 Task: Play online wordle game with 5 letters.
Action: Mouse moved to (734, 470)
Screenshot: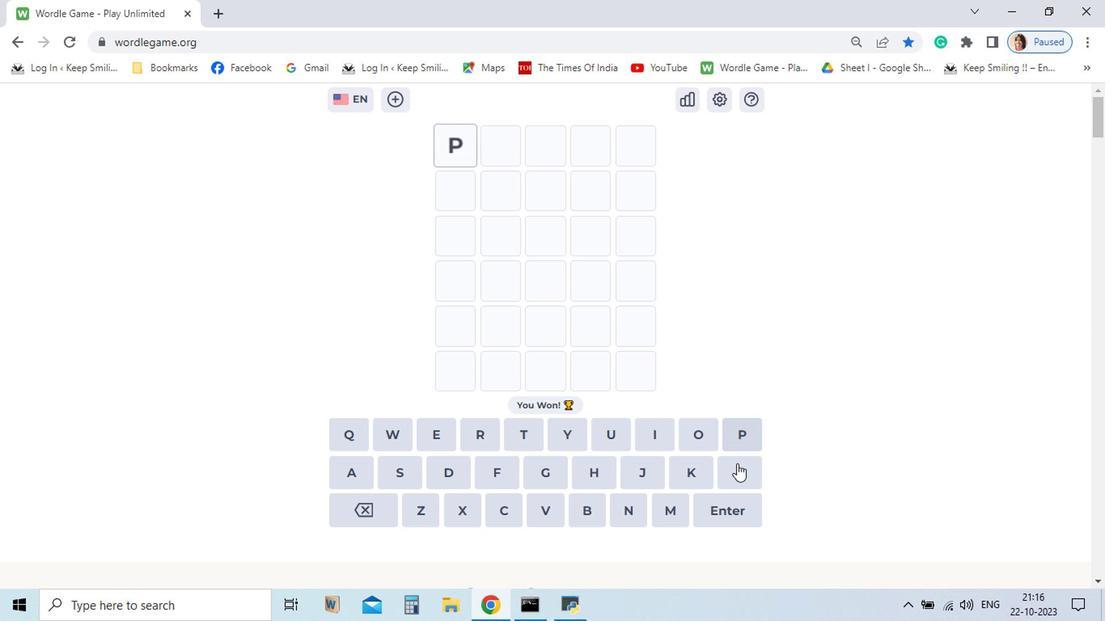 
Action: Mouse pressed left at (734, 470)
Screenshot: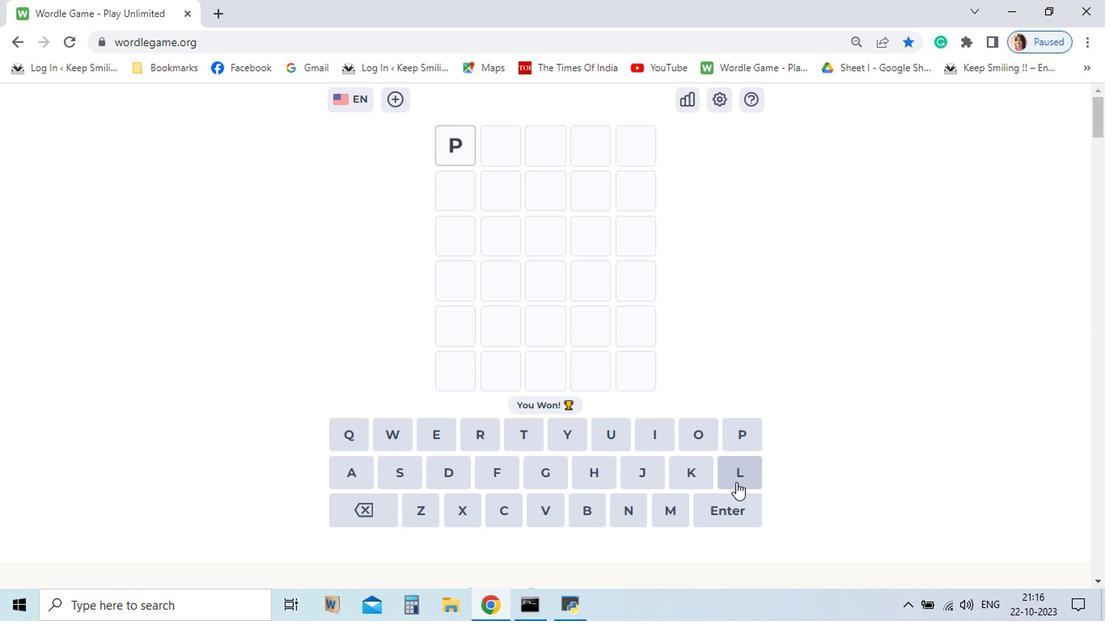 
Action: Mouse moved to (731, 495)
Screenshot: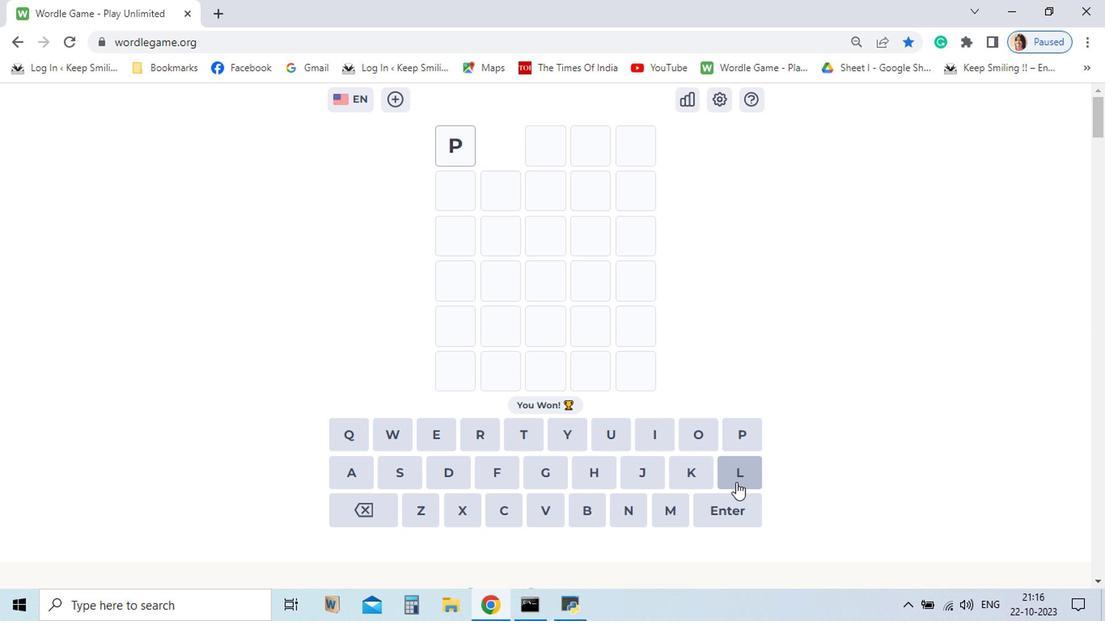 
Action: Mouse pressed left at (731, 495)
Screenshot: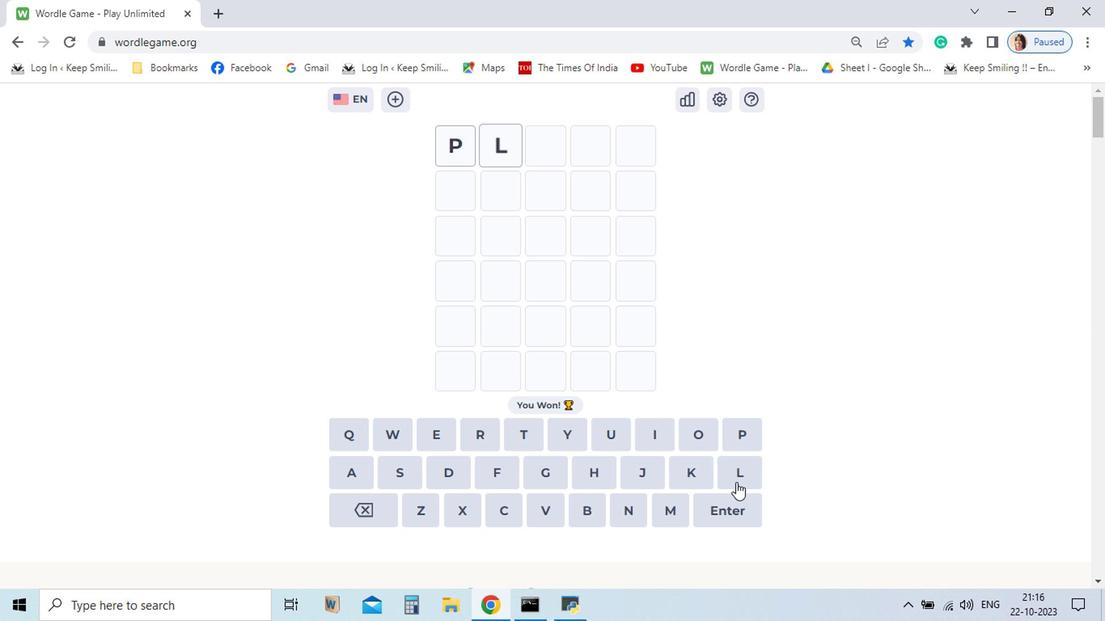 
Action: Mouse moved to (415, 496)
Screenshot: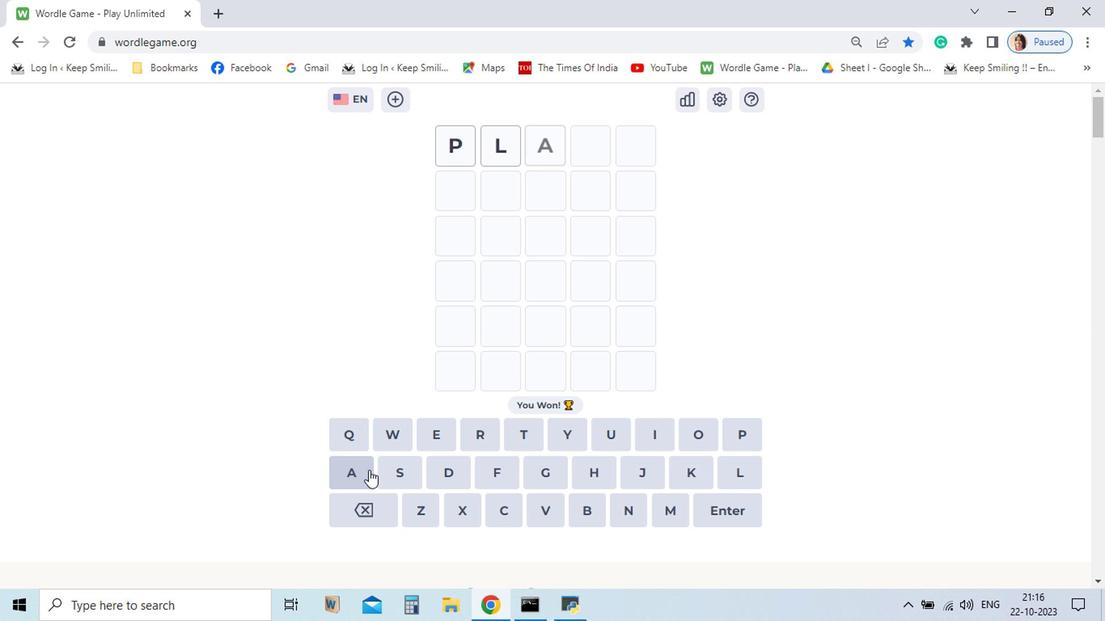 
Action: Mouse pressed left at (415, 496)
Screenshot: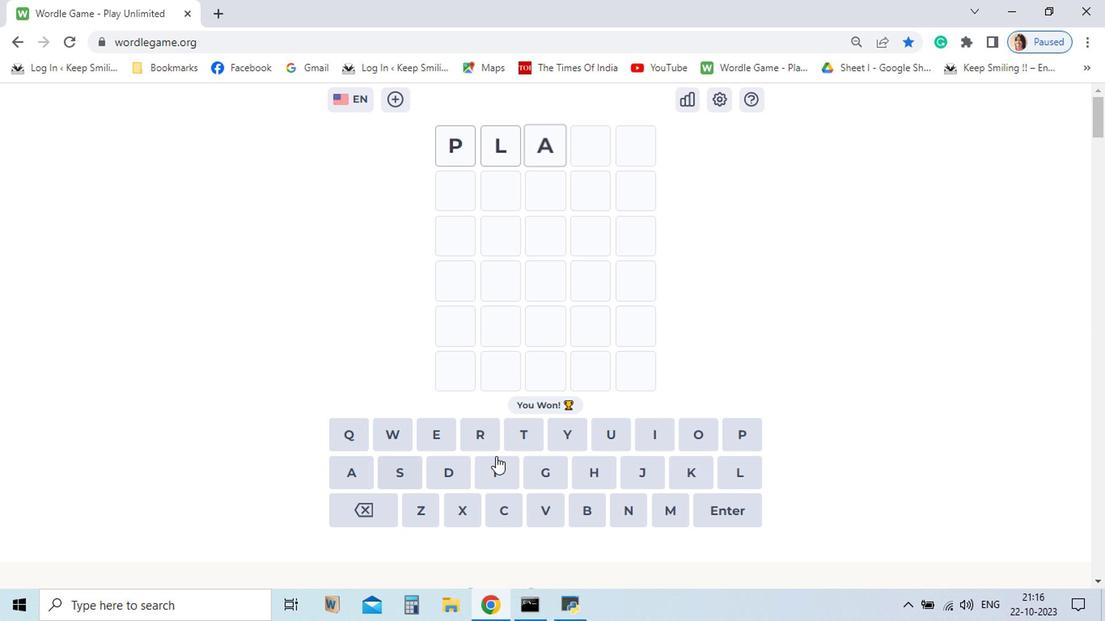 
Action: Mouse moved to (592, 472)
Screenshot: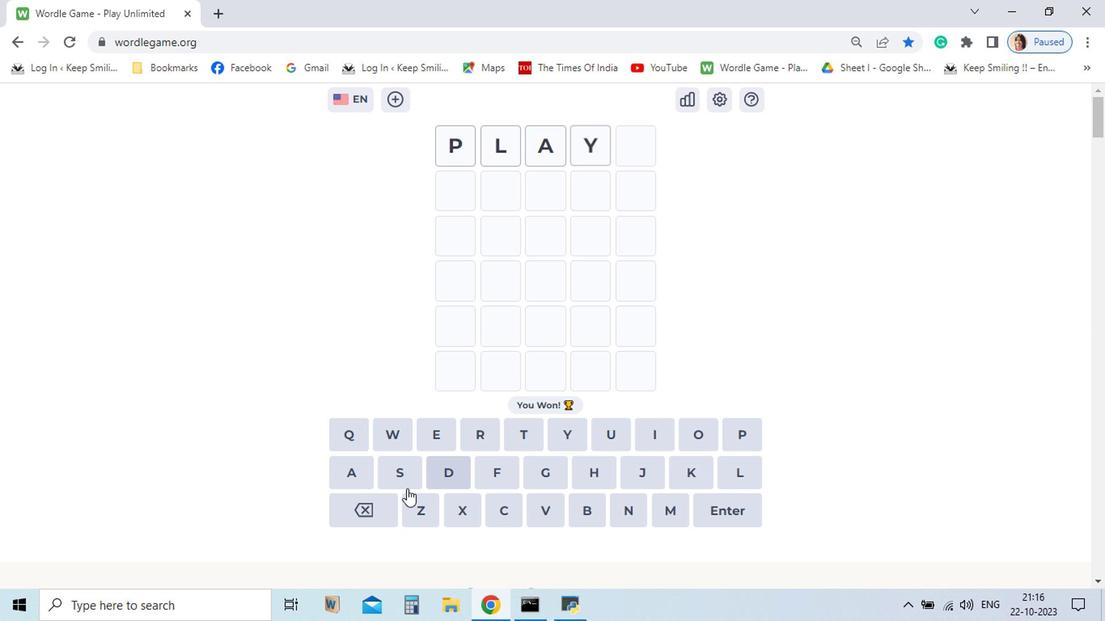 
Action: Mouse pressed left at (592, 472)
Screenshot: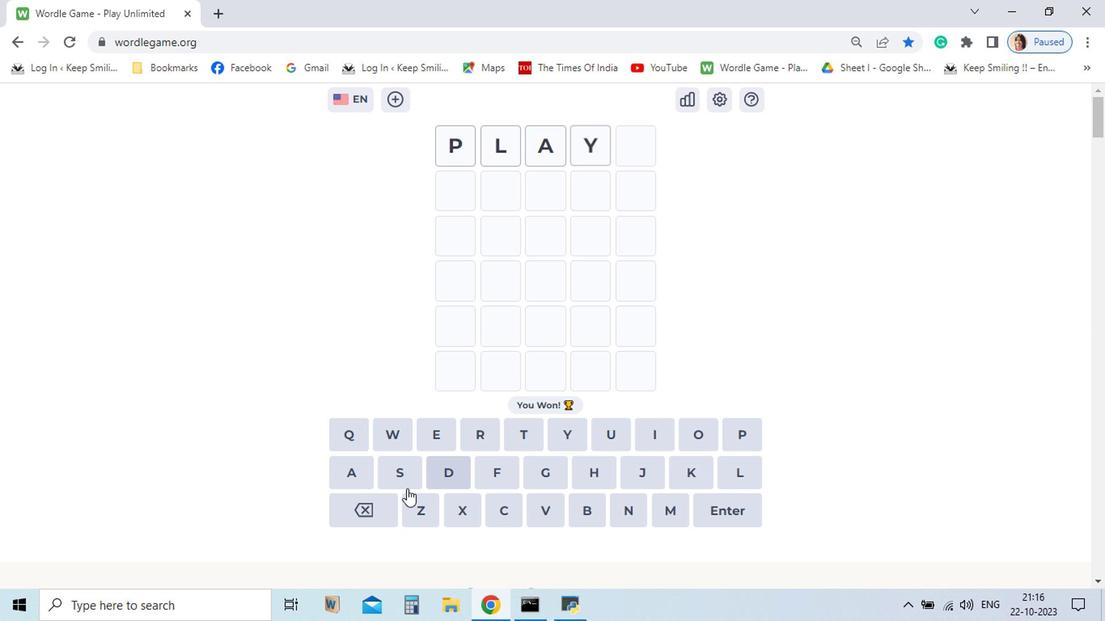 
Action: Mouse moved to (457, 488)
Screenshot: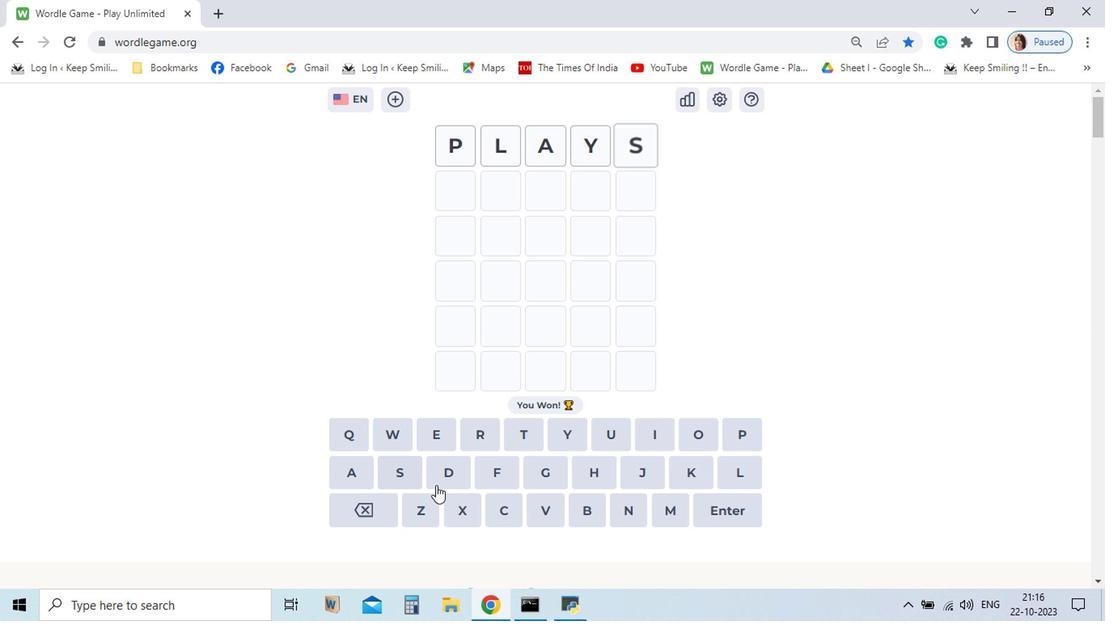 
Action: Mouse pressed left at (457, 488)
Screenshot: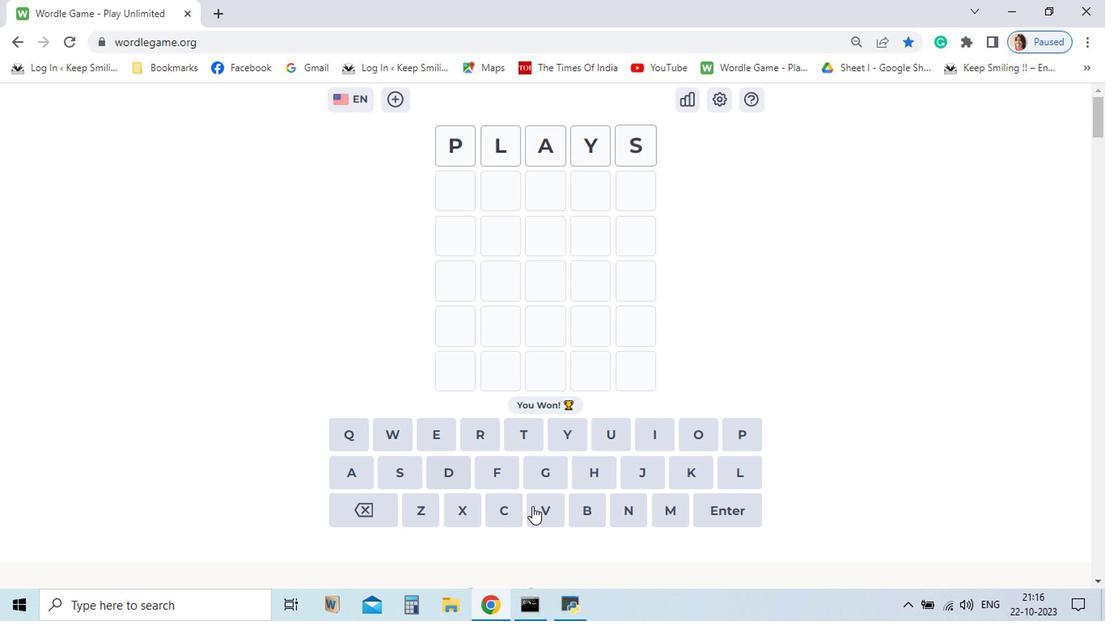 
Action: Mouse moved to (711, 507)
Screenshot: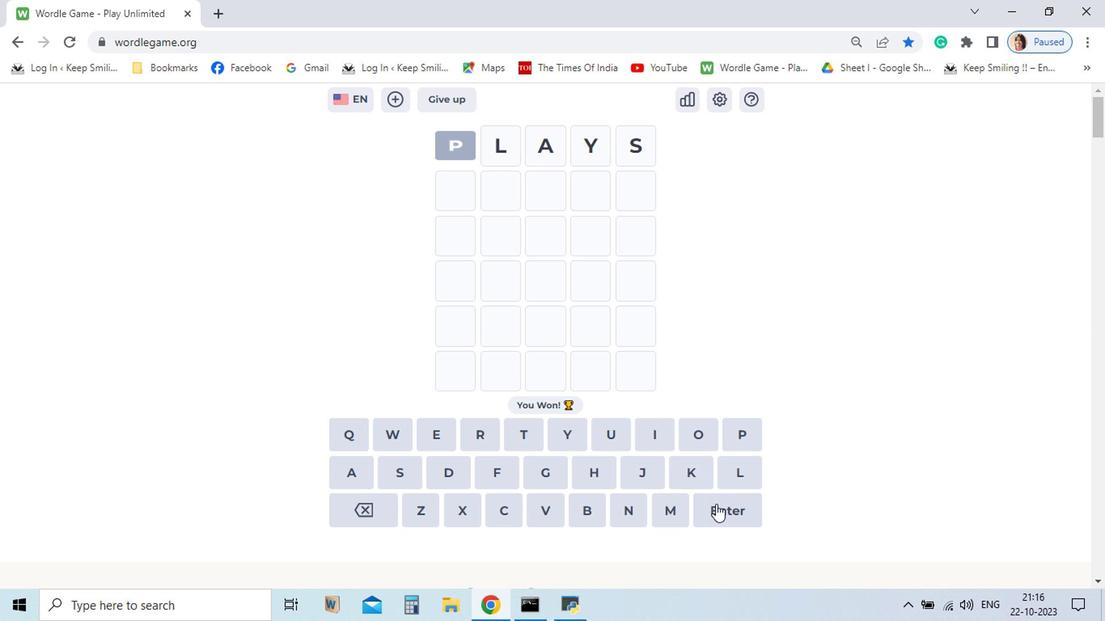 
Action: Mouse pressed left at (711, 507)
Screenshot: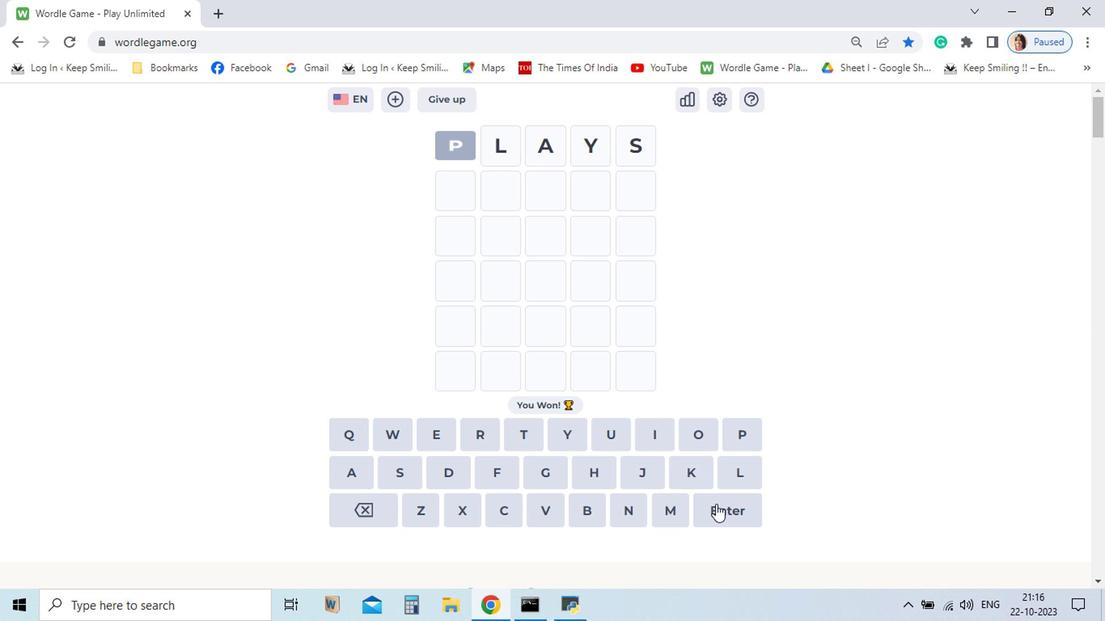 
Action: Mouse moved to (449, 469)
Screenshot: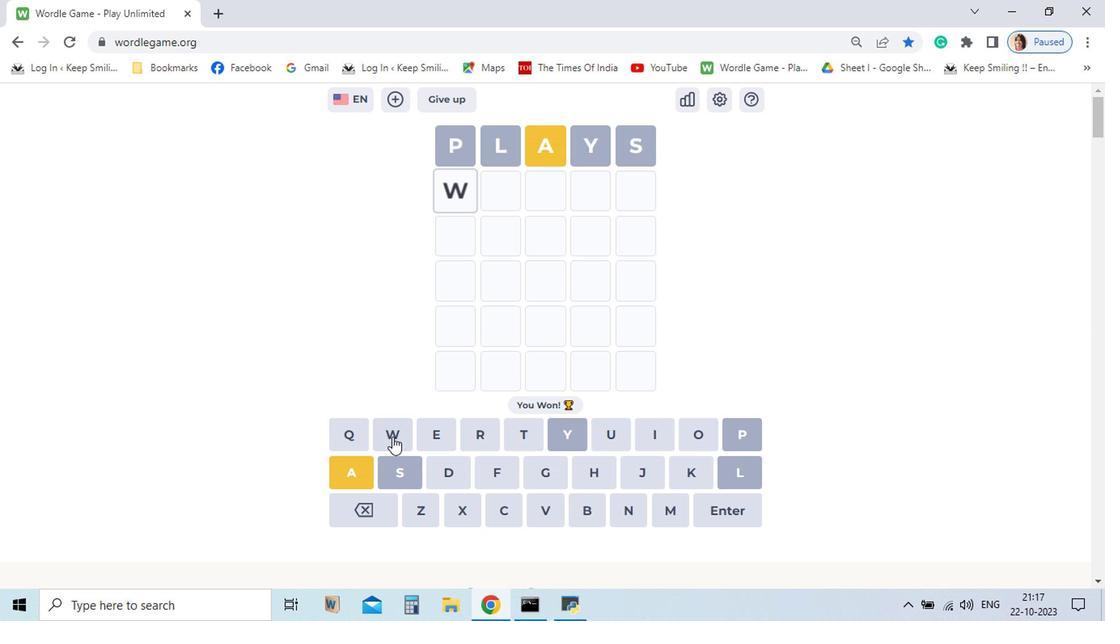 
Action: Mouse pressed left at (449, 469)
Screenshot: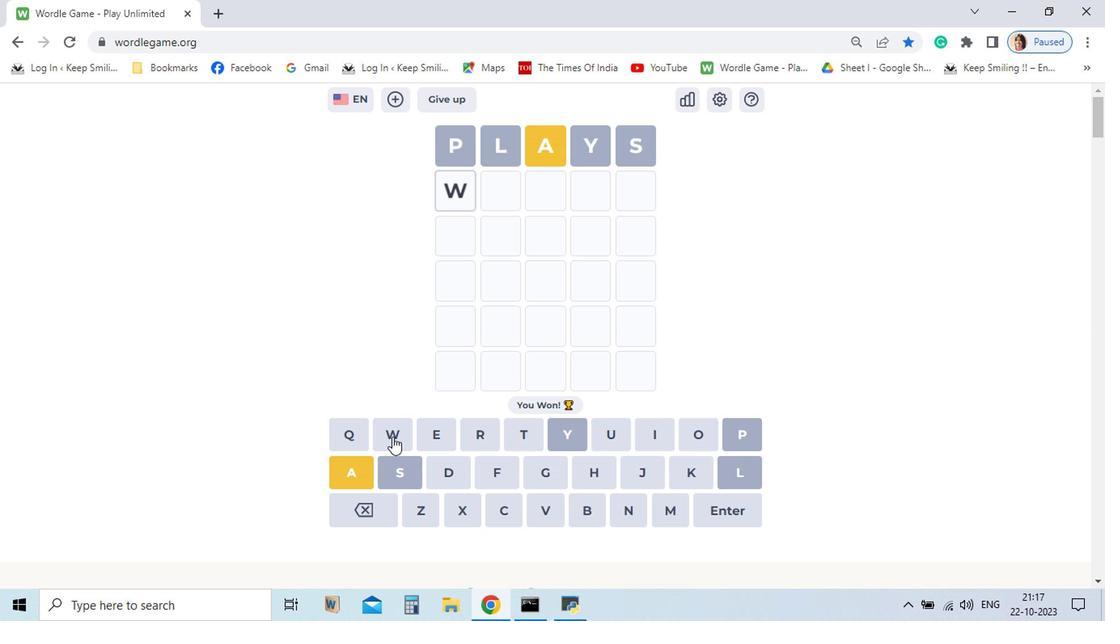 
Action: Mouse moved to (614, 494)
Screenshot: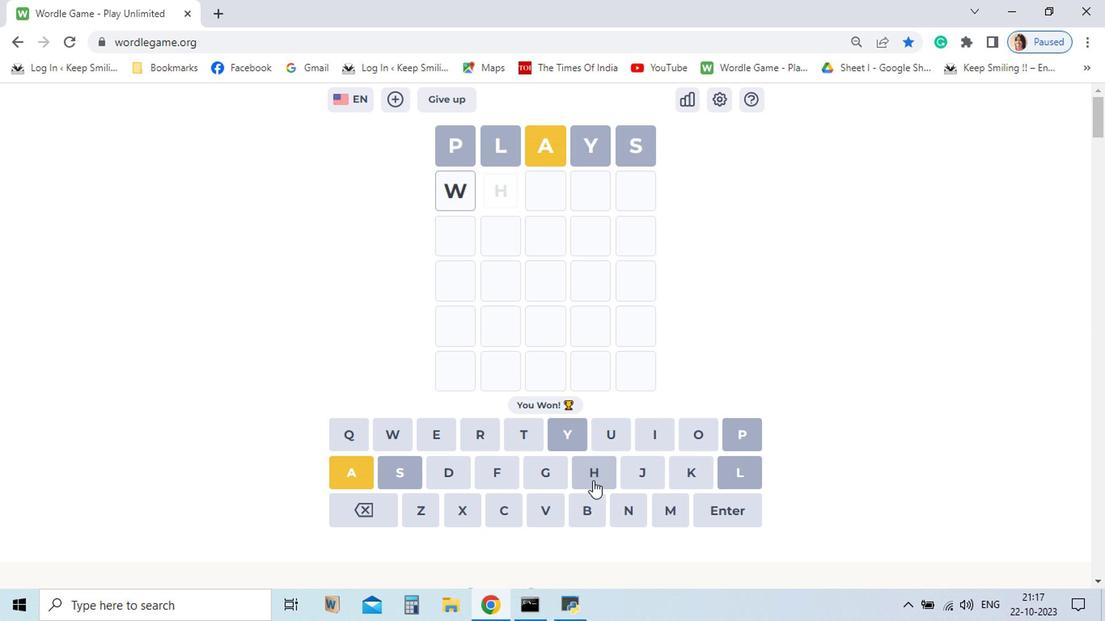 
Action: Mouse pressed left at (614, 494)
Screenshot: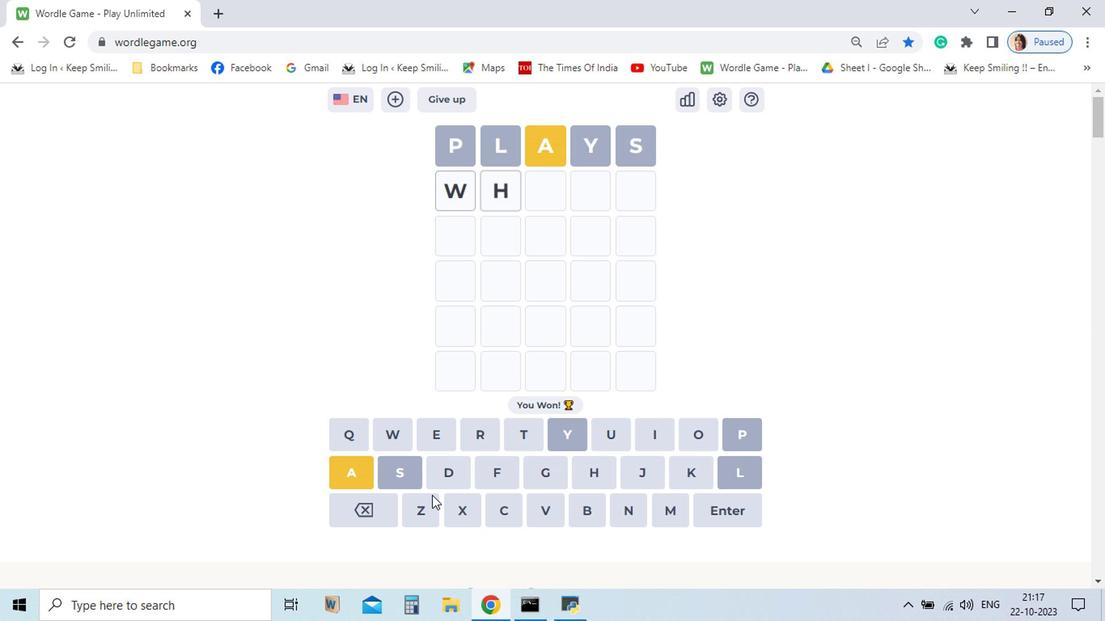 
Action: Mouse moved to (427, 492)
Screenshot: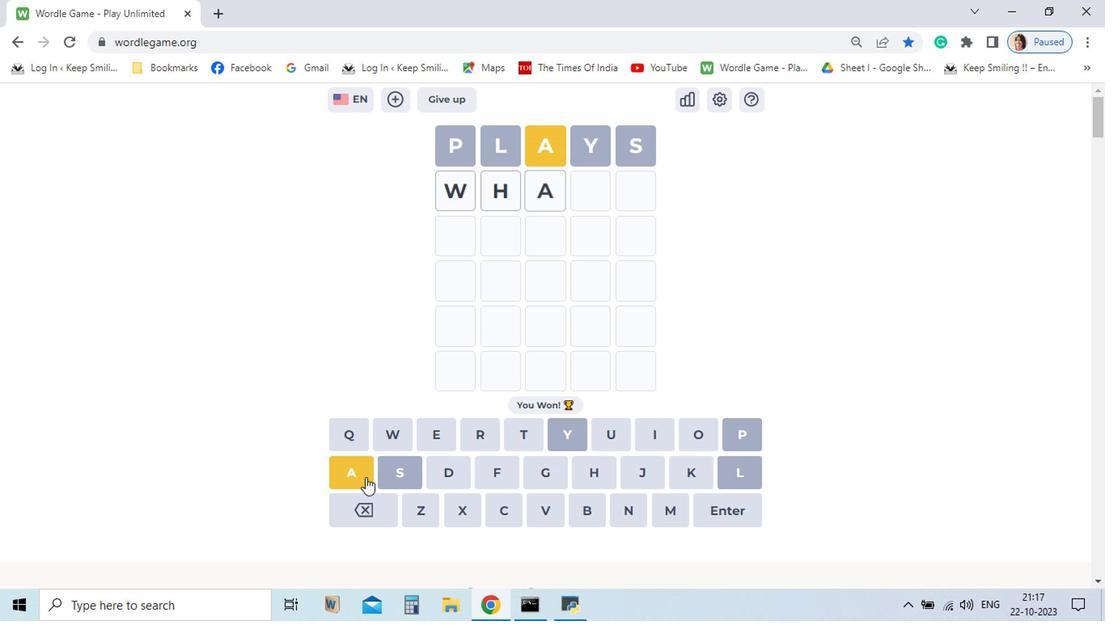 
Action: Mouse pressed left at (427, 492)
Screenshot: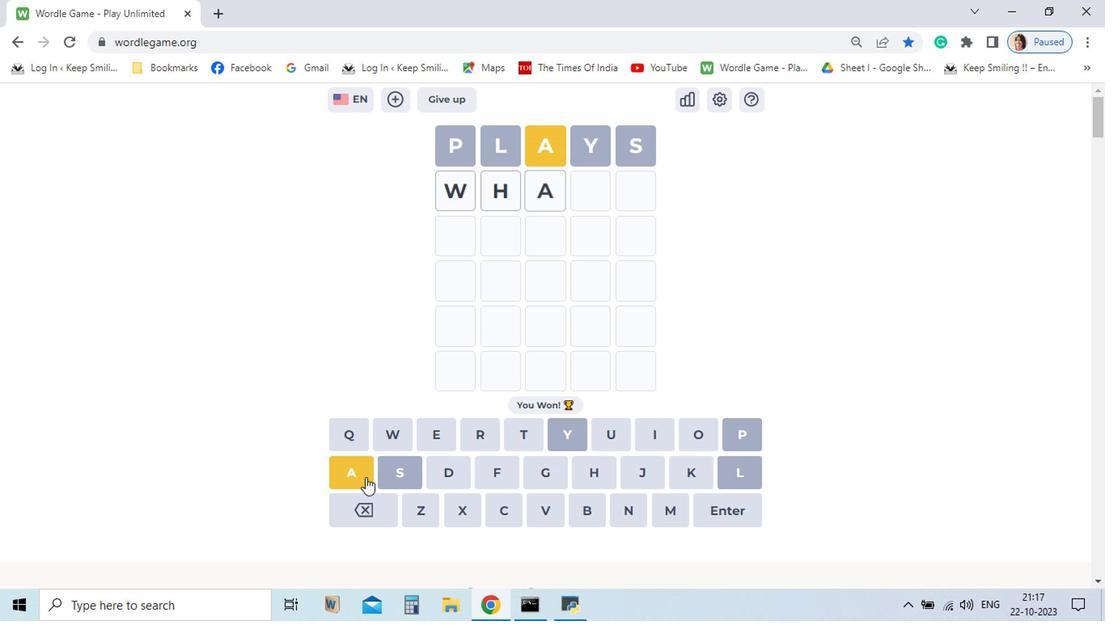 
Action: Mouse moved to (427, 510)
Screenshot: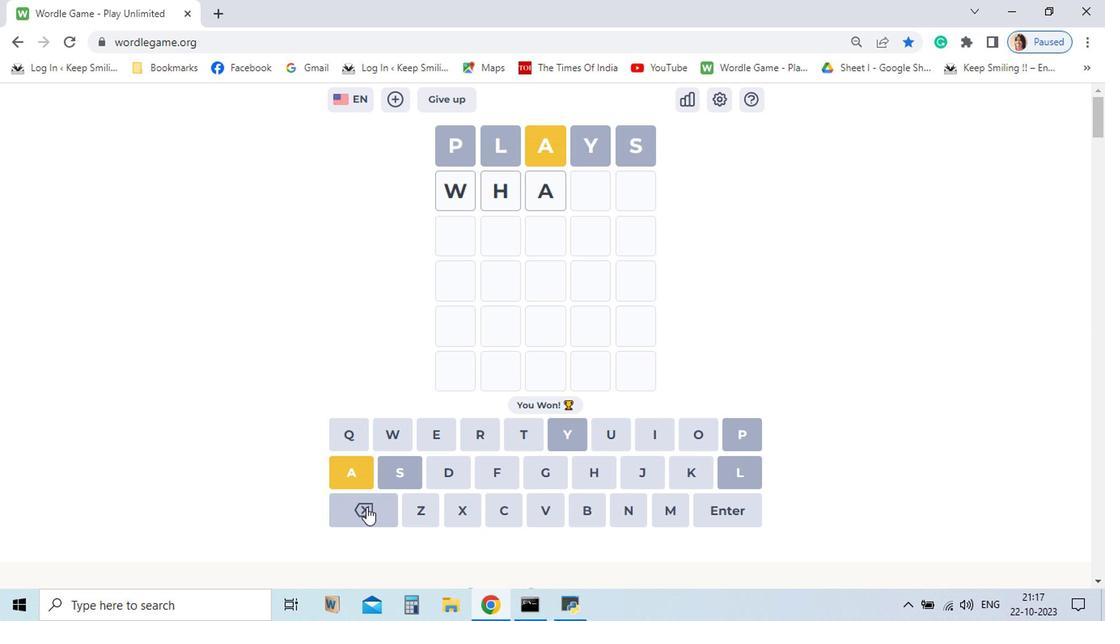 
Action: Mouse pressed left at (427, 510)
Screenshot: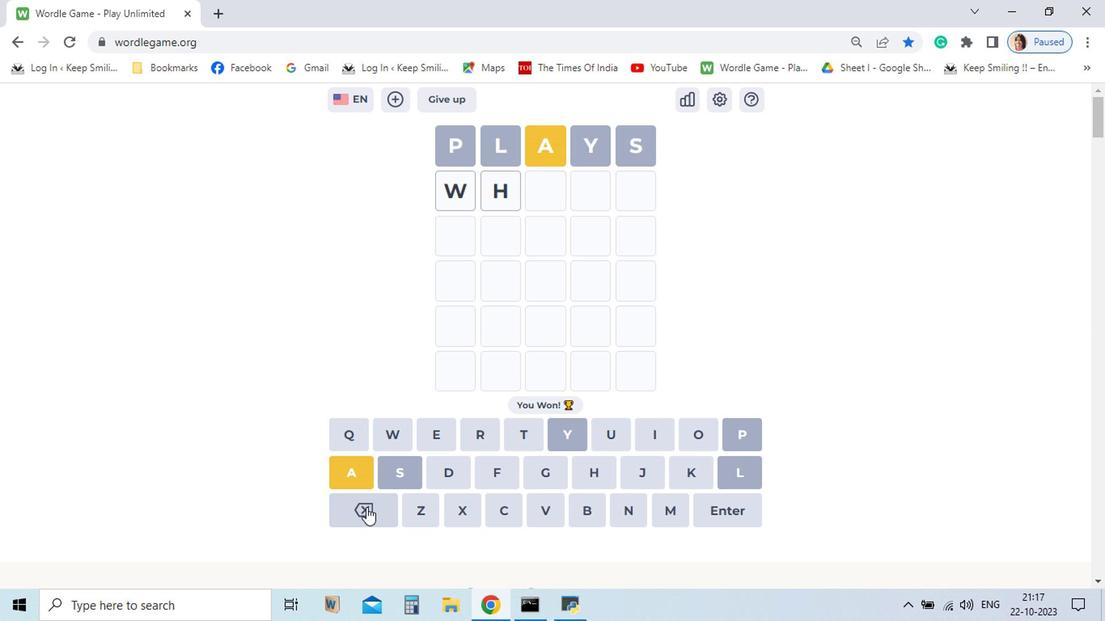 
Action: Mouse pressed left at (427, 510)
Screenshot: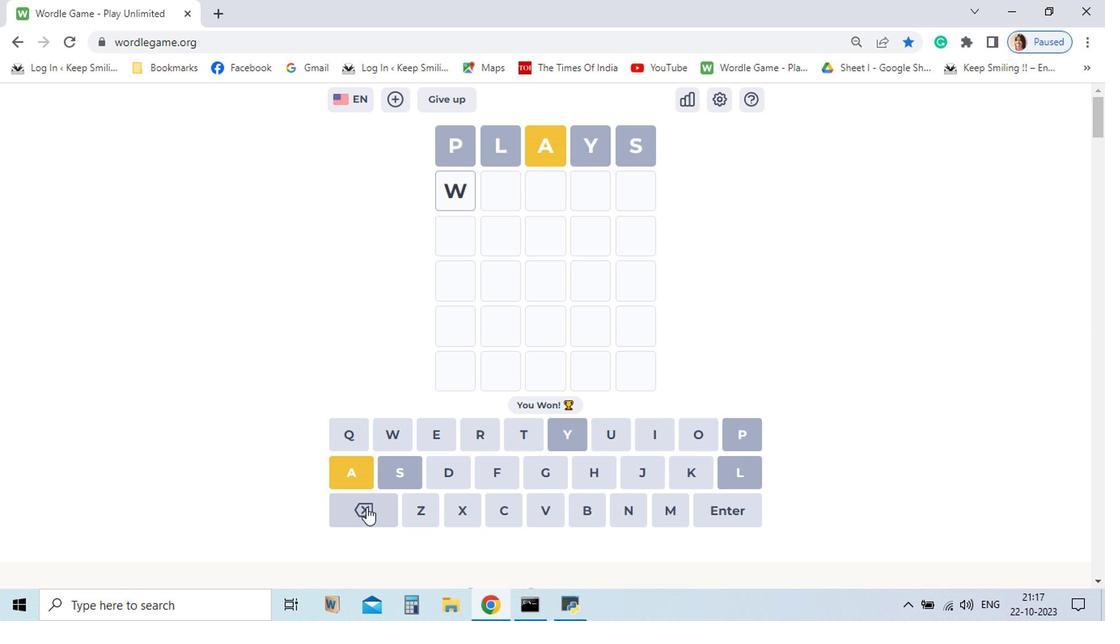 
Action: Mouse pressed left at (427, 510)
Screenshot: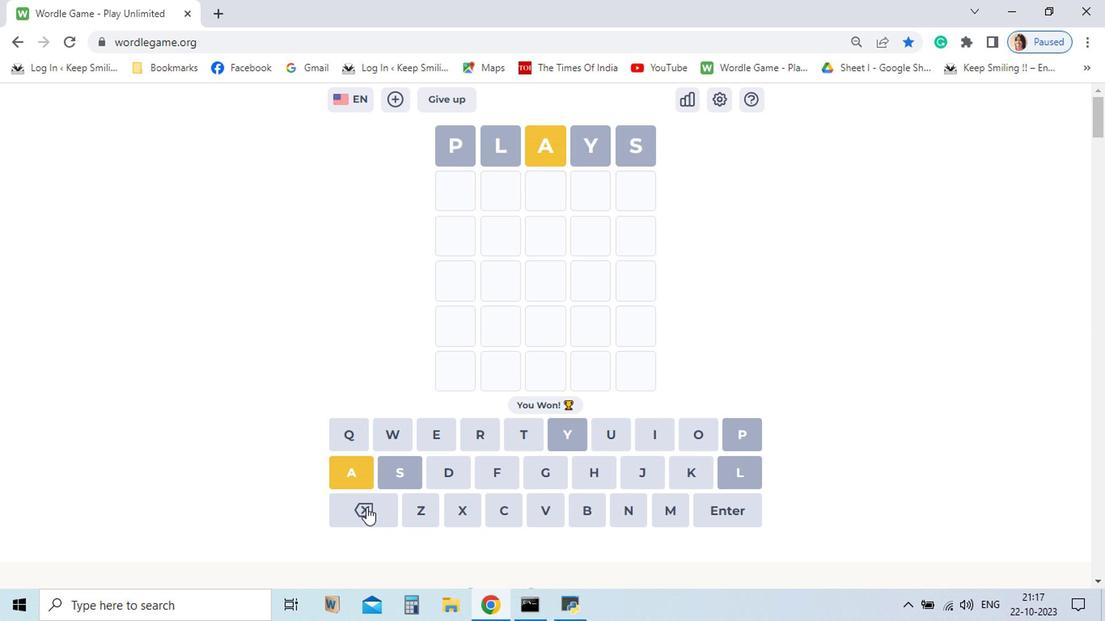 
Action: Mouse moved to (611, 488)
Screenshot: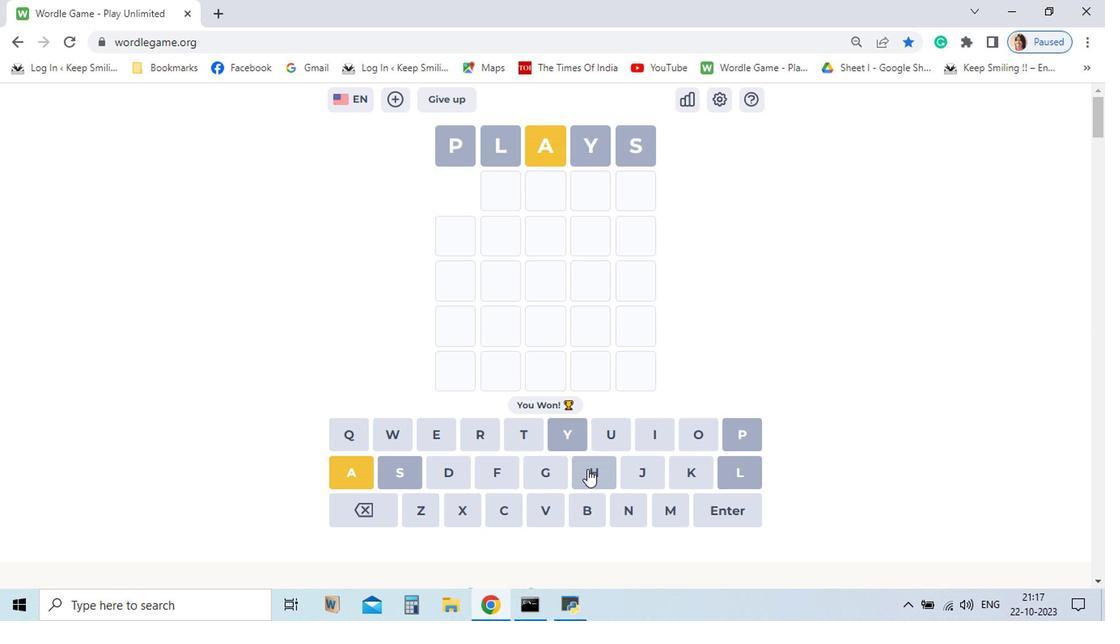 
Action: Mouse pressed left at (611, 488)
Screenshot: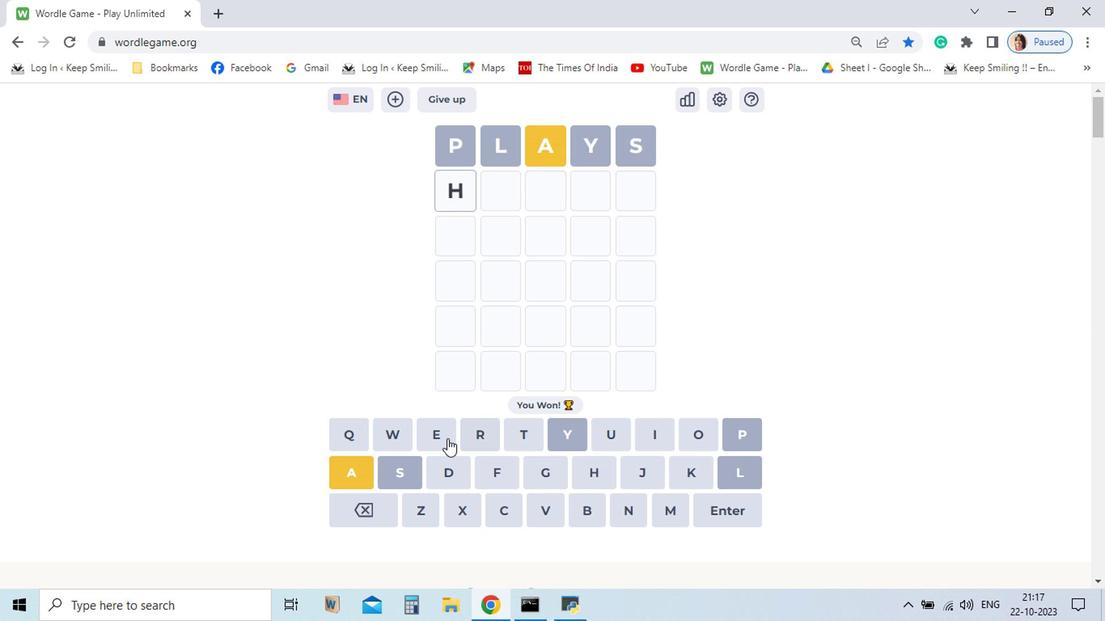
Action: Mouse moved to (490, 470)
Screenshot: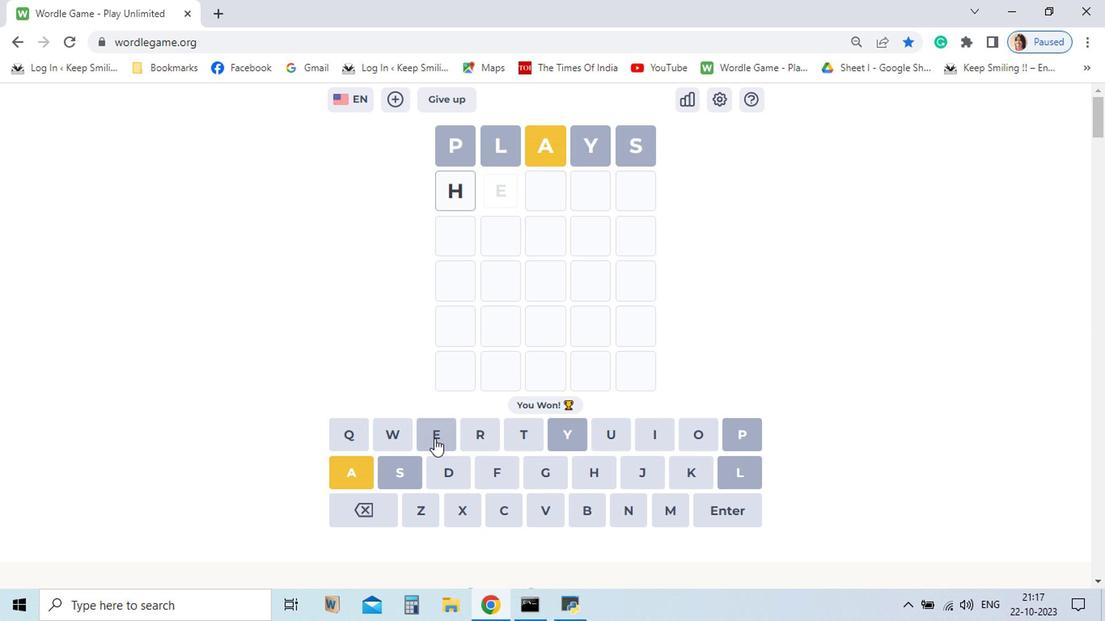 
Action: Mouse pressed left at (490, 470)
Screenshot: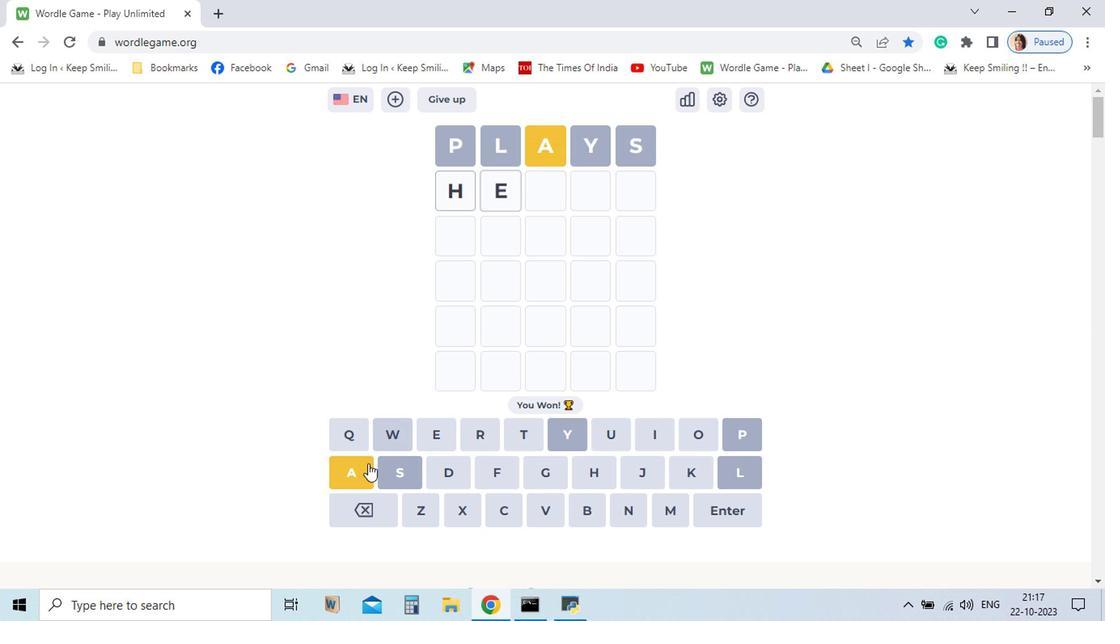 
Action: Mouse moved to (416, 490)
Screenshot: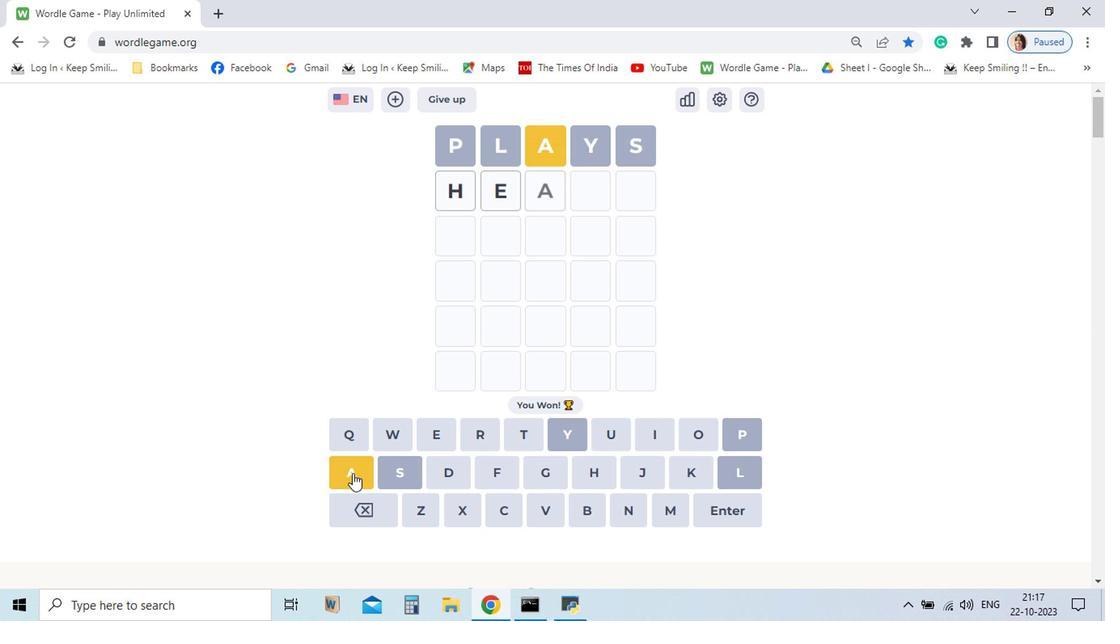 
Action: Mouse pressed left at (416, 490)
Screenshot: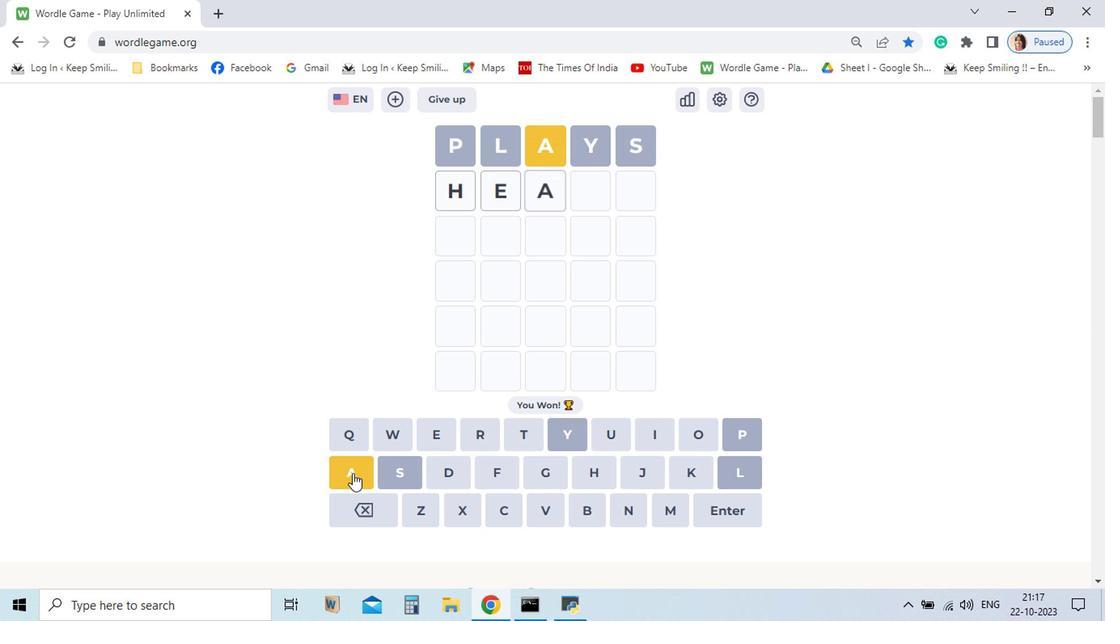 
Action: Mouse moved to (428, 513)
Screenshot: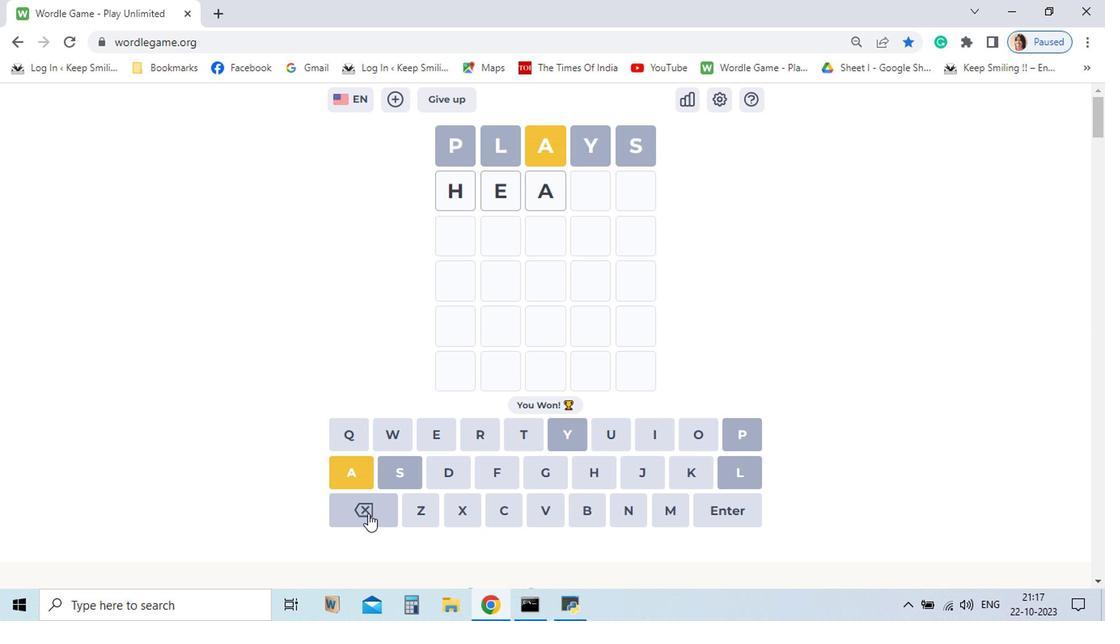 
Action: Mouse pressed left at (428, 513)
Screenshot: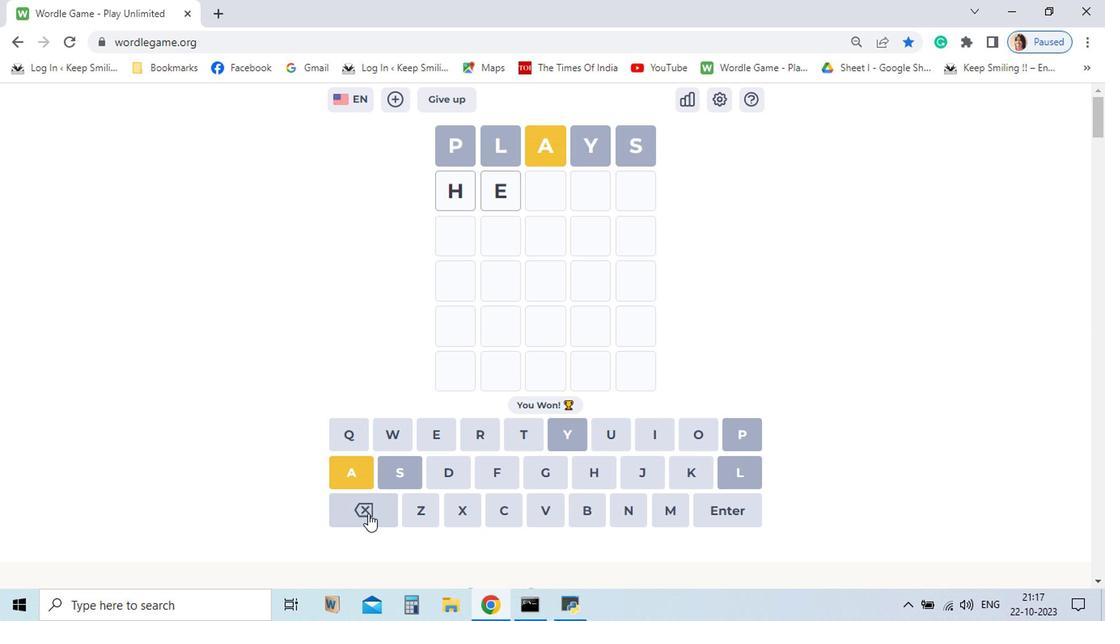 
Action: Mouse pressed left at (428, 513)
Screenshot: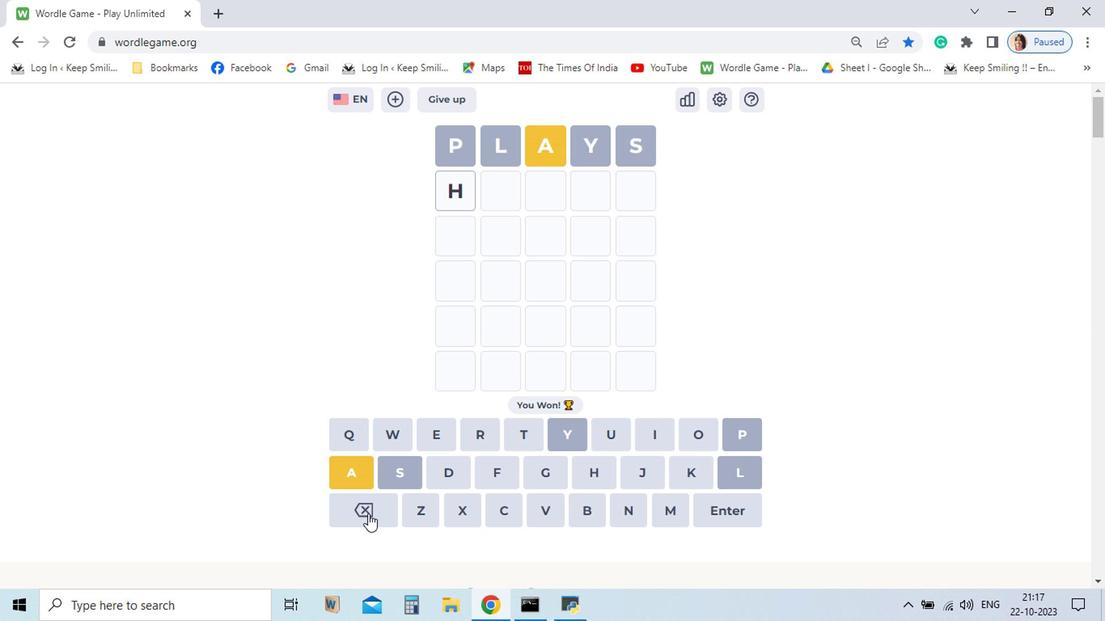 
Action: Mouse pressed left at (428, 513)
Screenshot: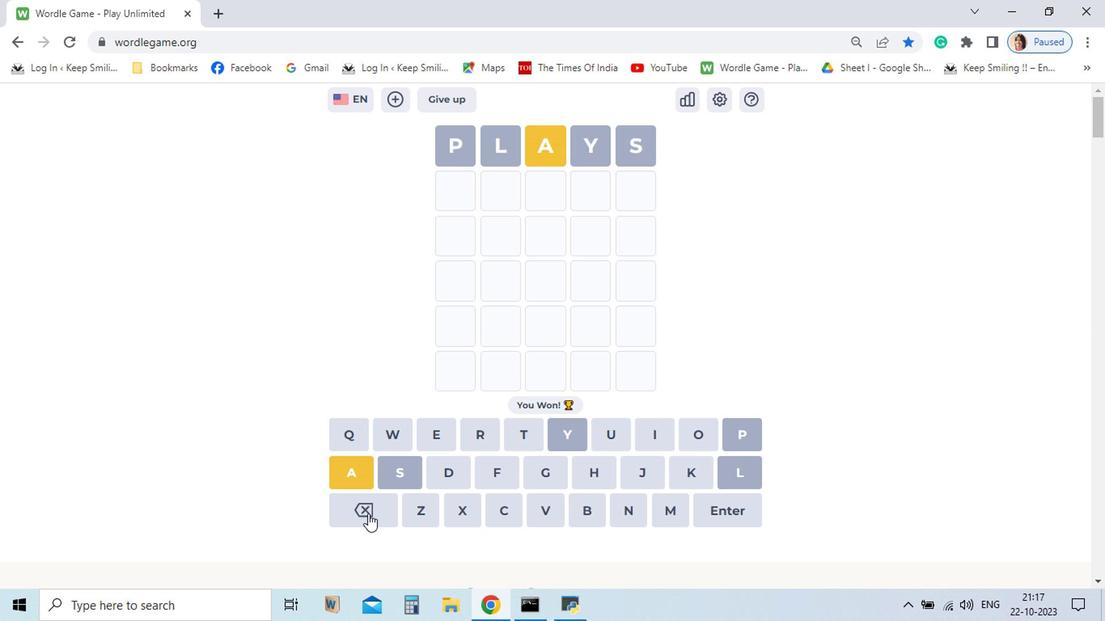 
Action: Mouse moved to (447, 470)
Screenshot: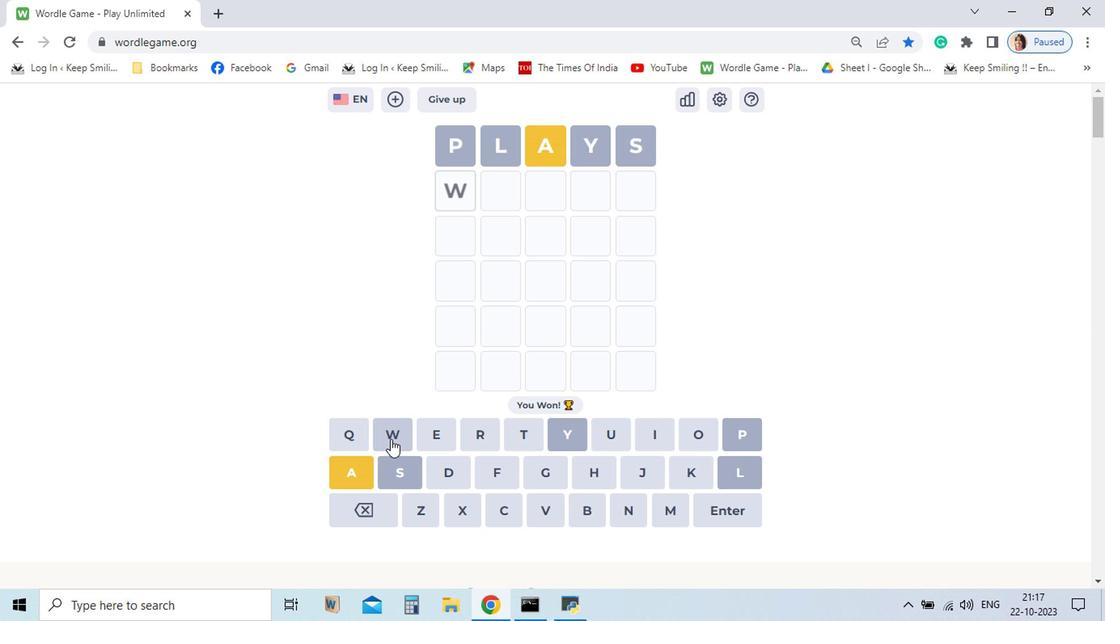
Action: Mouse pressed left at (447, 470)
Screenshot: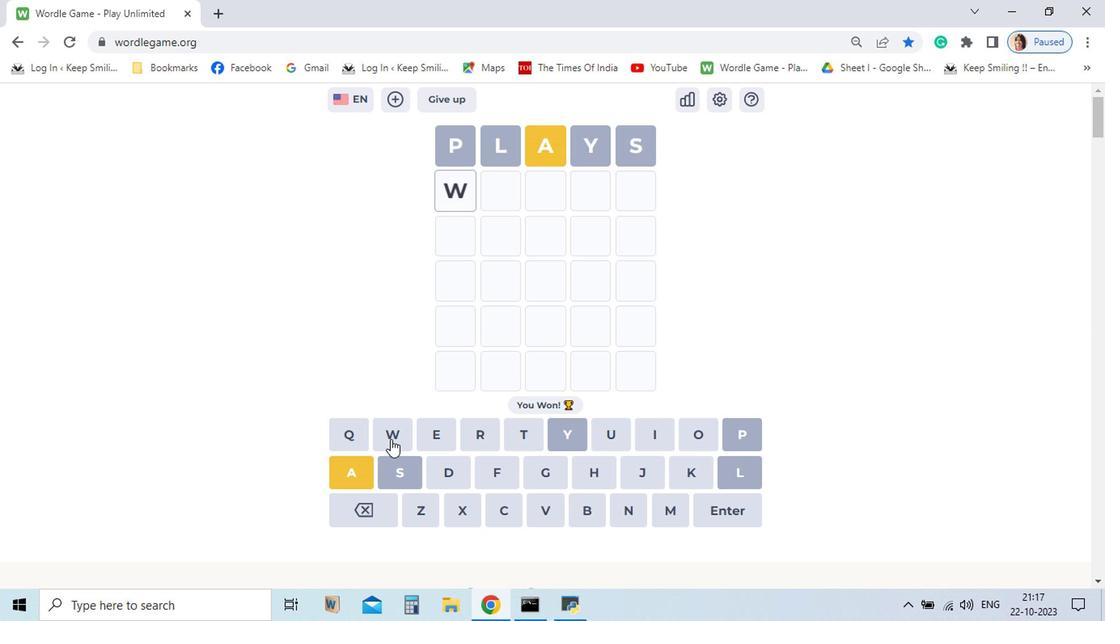 
Action: Mouse moved to (420, 489)
Screenshot: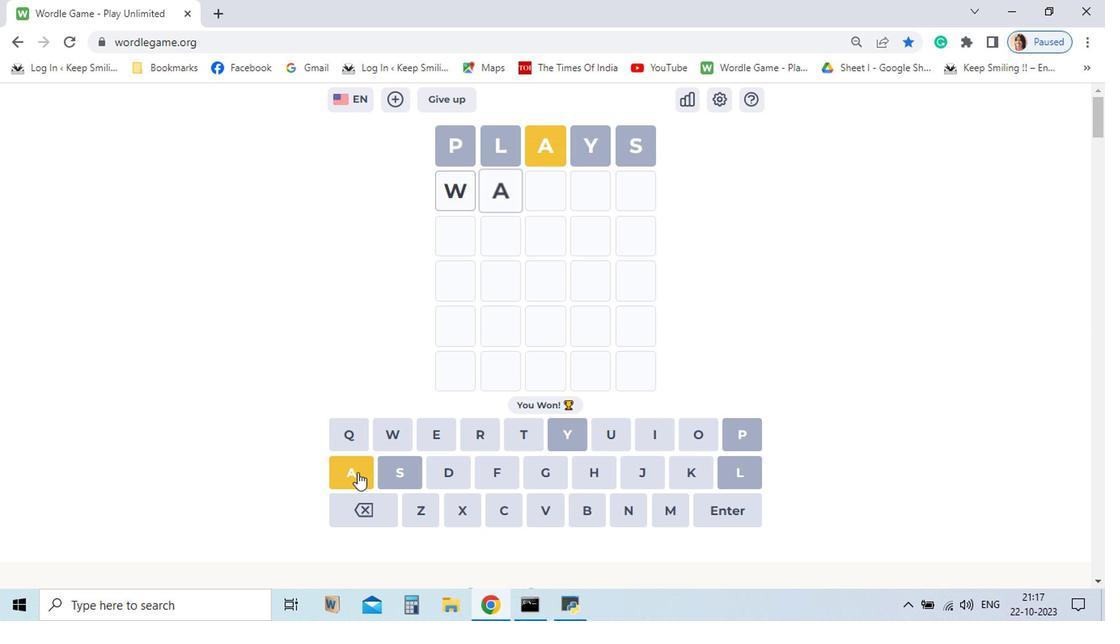 
Action: Mouse pressed left at (420, 489)
Screenshot: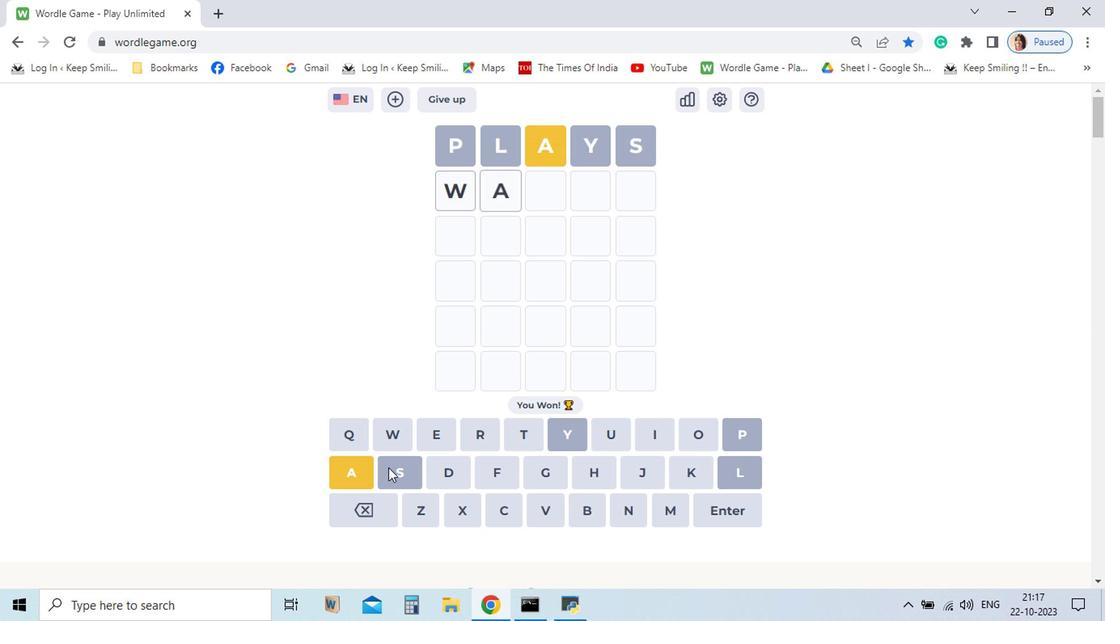 
Action: Mouse moved to (524, 468)
Screenshot: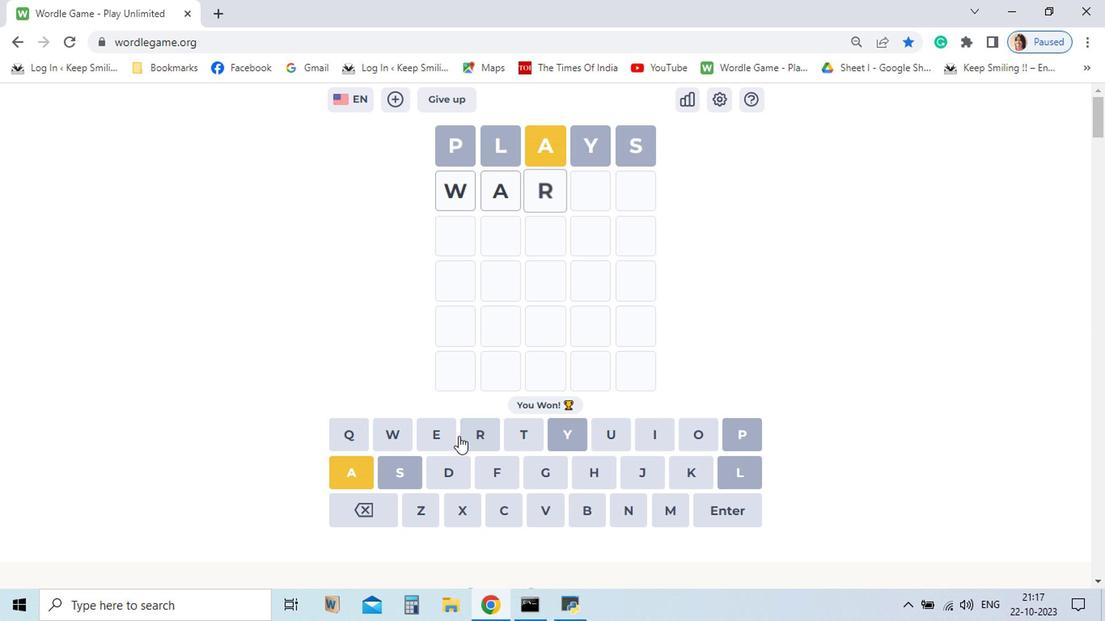 
Action: Mouse pressed left at (524, 468)
Screenshot: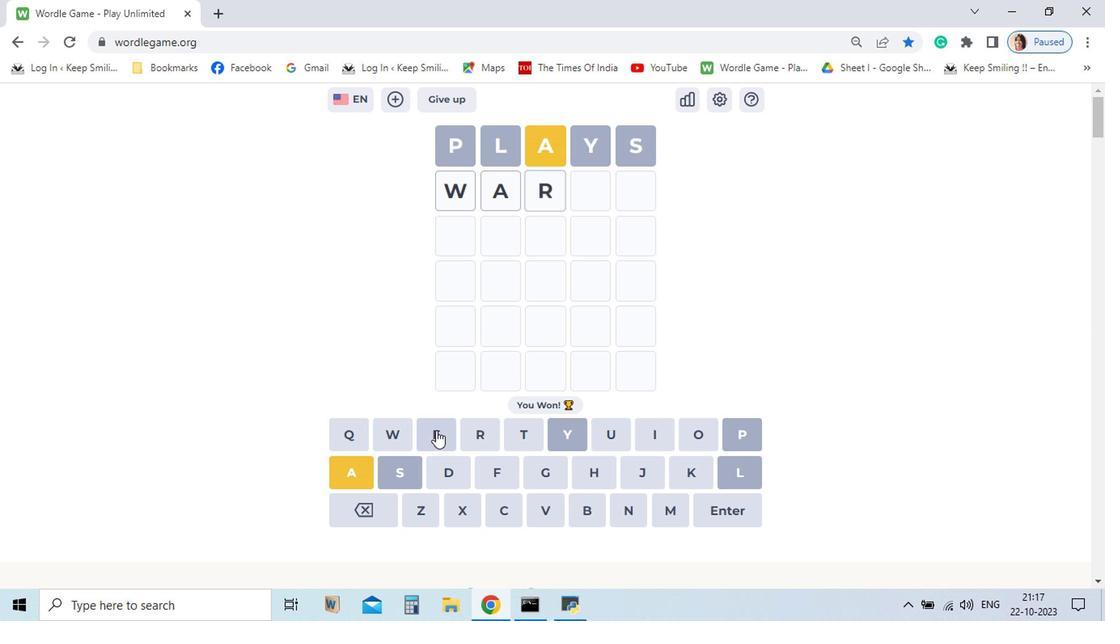 
Action: Mouse moved to (484, 465)
Screenshot: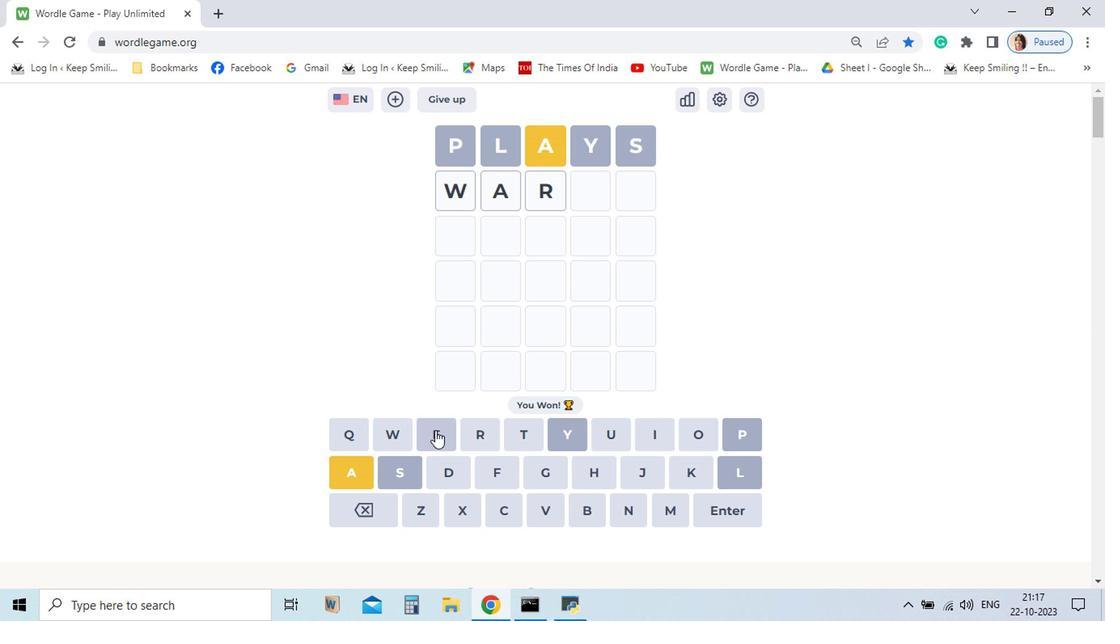 
Action: Mouse pressed left at (484, 465)
Screenshot: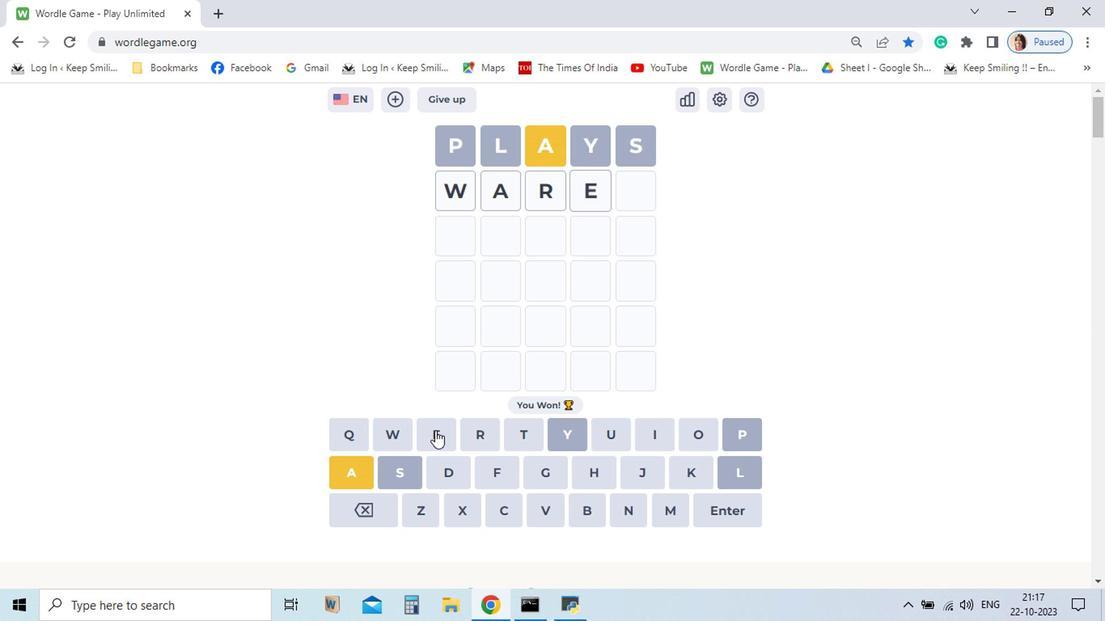 
Action: Mouse moved to (455, 485)
Screenshot: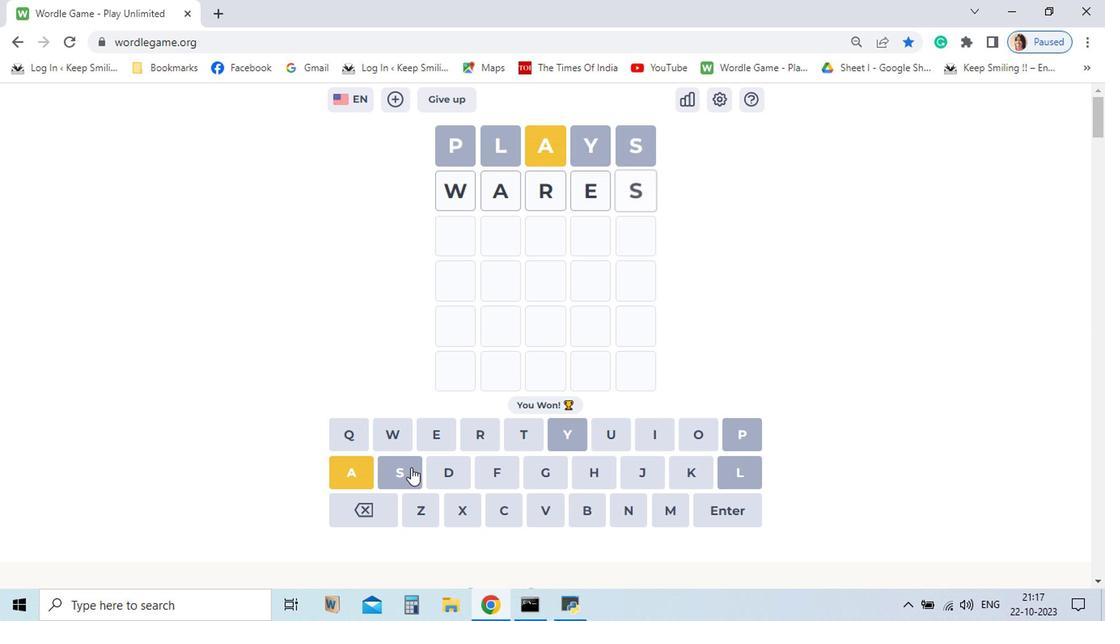 
Action: Mouse pressed left at (455, 485)
Screenshot: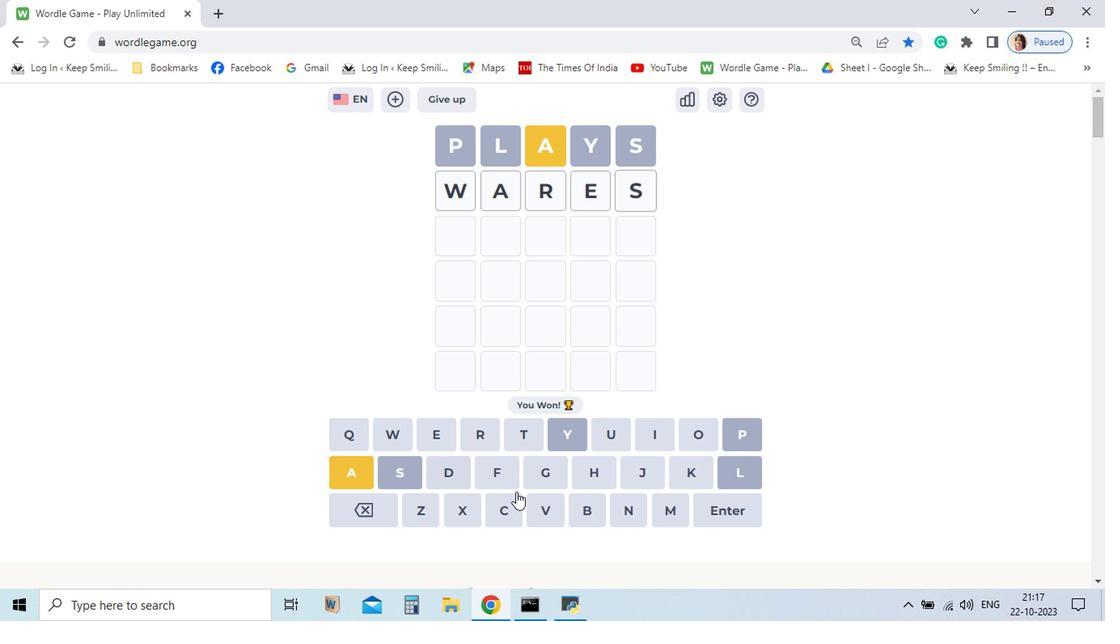 
Action: Mouse moved to (727, 510)
Screenshot: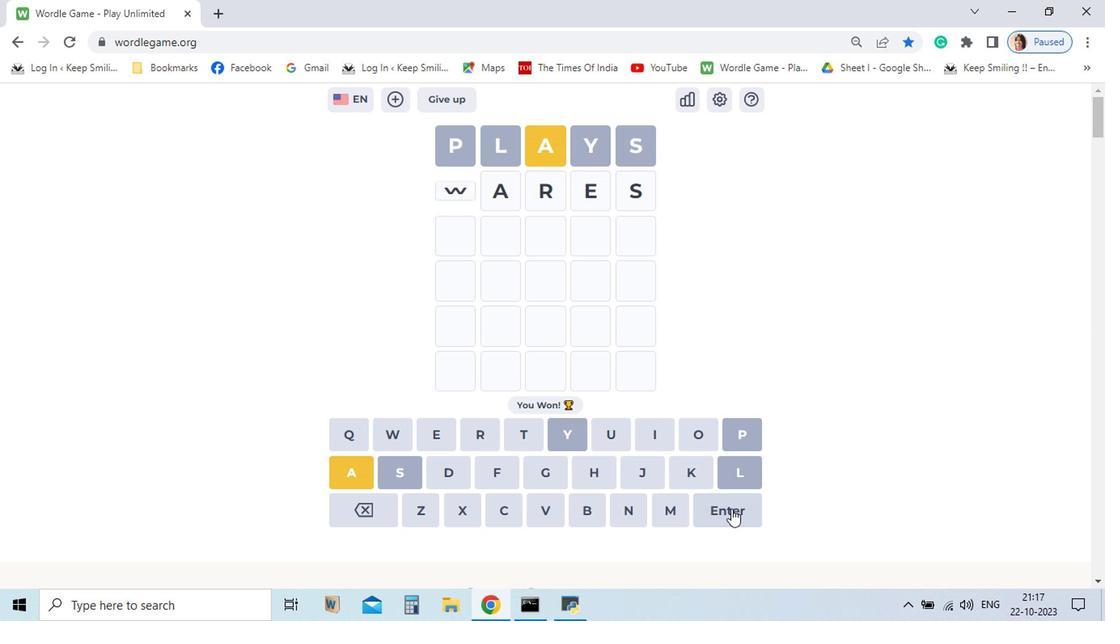 
Action: Mouse pressed left at (727, 510)
Screenshot: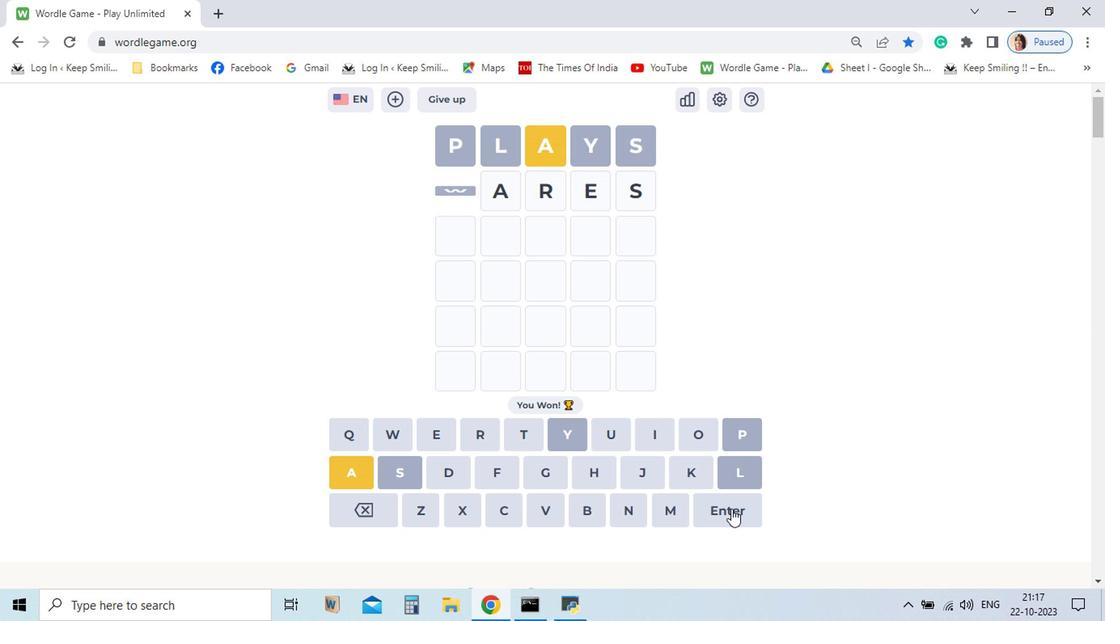 
Action: Mouse moved to (540, 511)
Screenshot: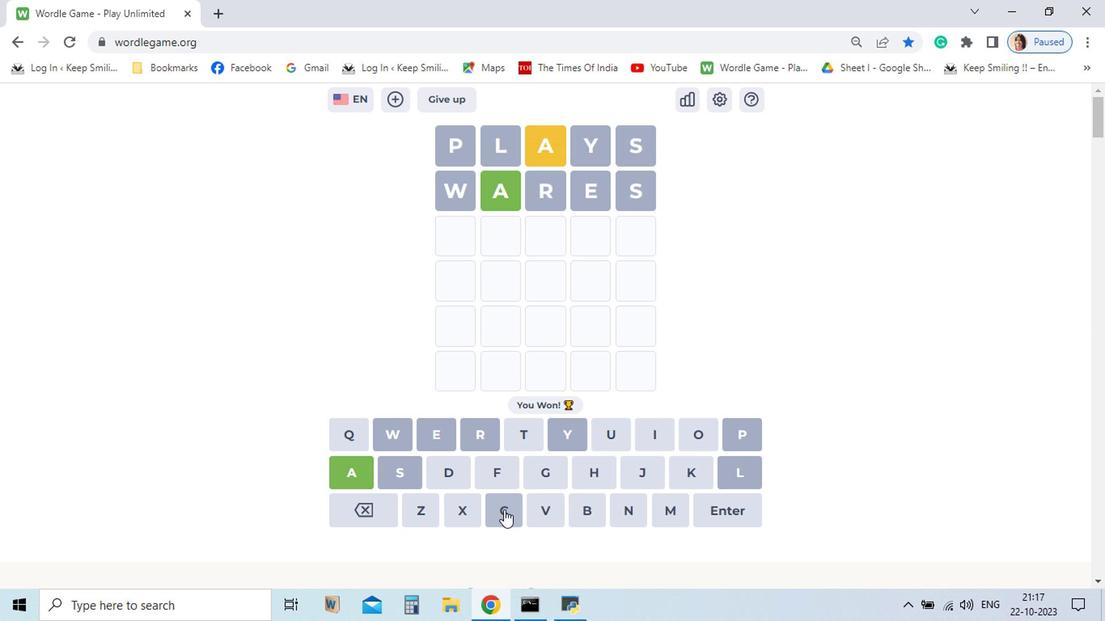 
Action: Mouse pressed left at (540, 511)
Screenshot: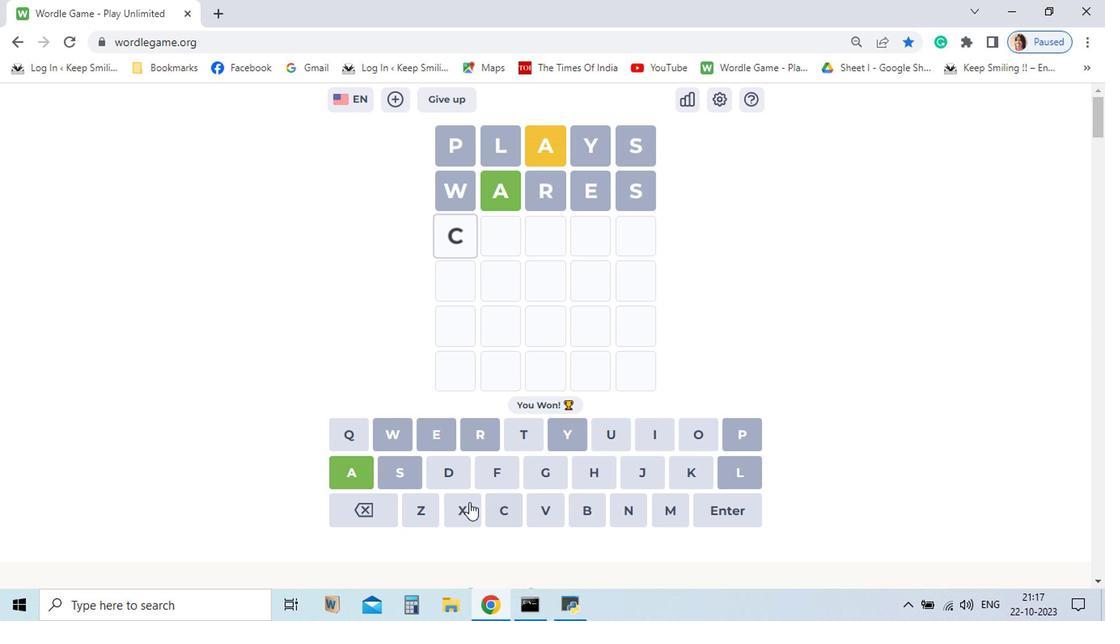 
Action: Mouse moved to (410, 489)
Screenshot: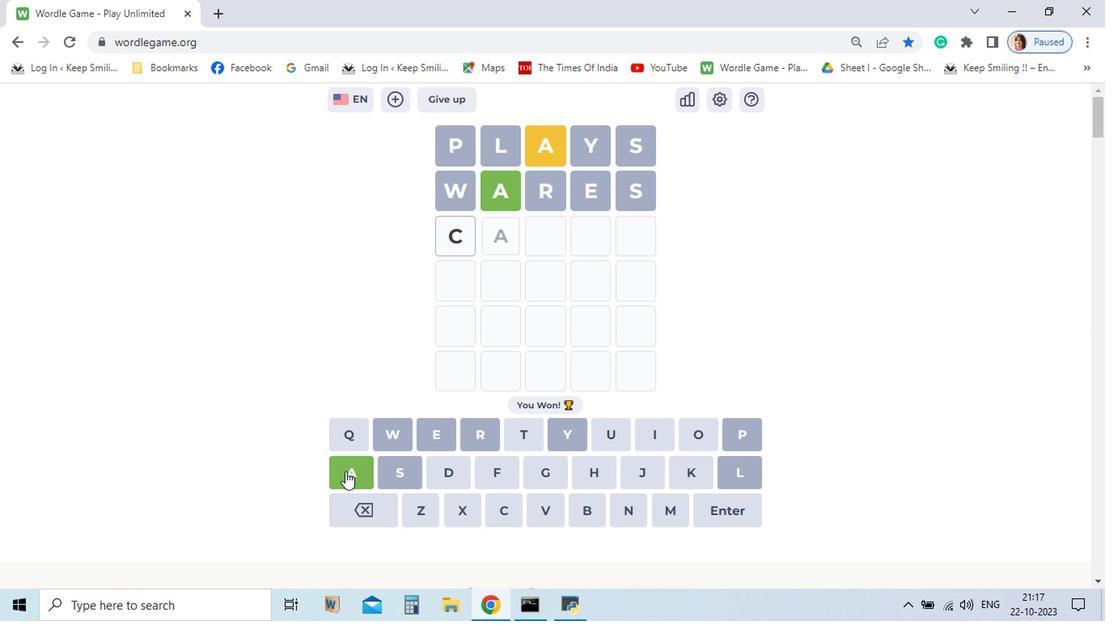 
Action: Mouse pressed left at (410, 489)
Screenshot: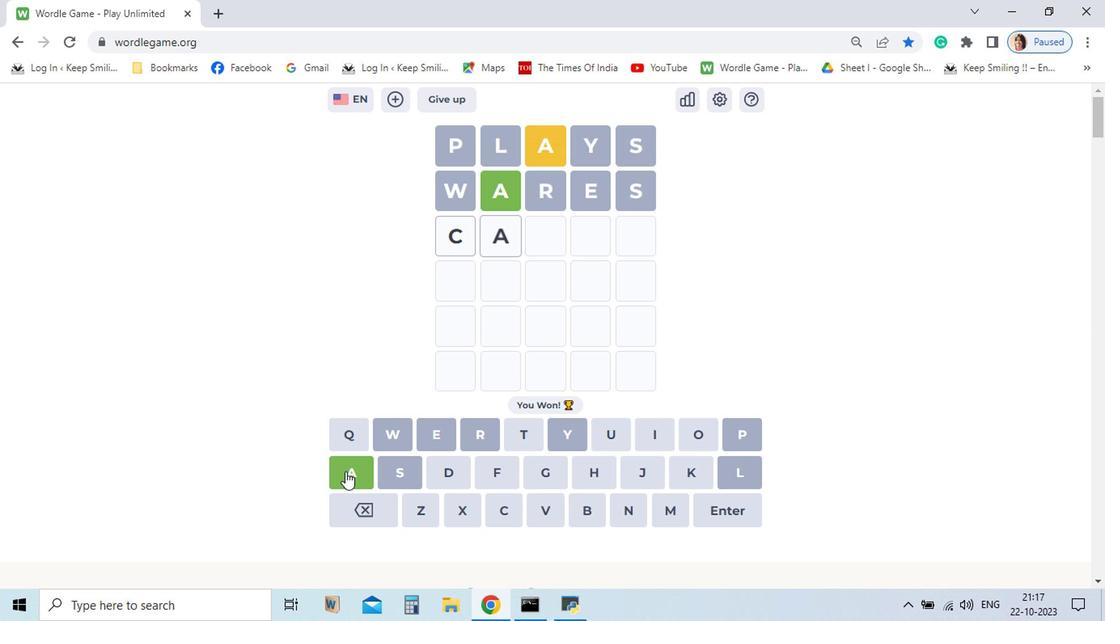 
Action: Mouse moved to (643, 508)
Screenshot: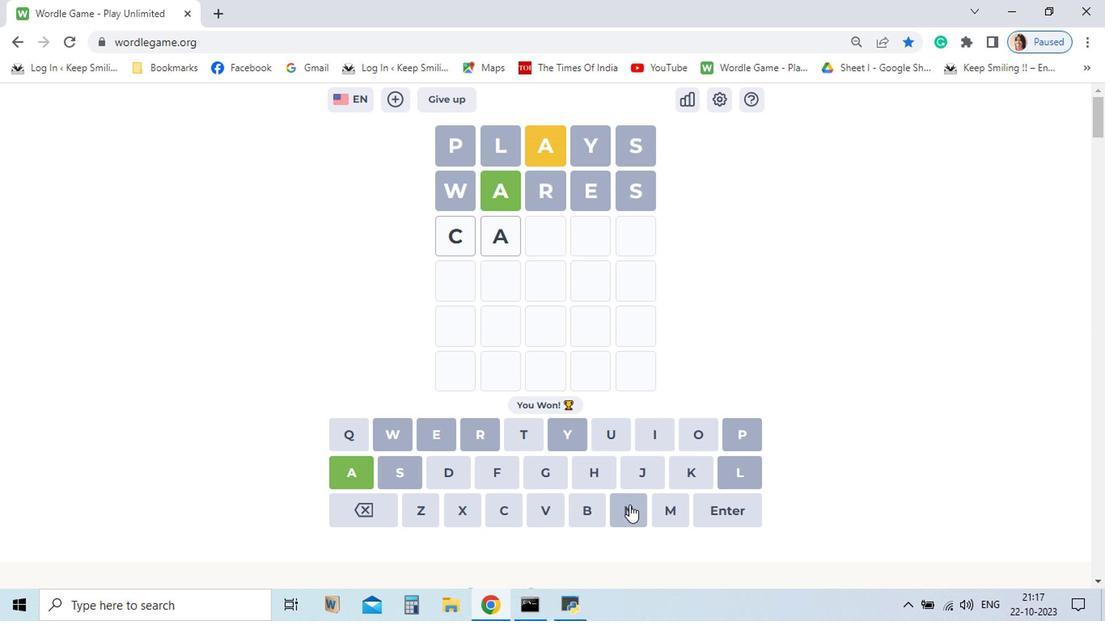 
Action: Mouse pressed left at (643, 508)
Screenshot: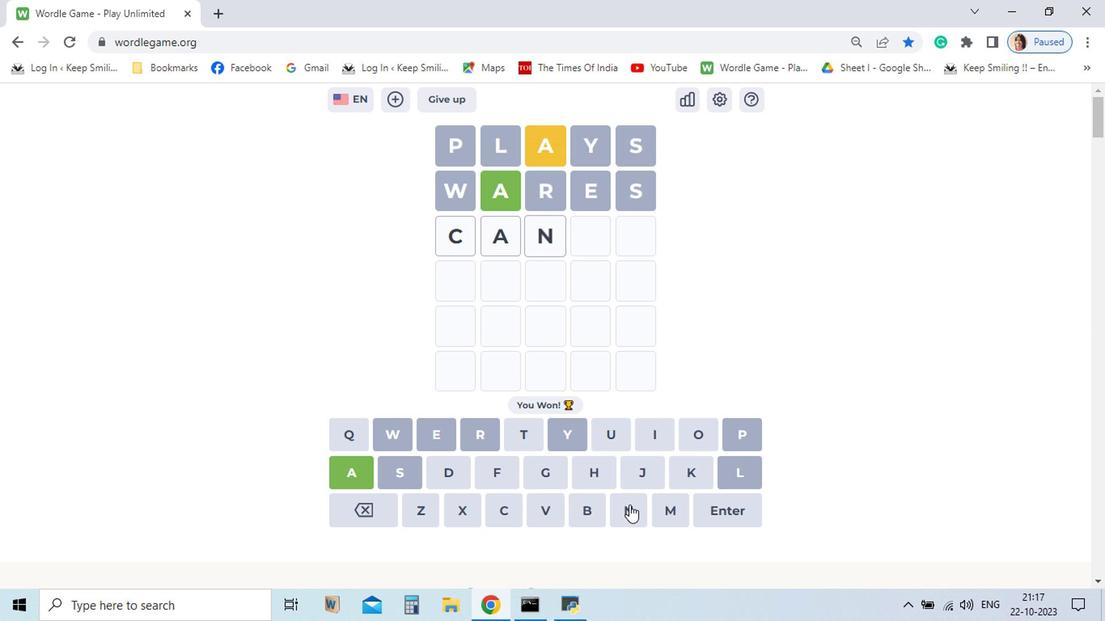 
Action: Mouse moved to (501, 492)
Screenshot: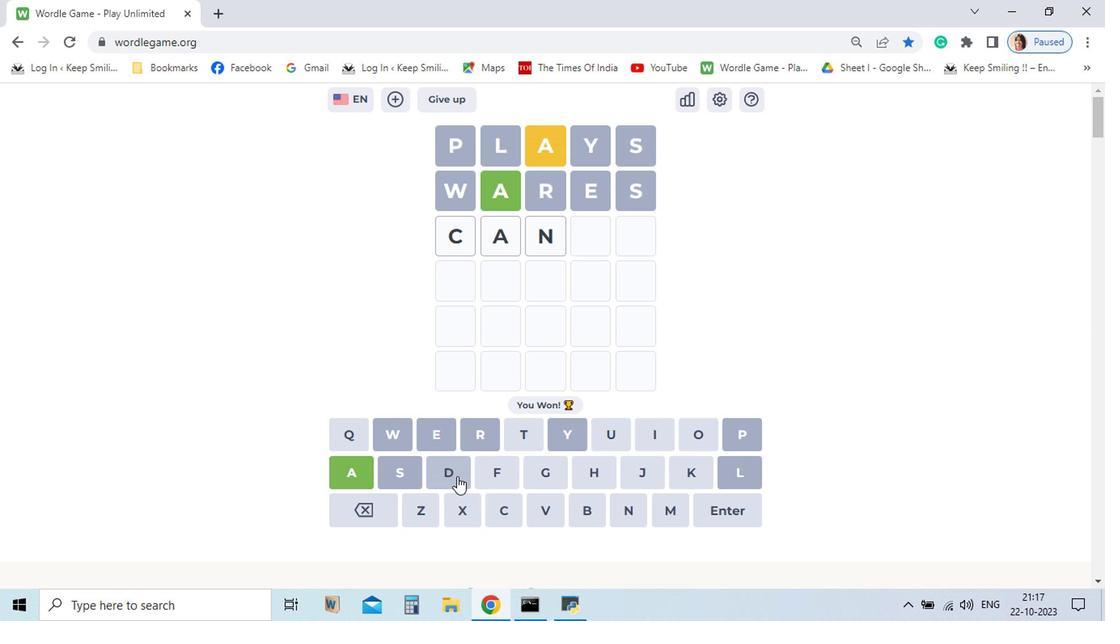 
Action: Mouse pressed left at (501, 492)
Screenshot: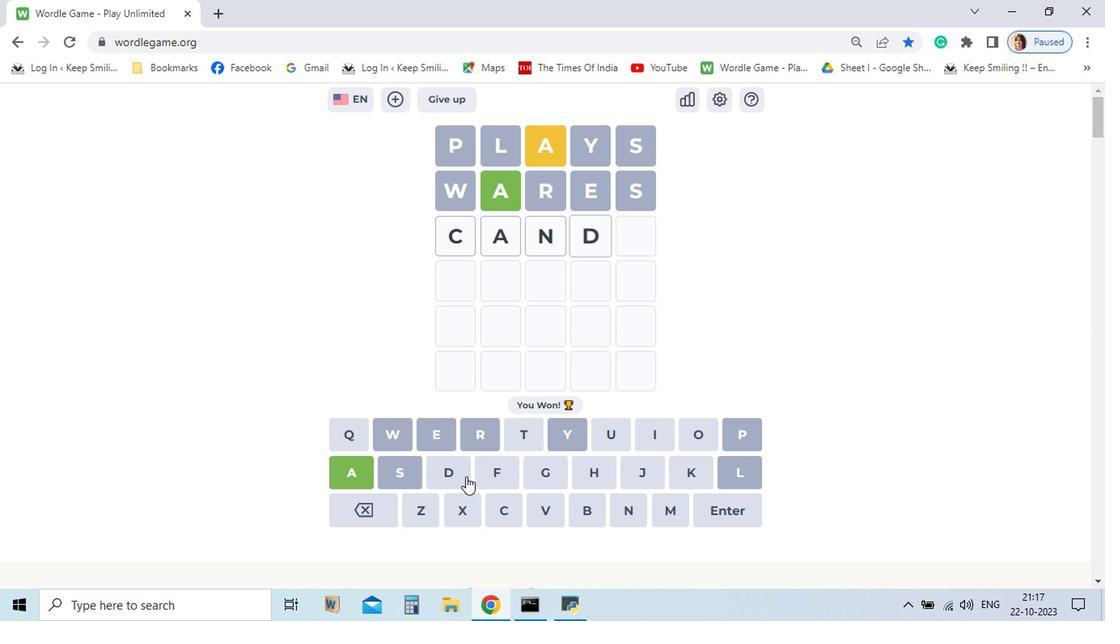 
Action: Mouse moved to (594, 469)
Screenshot: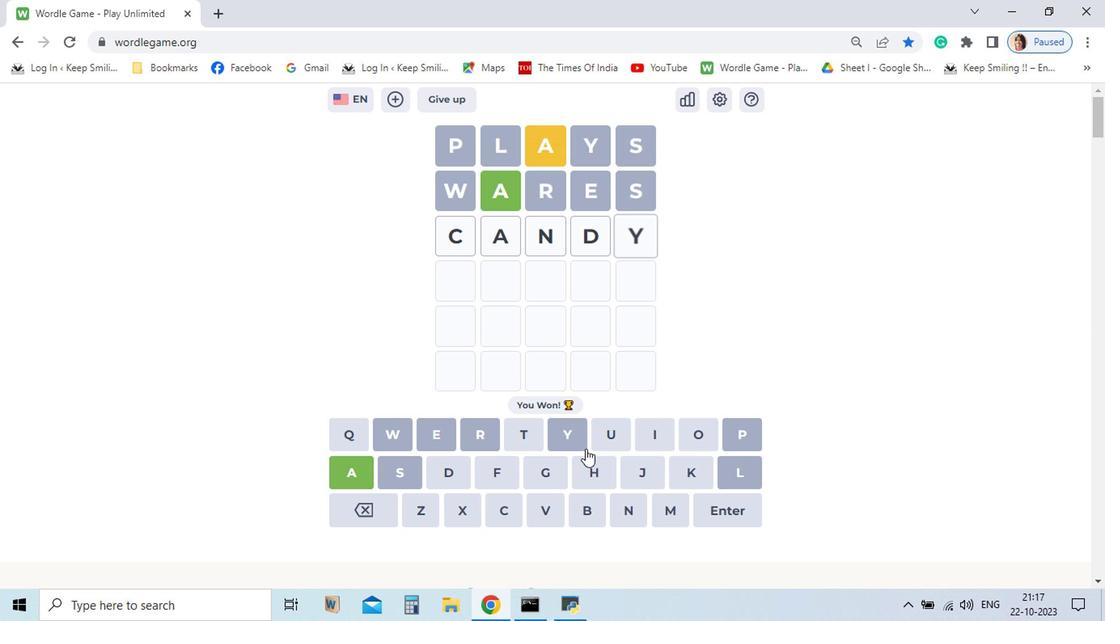 
Action: Mouse pressed left at (594, 469)
Screenshot: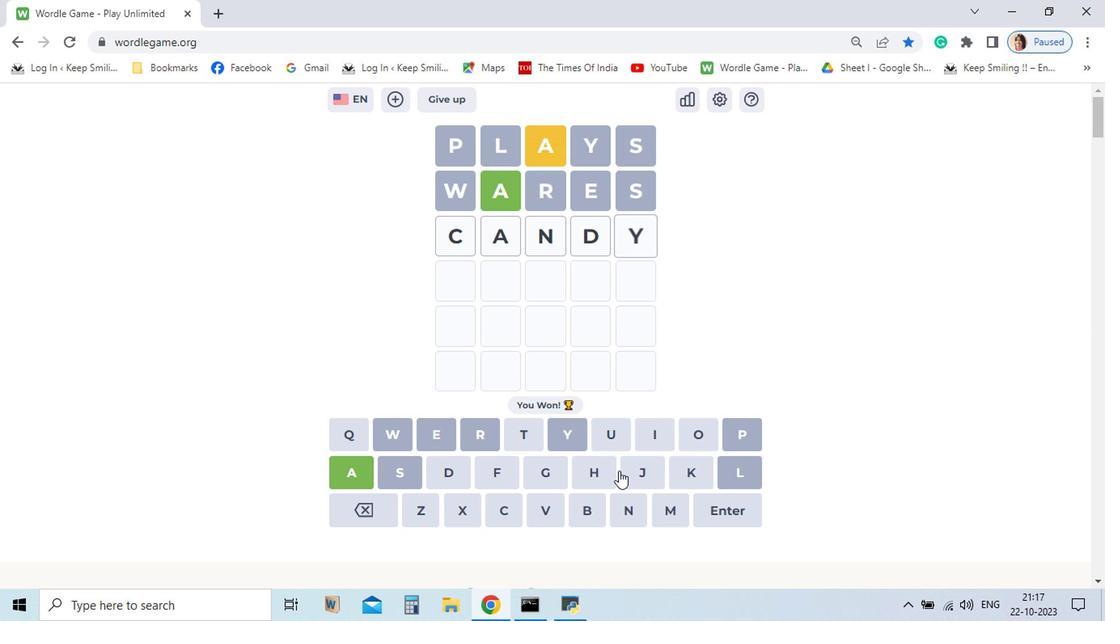 
Action: Mouse moved to (720, 510)
Screenshot: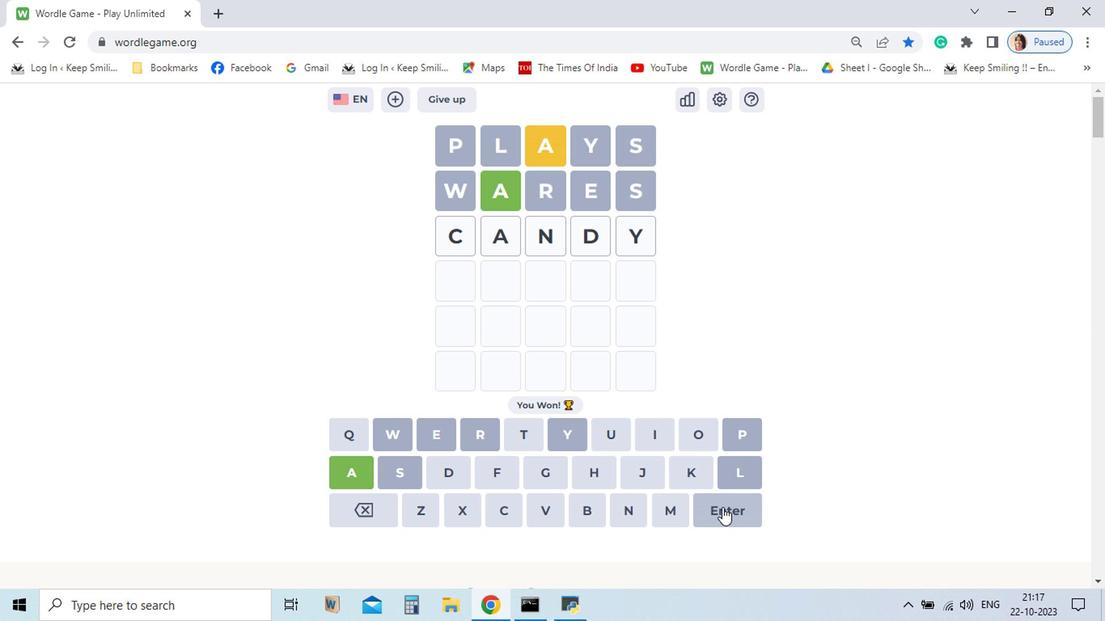 
Action: Mouse pressed left at (720, 510)
Screenshot: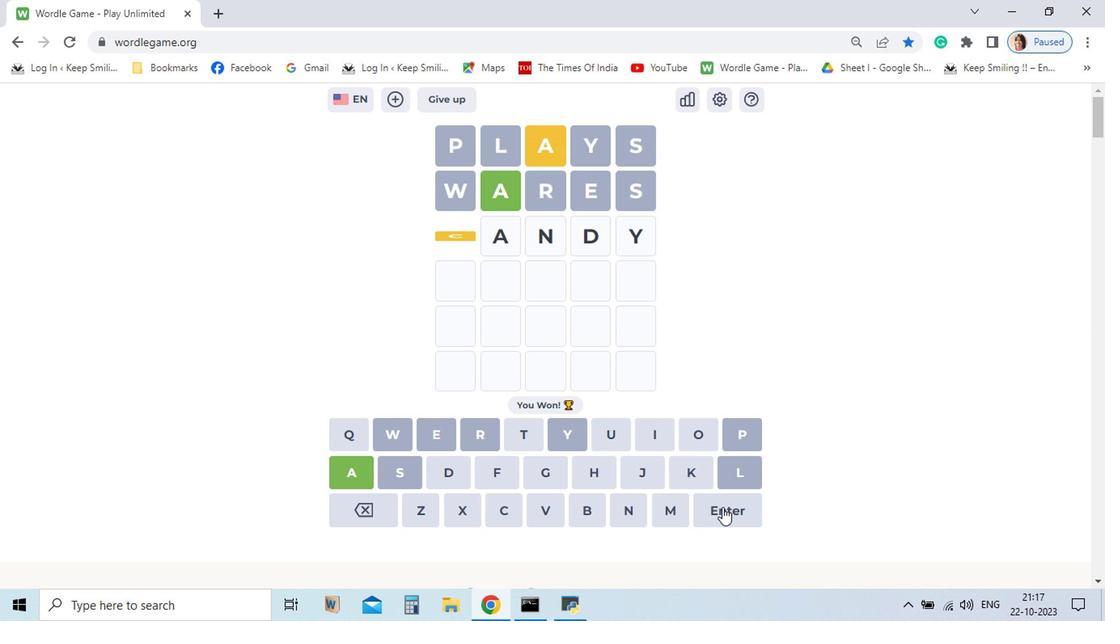 
Action: Mouse moved to (645, 510)
Screenshot: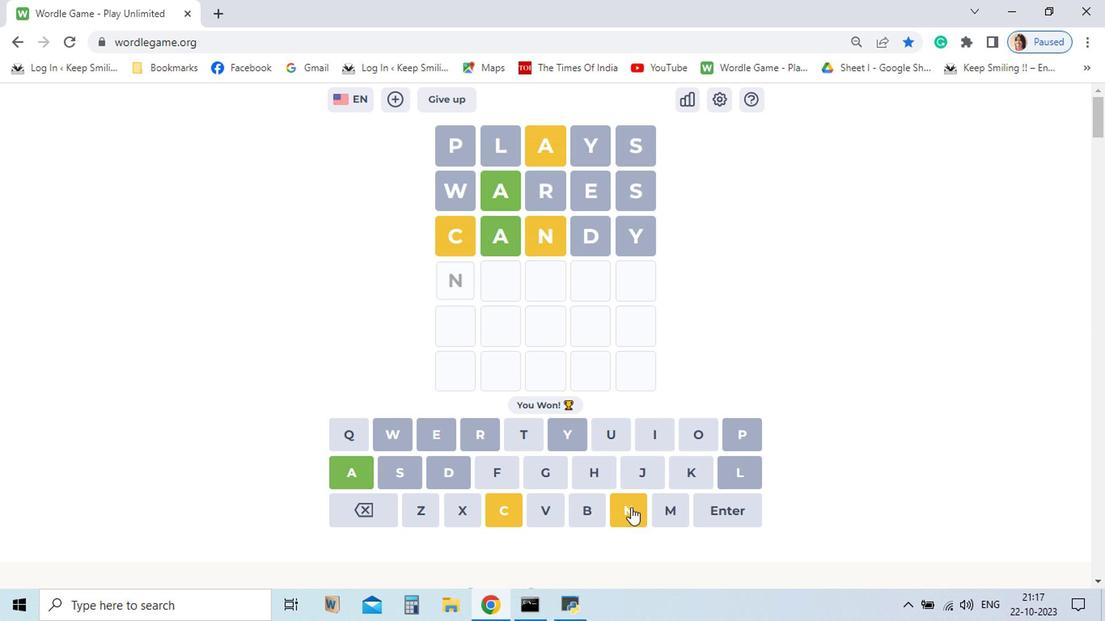 
Action: Mouse pressed left at (645, 510)
Screenshot: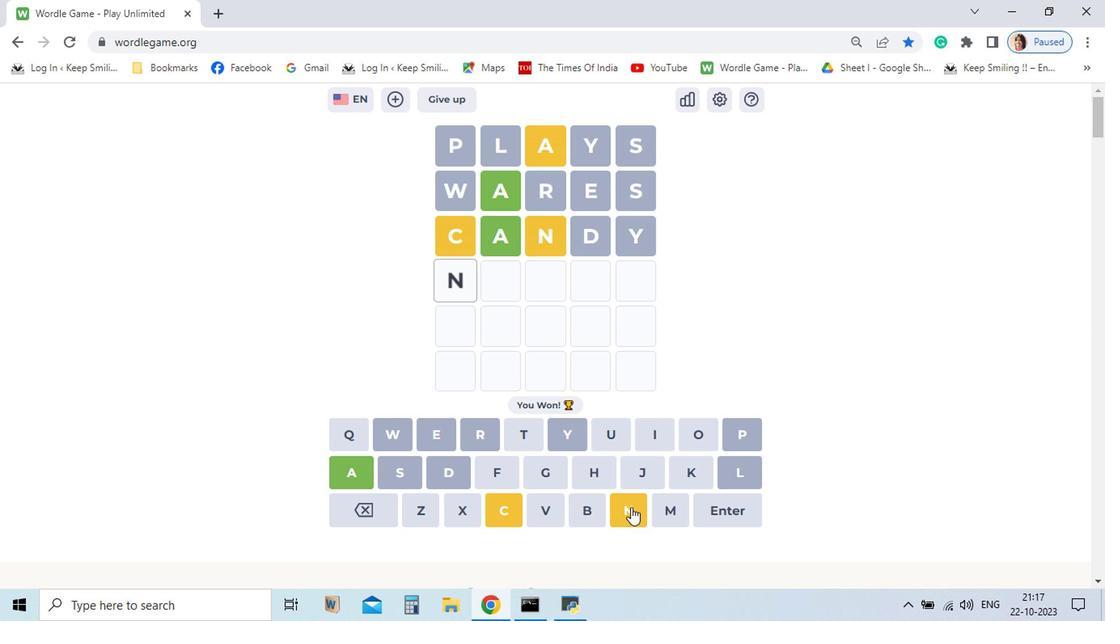 
Action: Mouse moved to (417, 491)
Screenshot: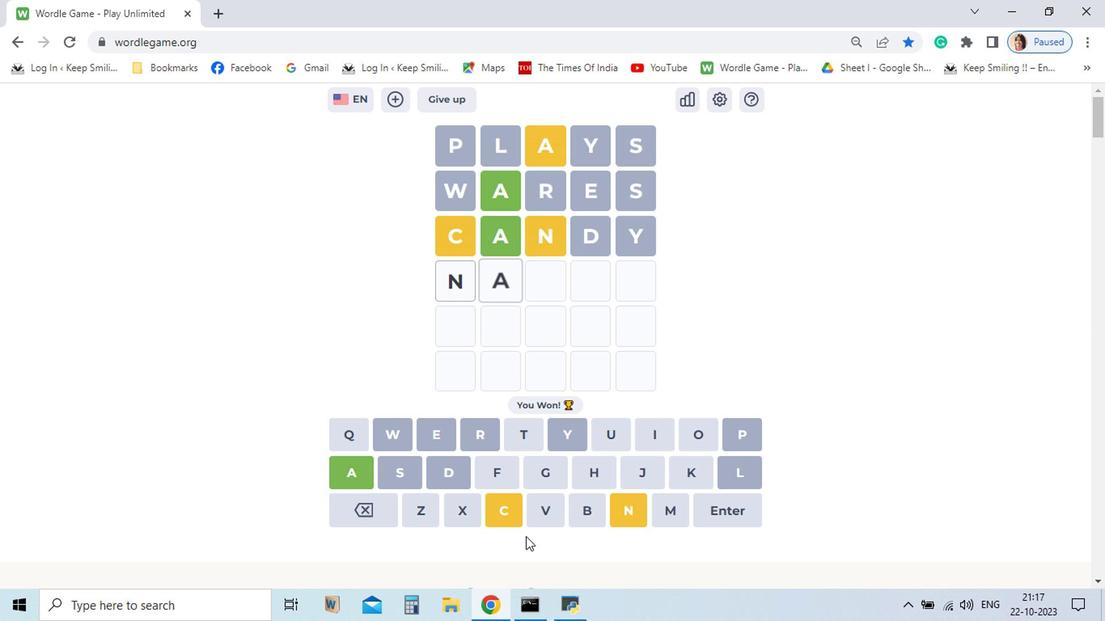 
Action: Mouse pressed left at (417, 491)
Screenshot: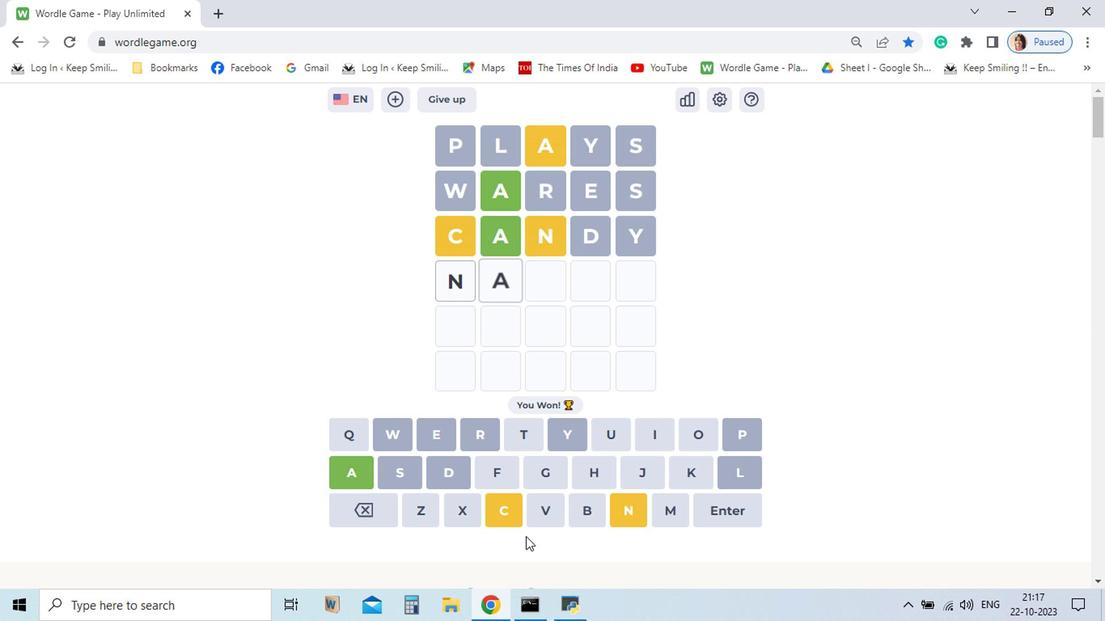 
Action: Mouse moved to (607, 510)
Screenshot: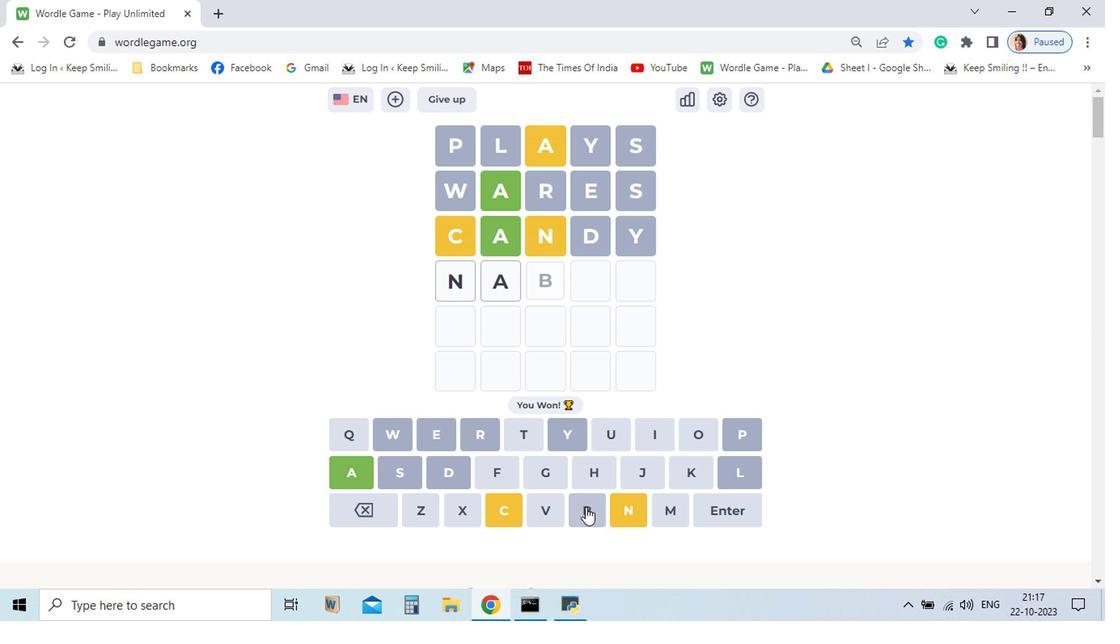 
Action: Mouse pressed left at (607, 510)
Screenshot: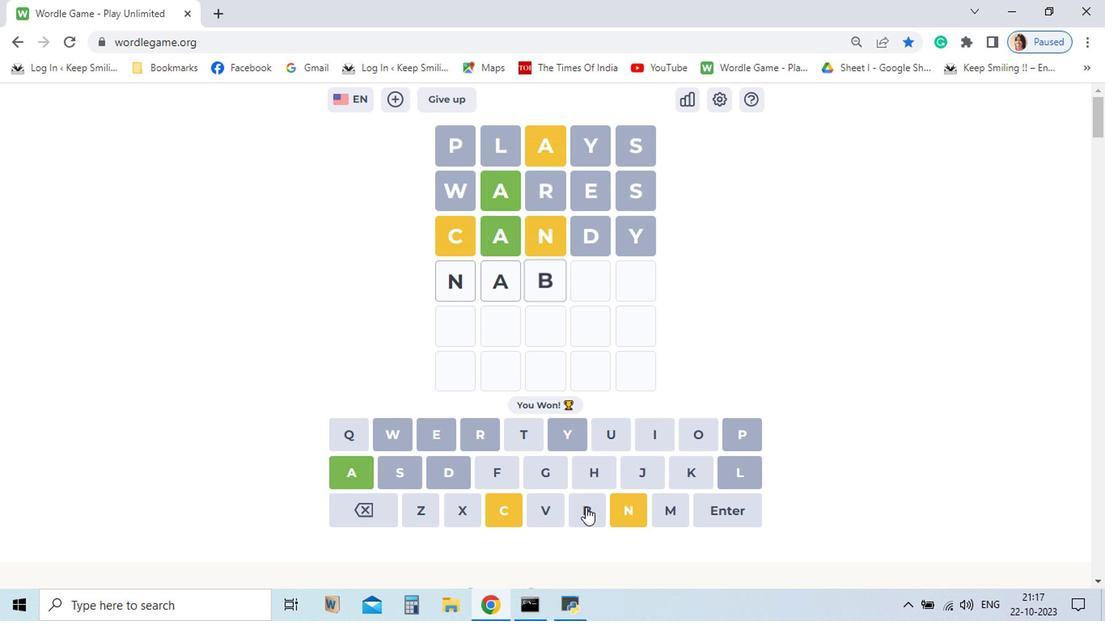 
Action: Mouse moved to (542, 511)
Screenshot: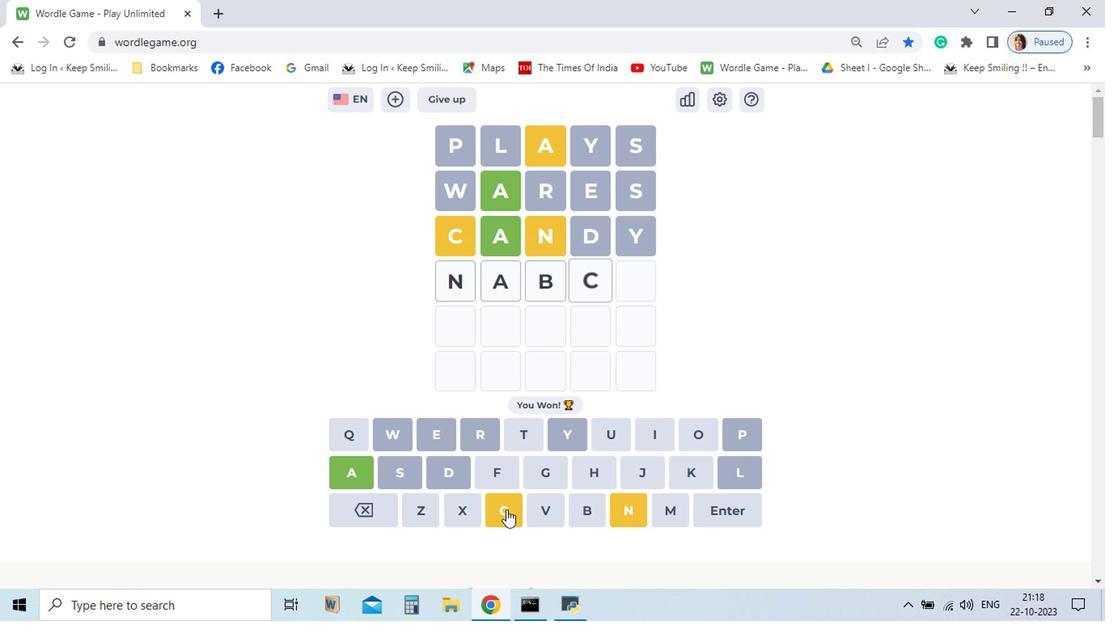 
Action: Mouse pressed left at (542, 511)
Screenshot: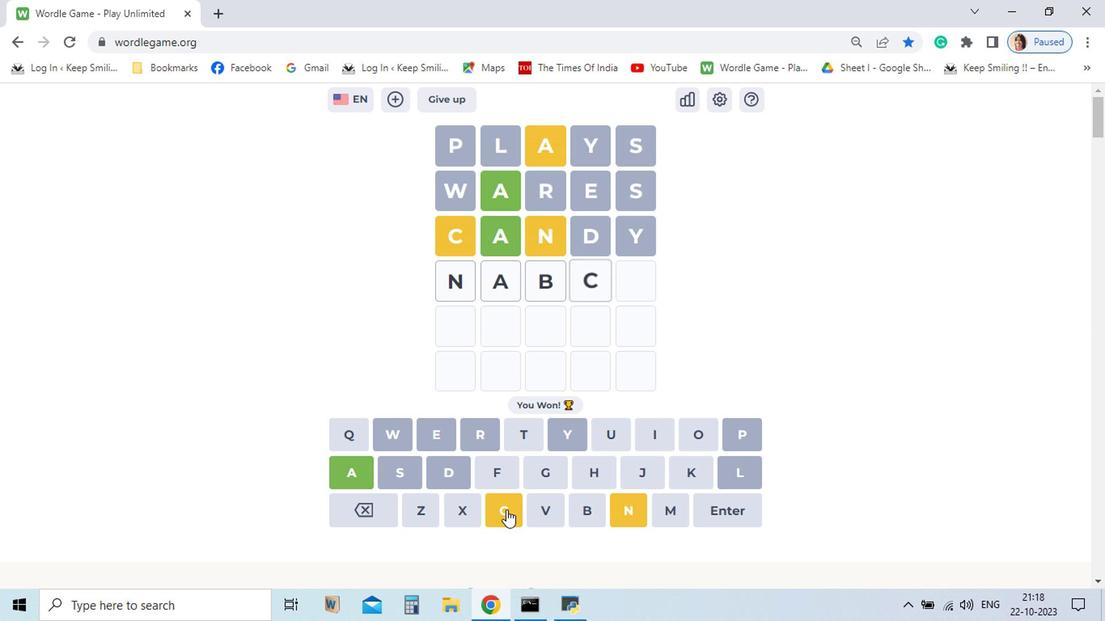 
Action: Mouse moved to (406, 484)
Screenshot: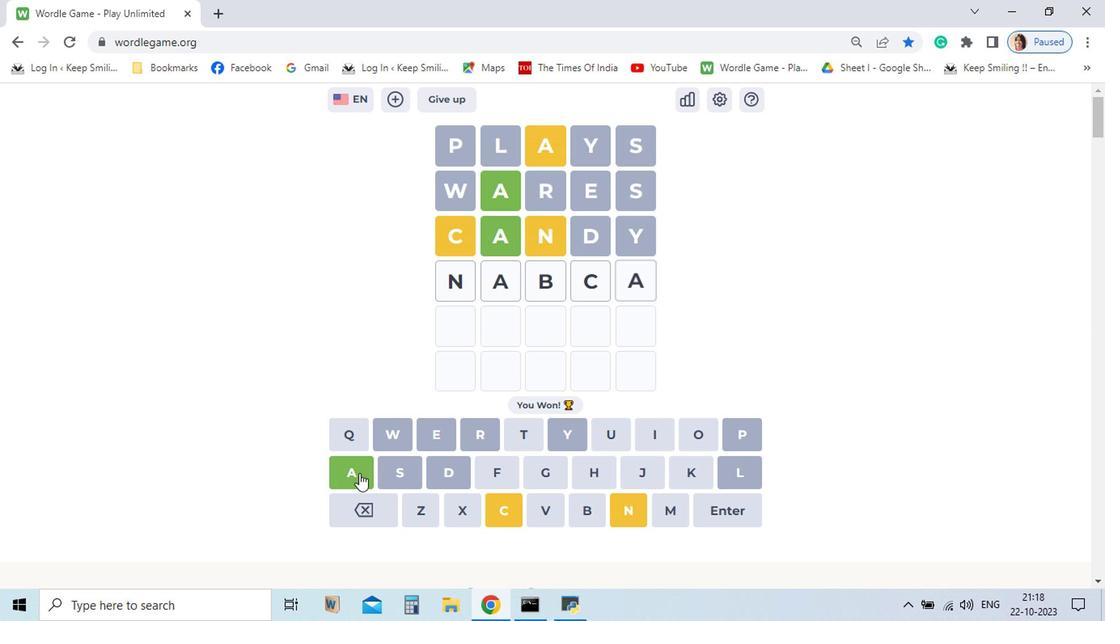 
Action: Mouse pressed left at (406, 484)
Screenshot: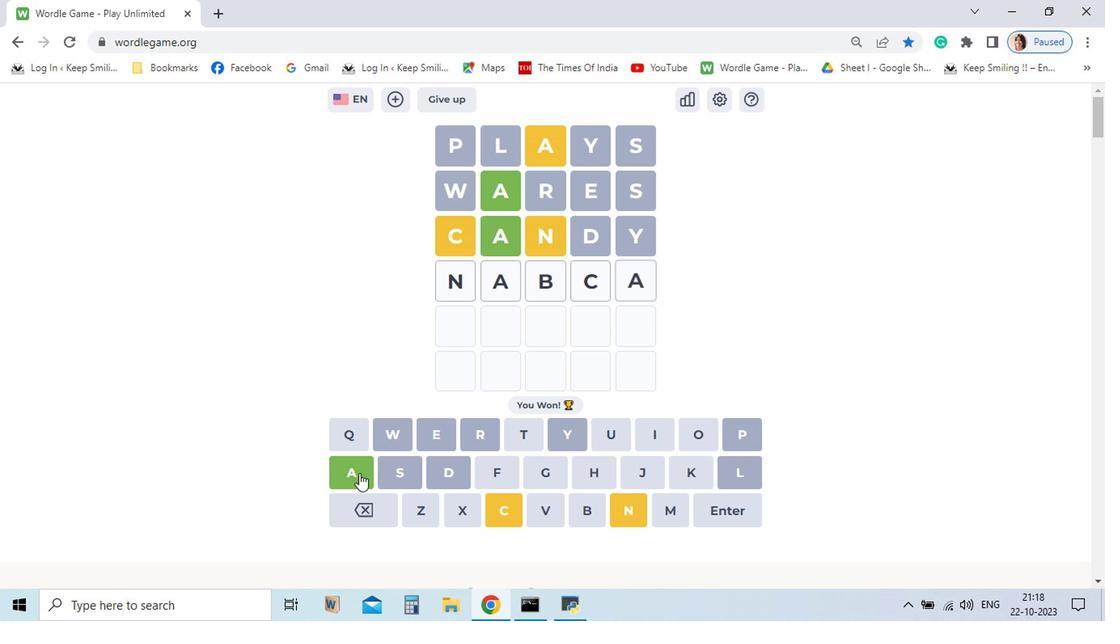
Action: Mouse moved to (721, 514)
Screenshot: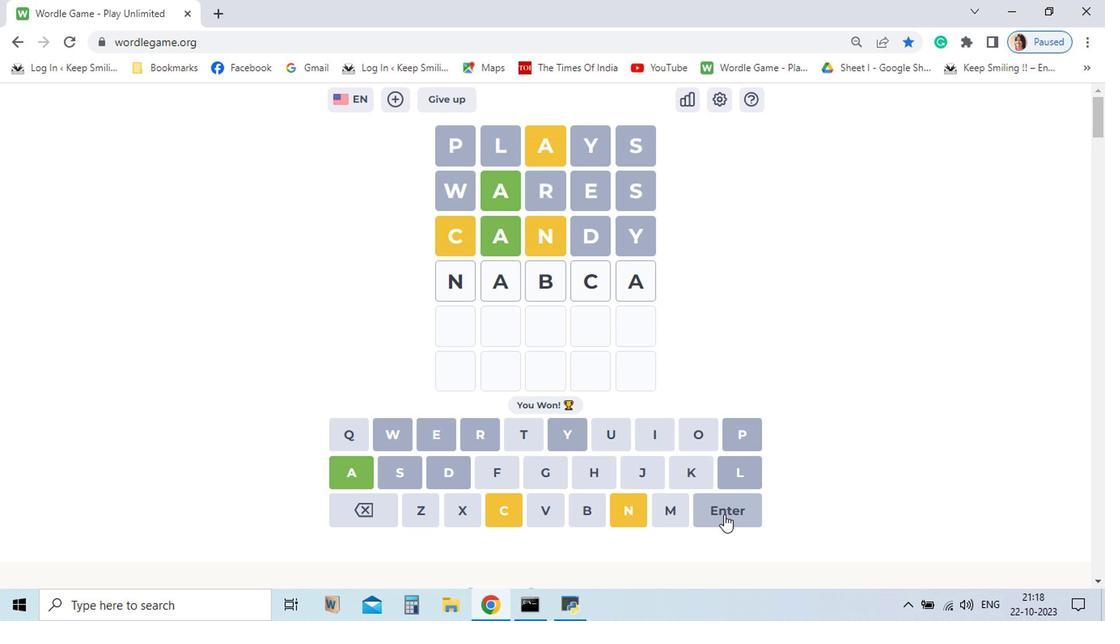 
Action: Mouse pressed left at (721, 514)
Screenshot: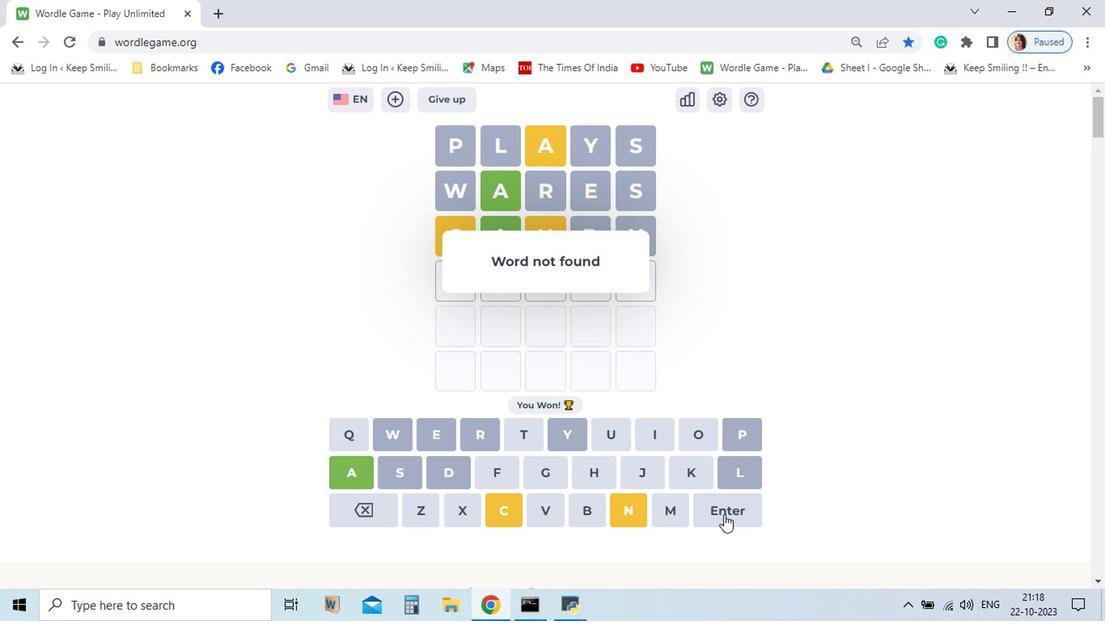 
Action: Mouse moved to (423, 511)
Screenshot: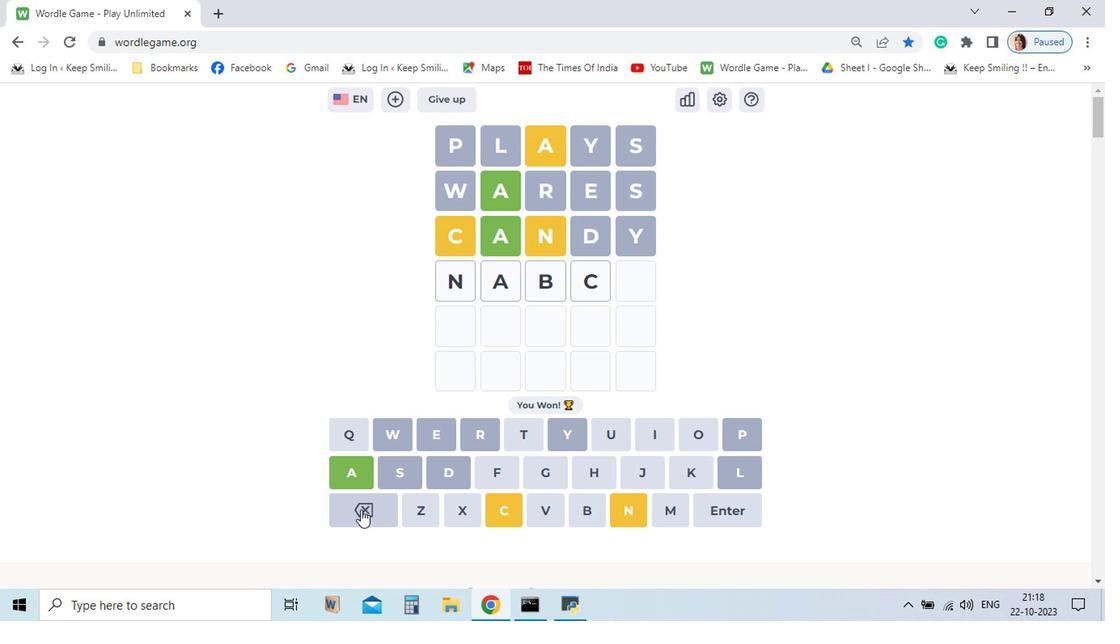 
Action: Mouse pressed left at (423, 511)
Screenshot: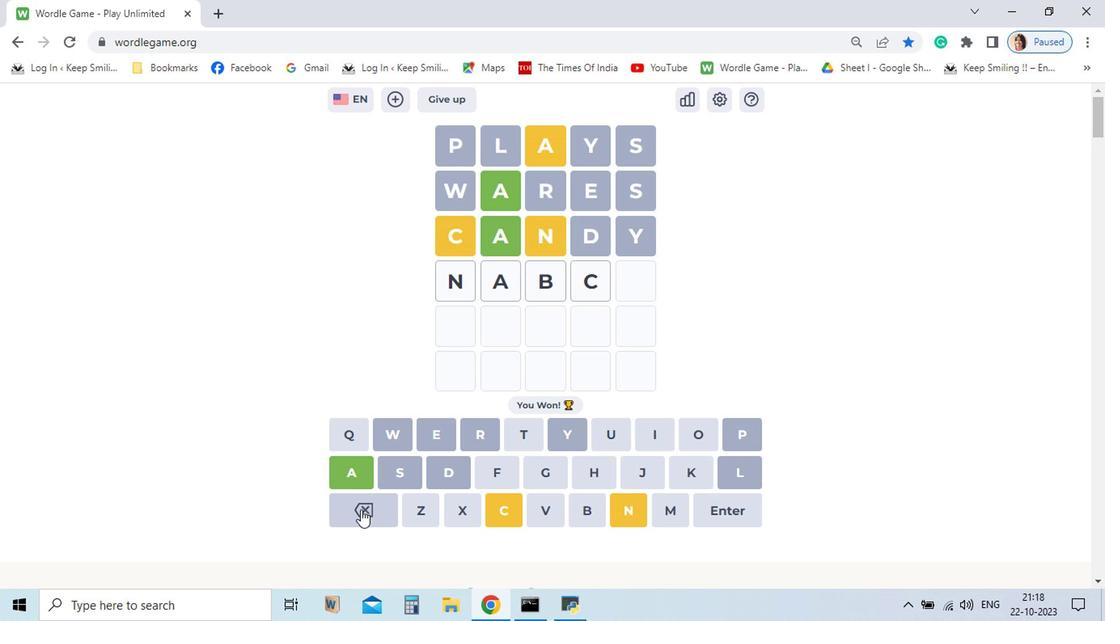 
Action: Mouse pressed left at (423, 511)
Screenshot: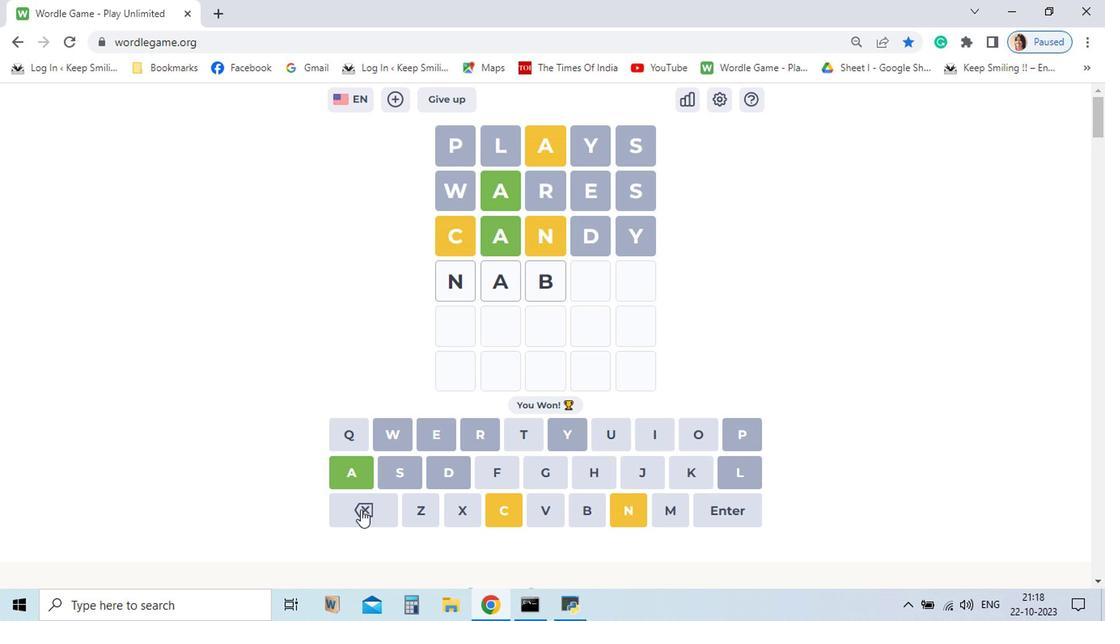 
Action: Mouse pressed left at (423, 511)
Screenshot: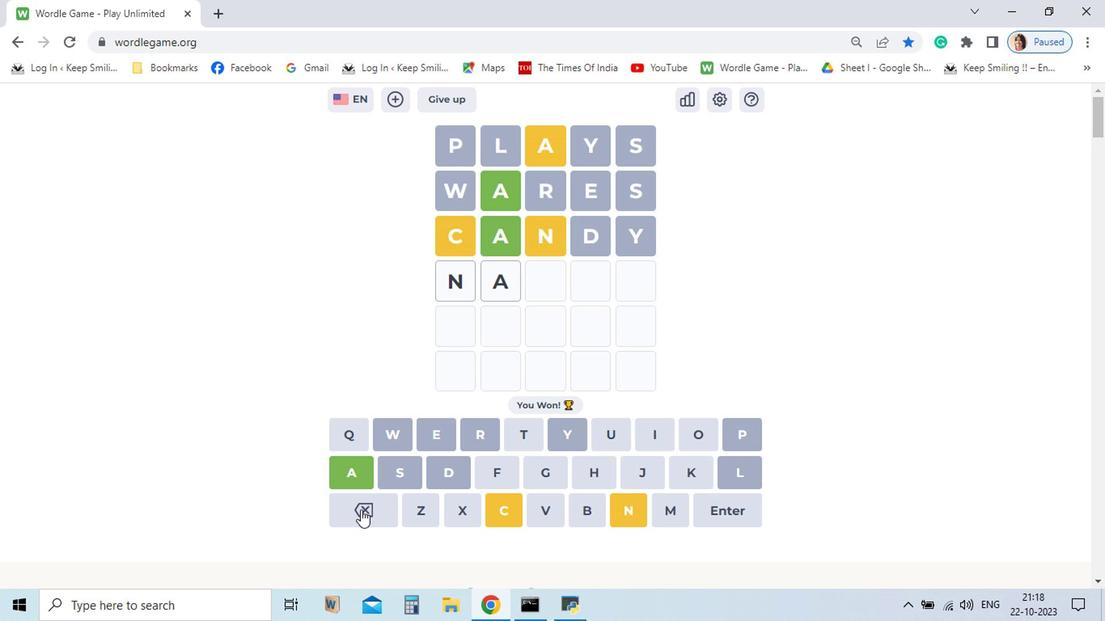 
Action: Mouse moved to (577, 486)
Screenshot: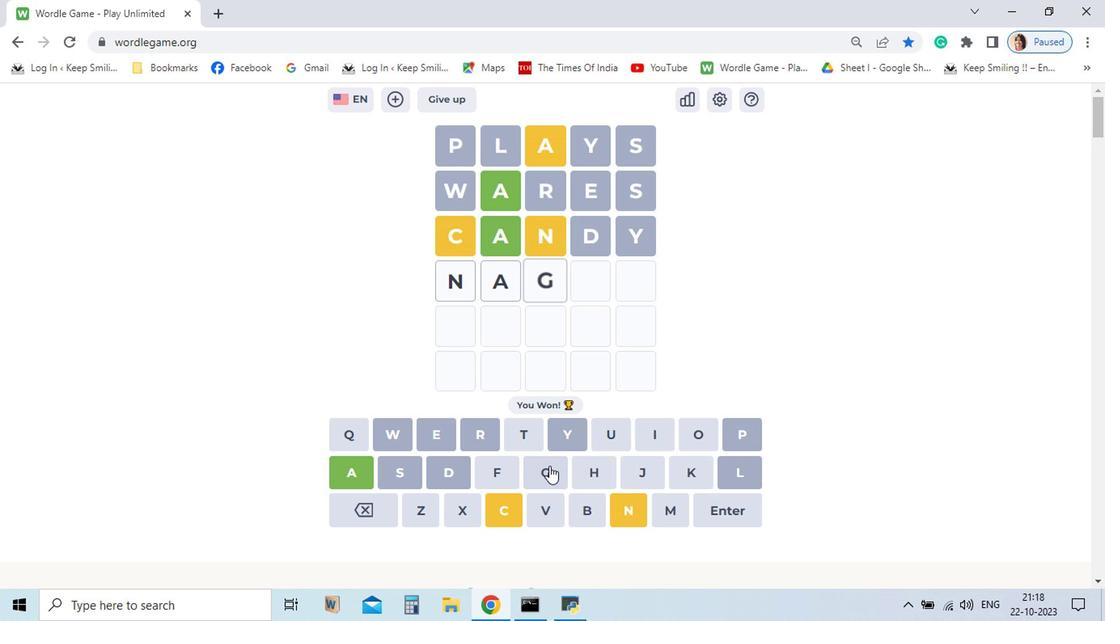 
Action: Mouse pressed left at (577, 486)
Screenshot: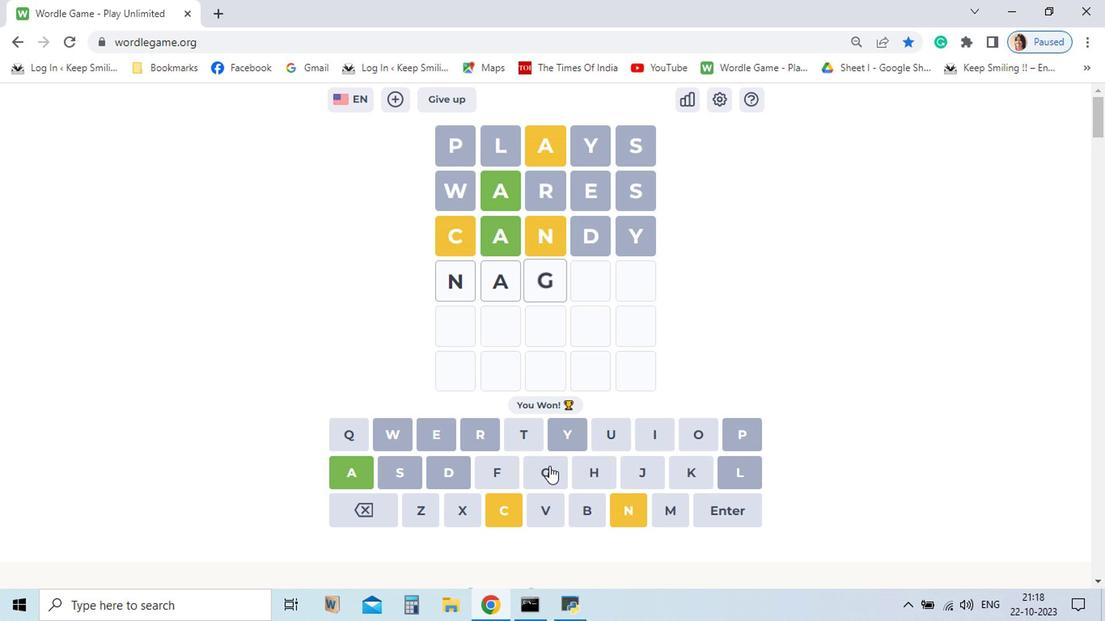 
Action: Mouse moved to (422, 508)
Screenshot: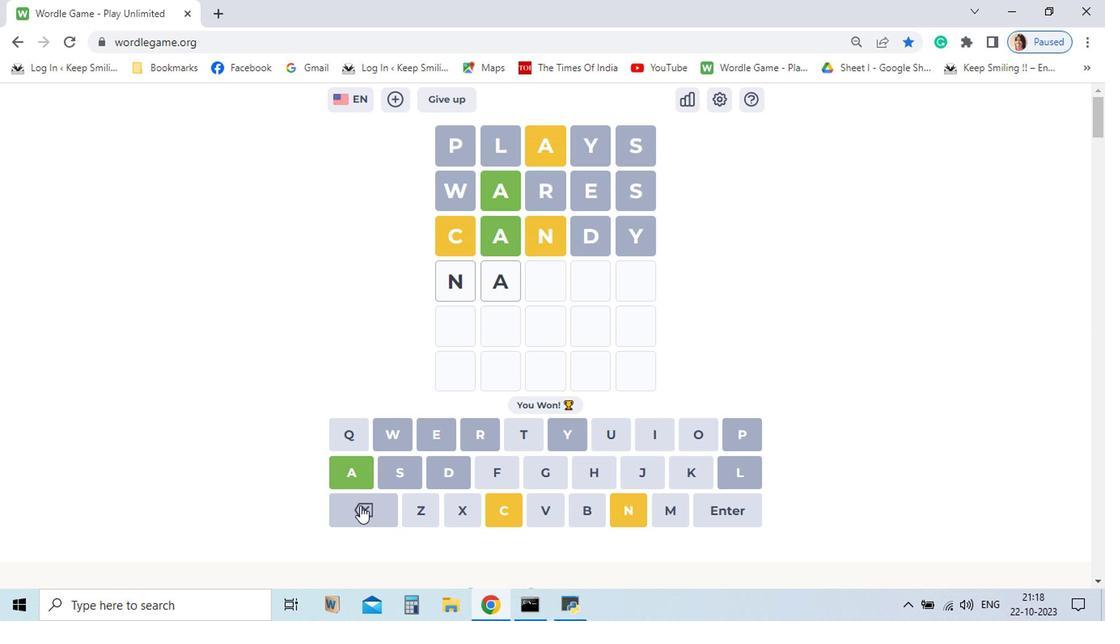 
Action: Mouse pressed left at (422, 508)
Screenshot: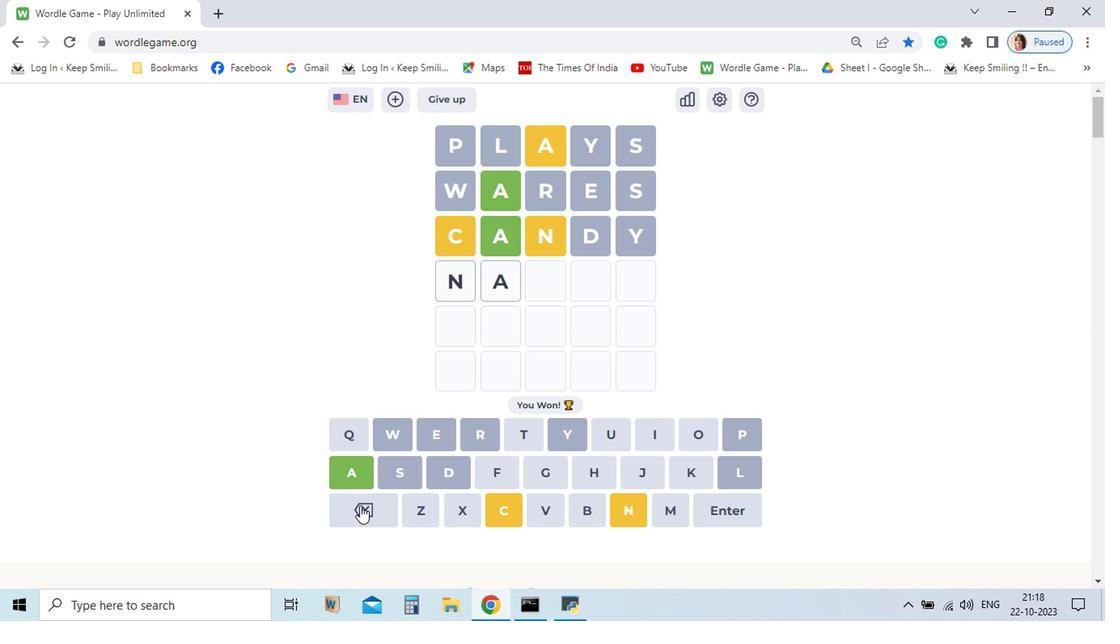 
Action: Mouse moved to (531, 510)
Screenshot: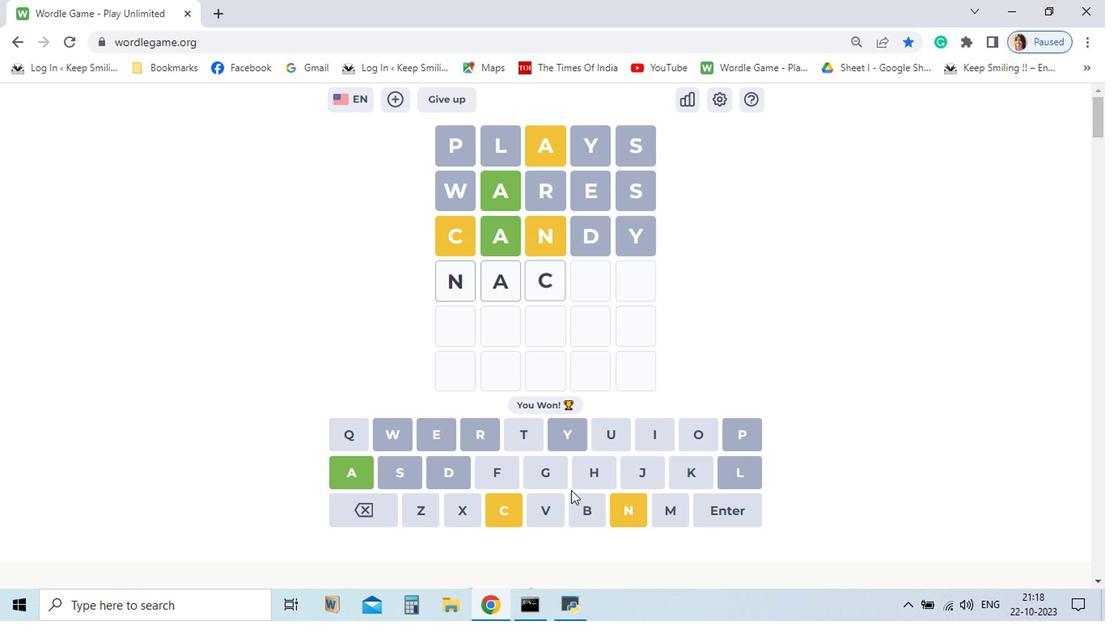 
Action: Mouse pressed left at (531, 510)
Screenshot: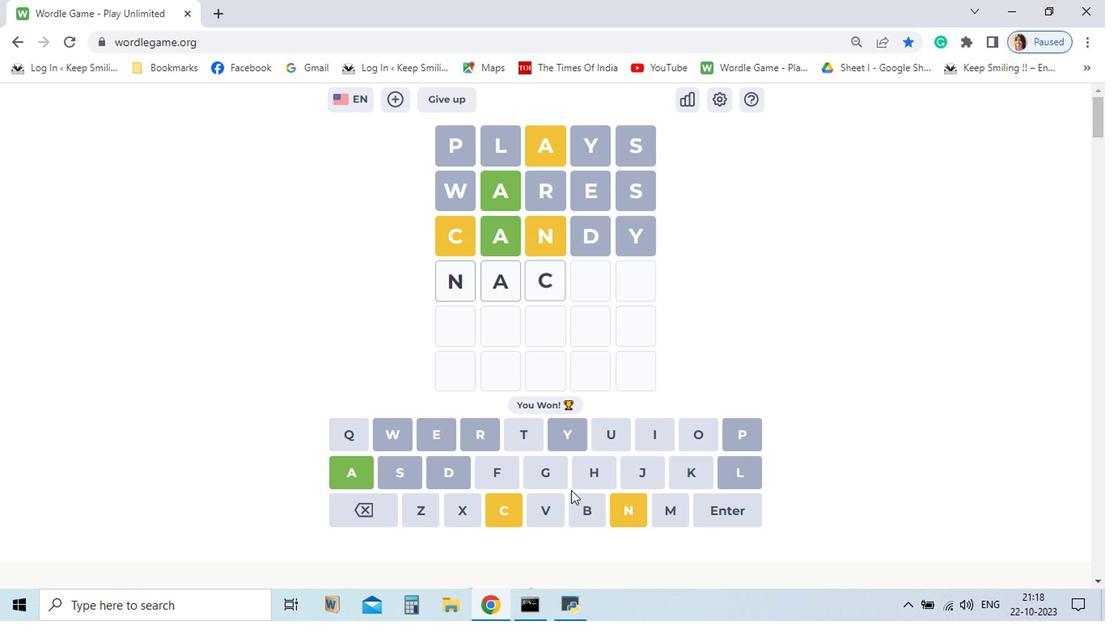 
Action: Mouse moved to (614, 489)
Screenshot: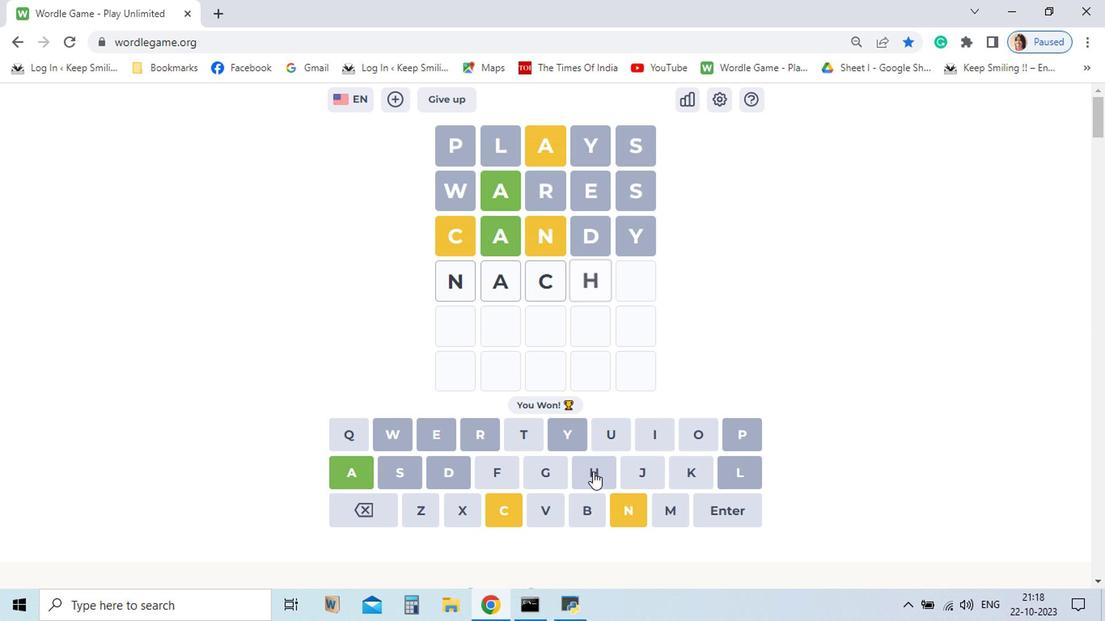 
Action: Mouse pressed left at (614, 489)
Screenshot: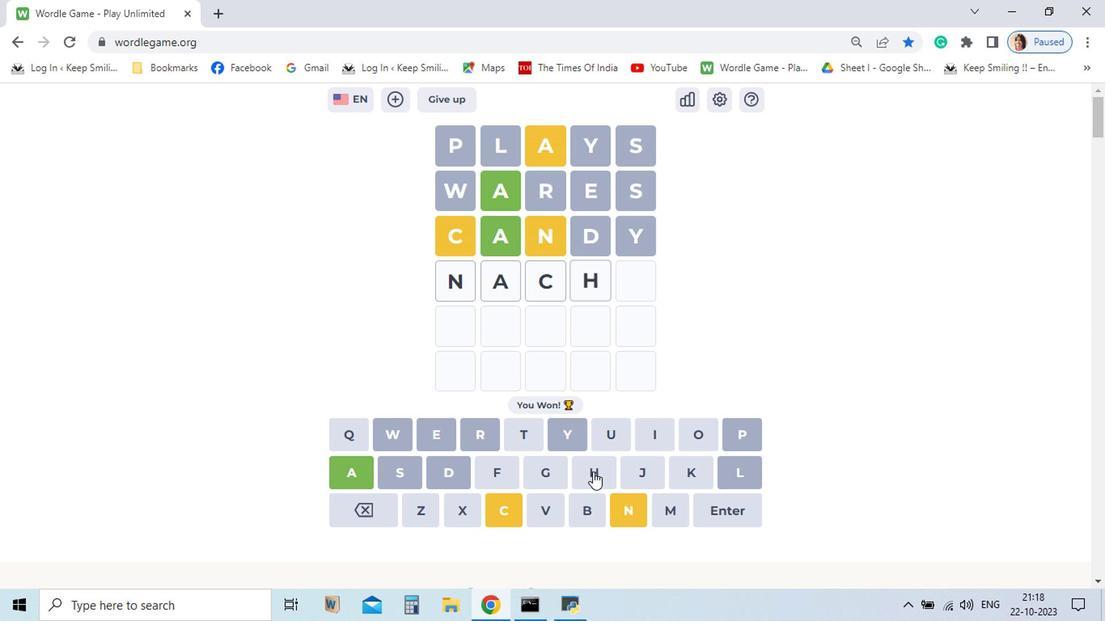 
Action: Mouse moved to (657, 469)
Screenshot: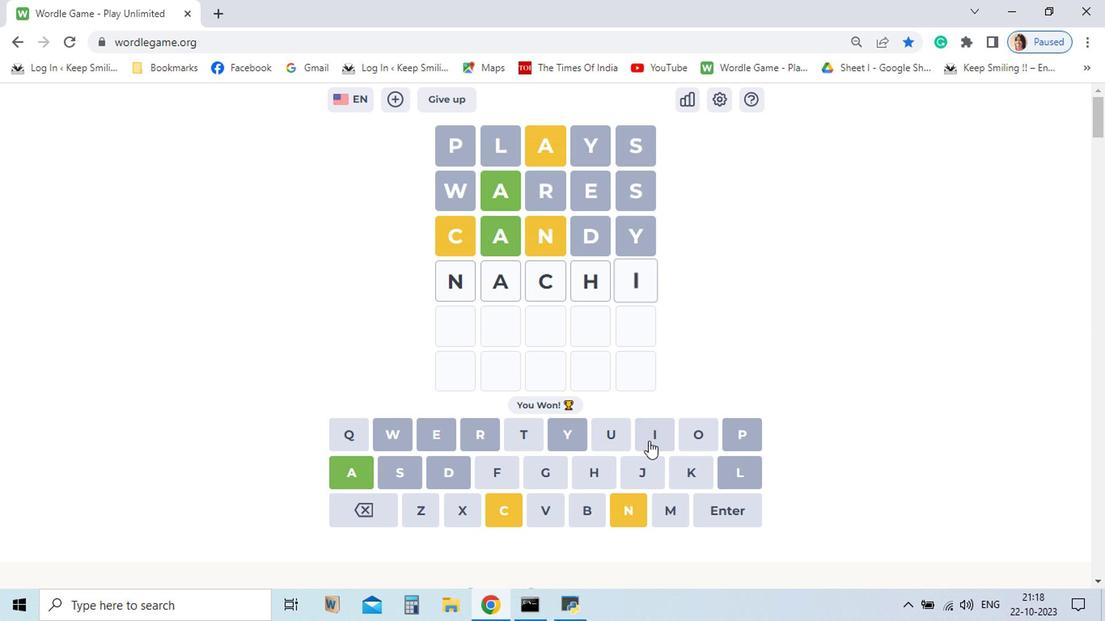 
Action: Mouse pressed left at (657, 469)
Screenshot: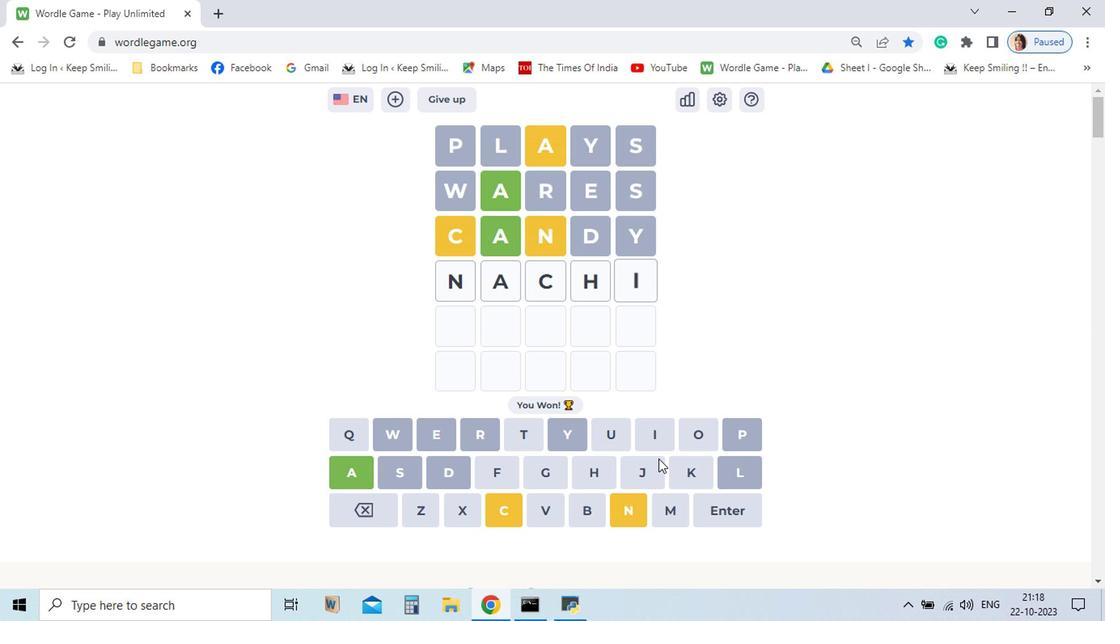 
Action: Mouse moved to (711, 512)
Screenshot: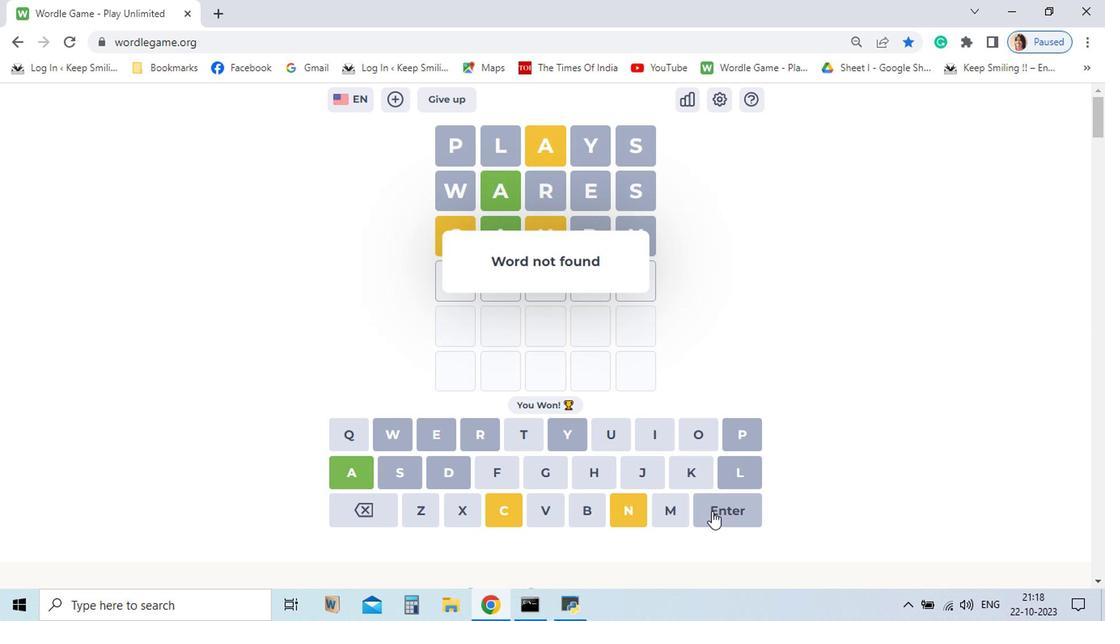 
Action: Mouse pressed left at (711, 512)
Screenshot: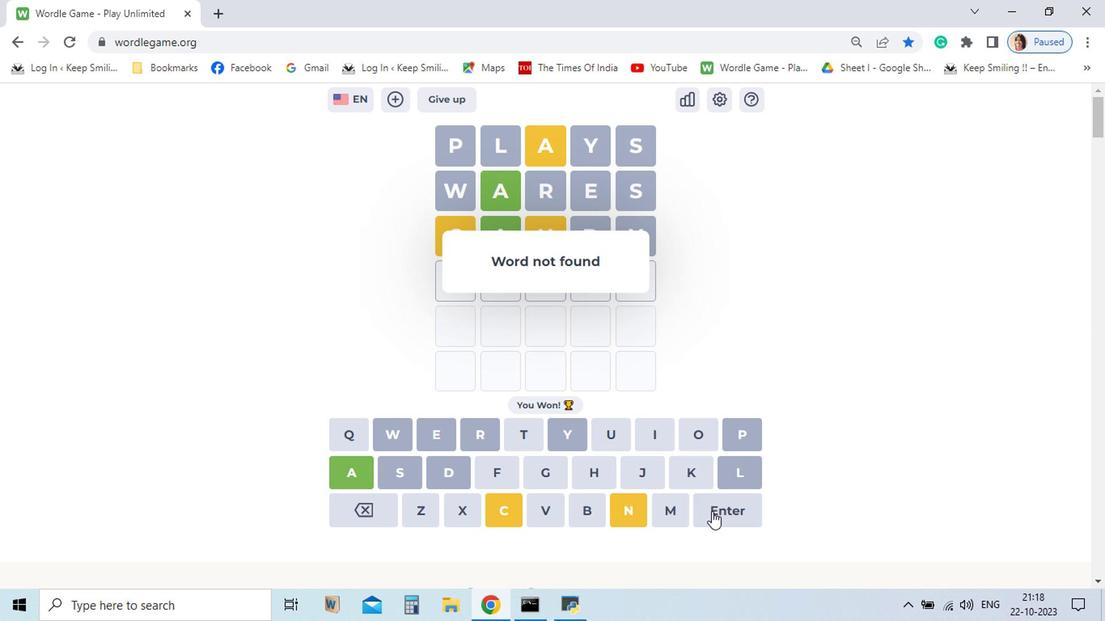 
Action: Mouse moved to (435, 507)
Screenshot: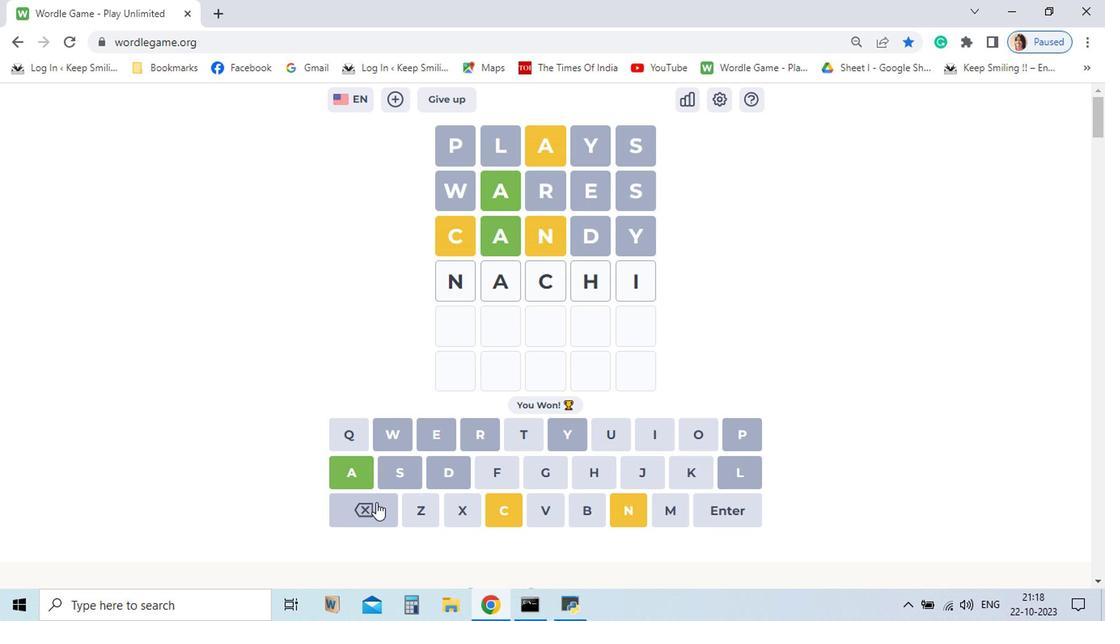 
Action: Mouse pressed left at (435, 507)
Screenshot: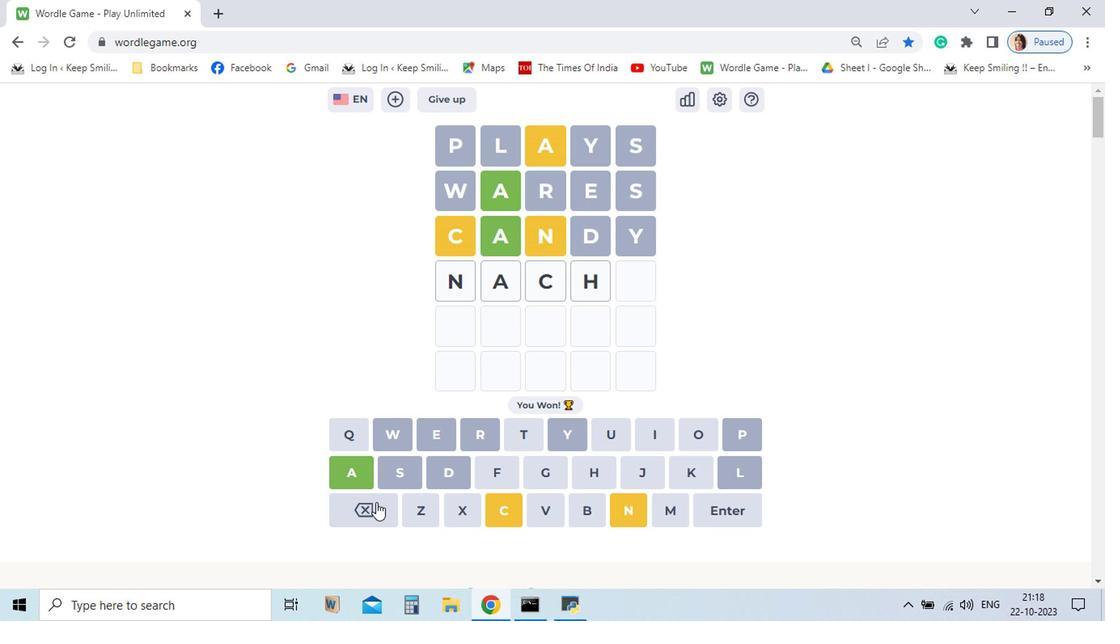 
Action: Mouse pressed left at (435, 507)
Screenshot: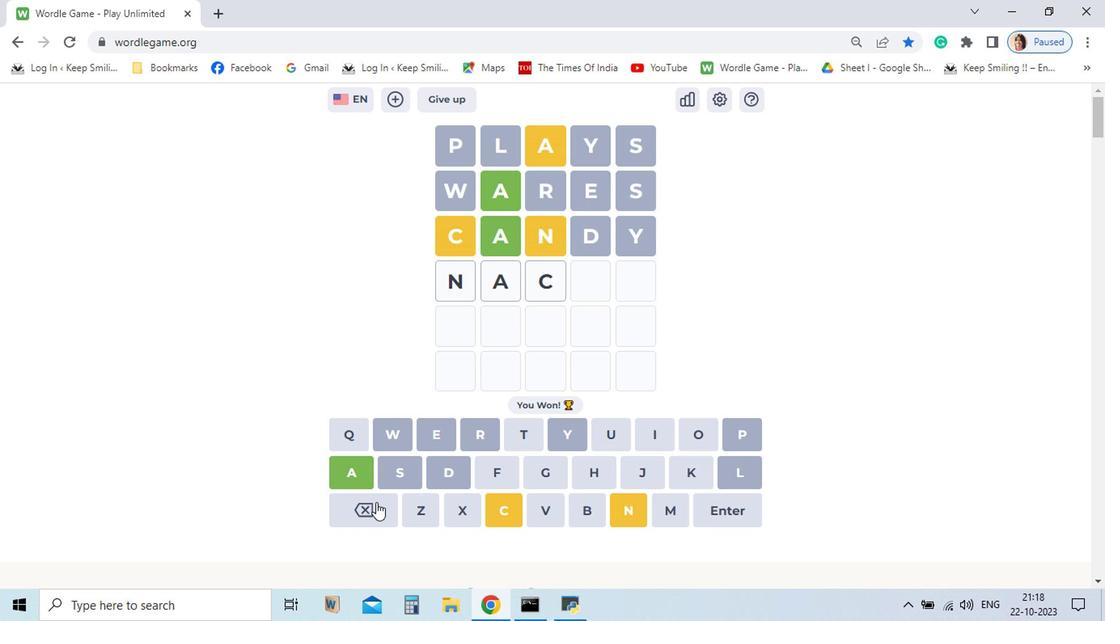 
Action: Mouse moved to (614, 491)
Screenshot: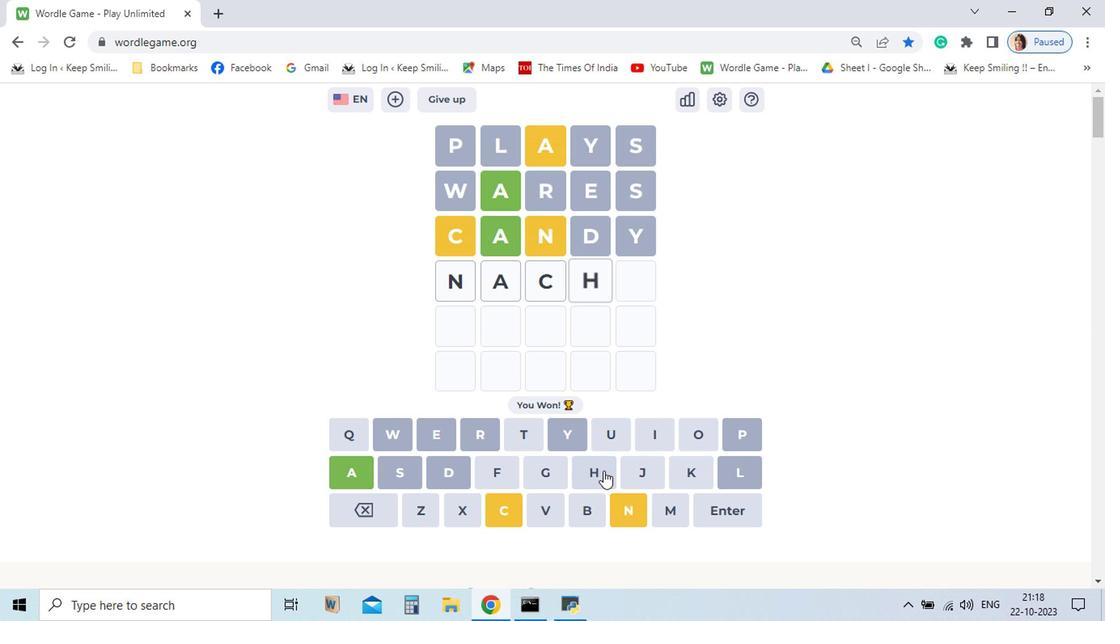 
Action: Mouse pressed left at (614, 491)
Screenshot: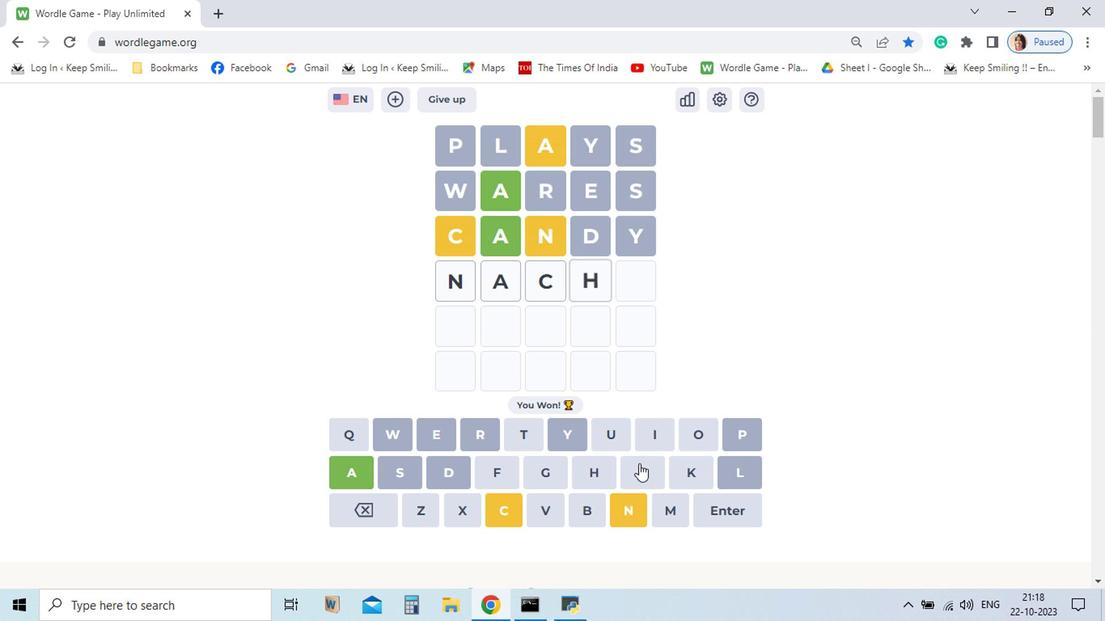 
Action: Mouse moved to (700, 470)
Screenshot: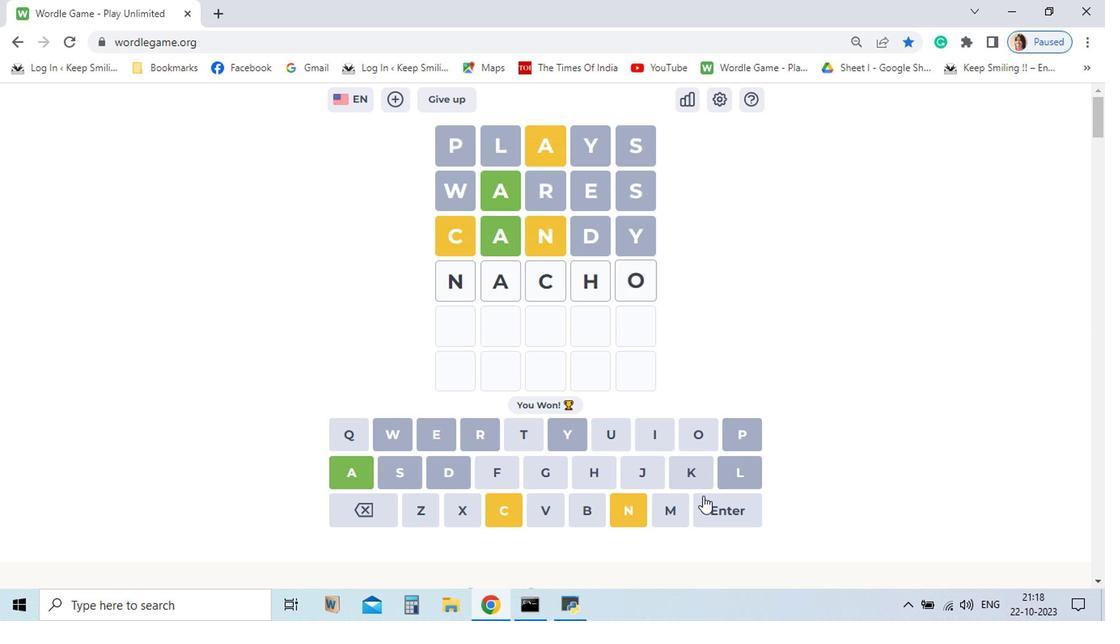 
Action: Mouse pressed left at (700, 470)
Screenshot: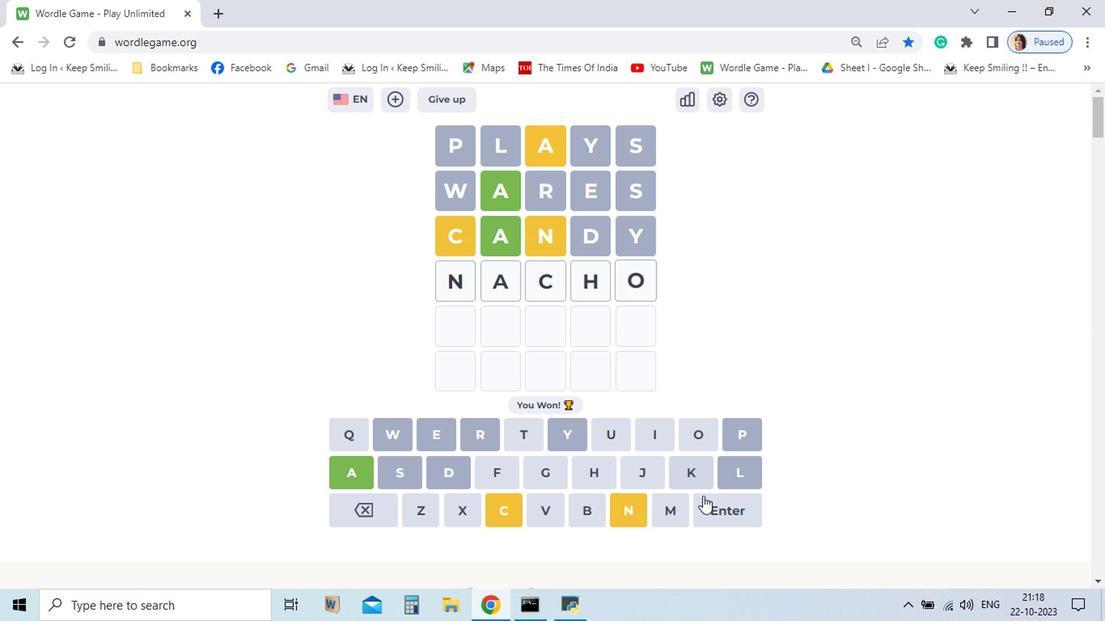 
Action: Mouse moved to (706, 507)
Screenshot: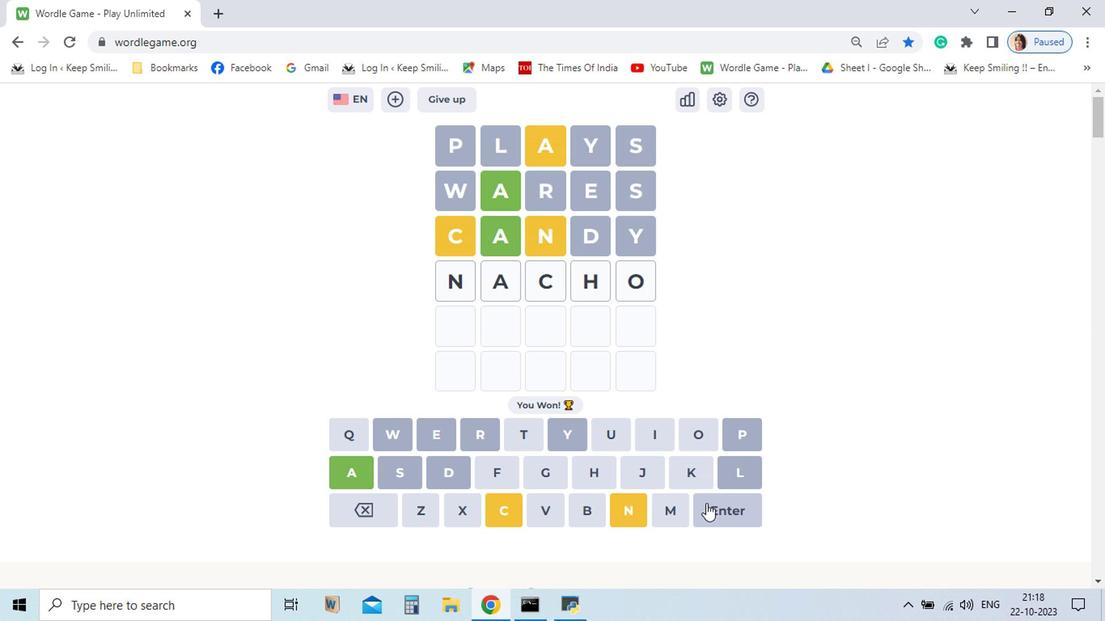 
Action: Mouse pressed left at (706, 507)
Screenshot: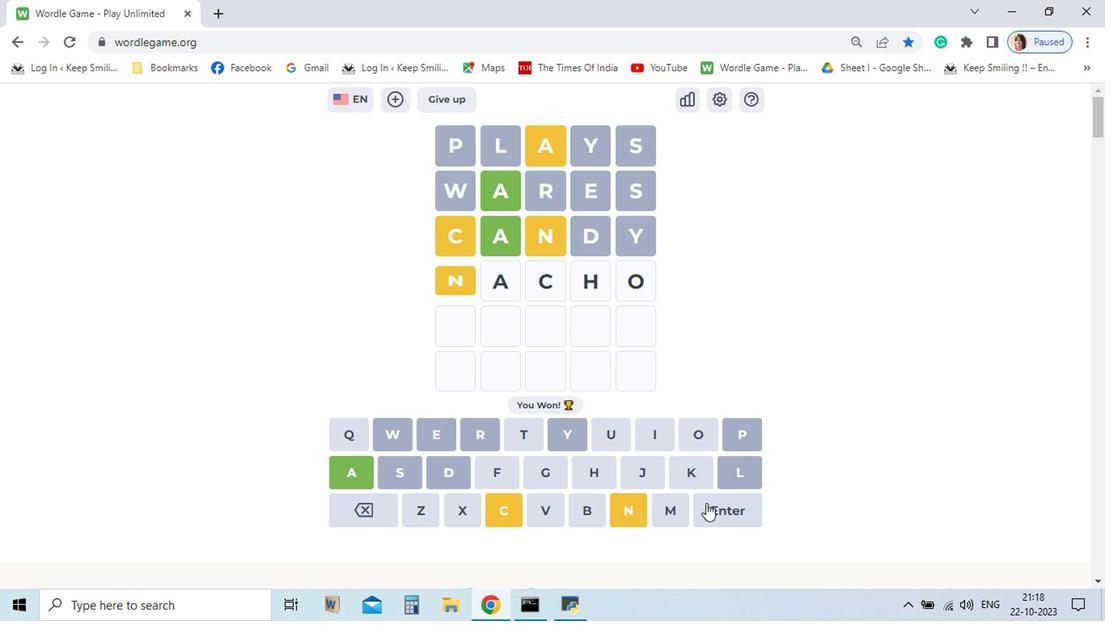 
Action: Mouse moved to (610, 508)
Screenshot: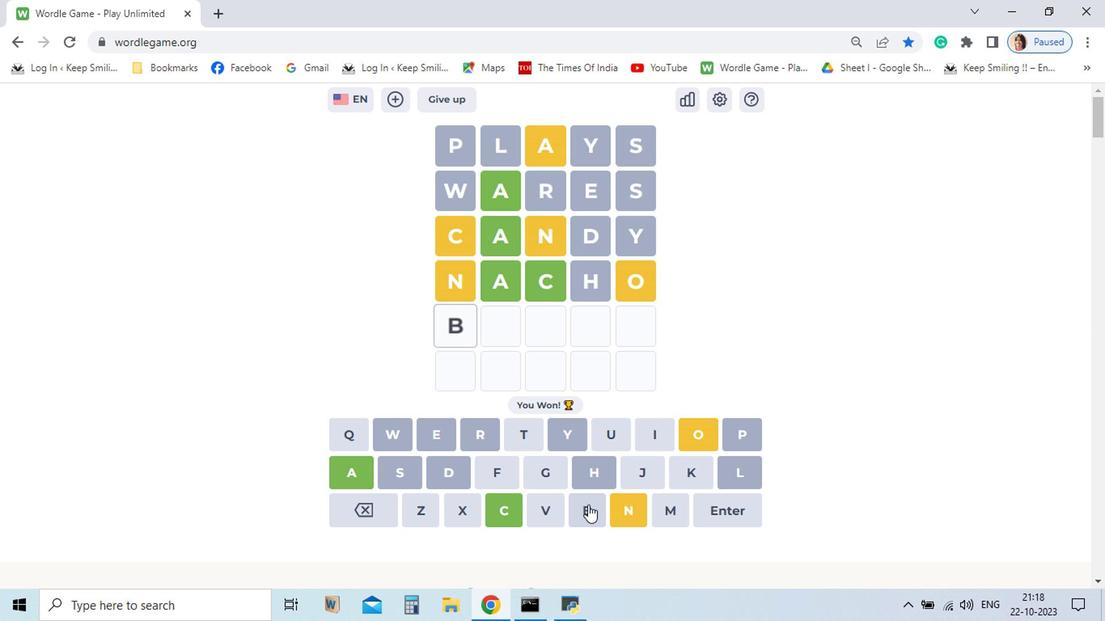 
Action: Mouse pressed left at (610, 508)
Screenshot: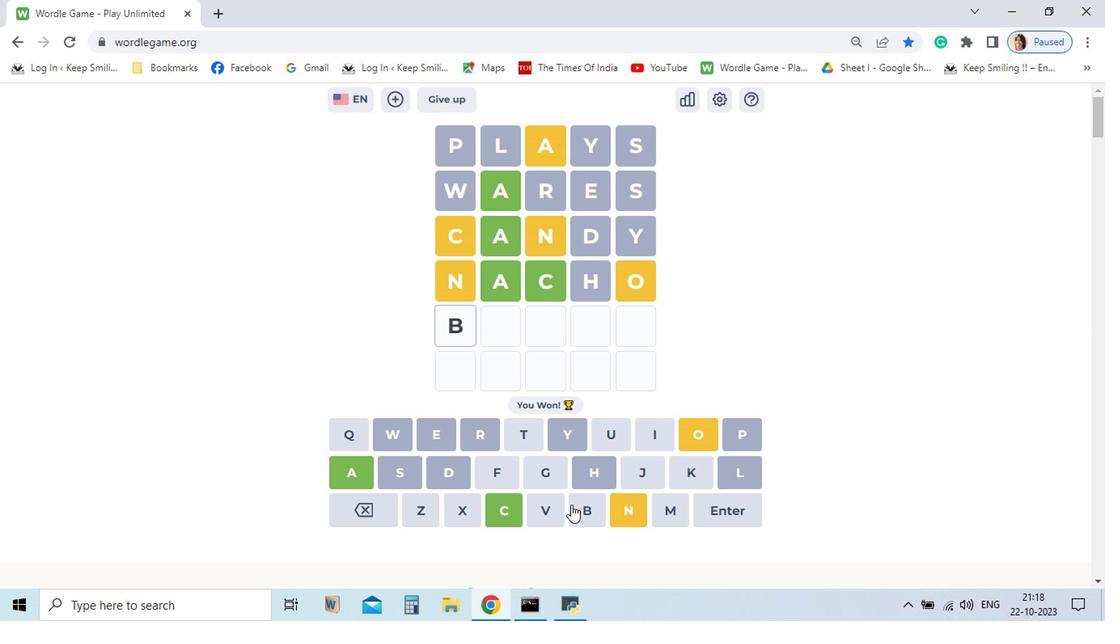 
Action: Mouse moved to (413, 491)
Screenshot: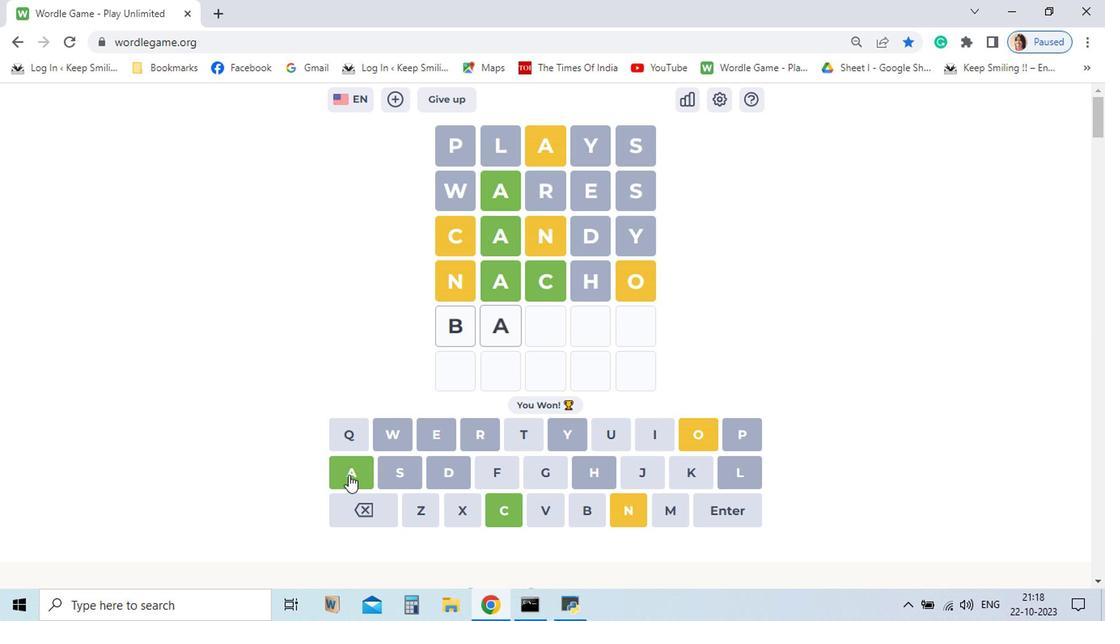 
Action: Mouse pressed left at (413, 491)
Screenshot: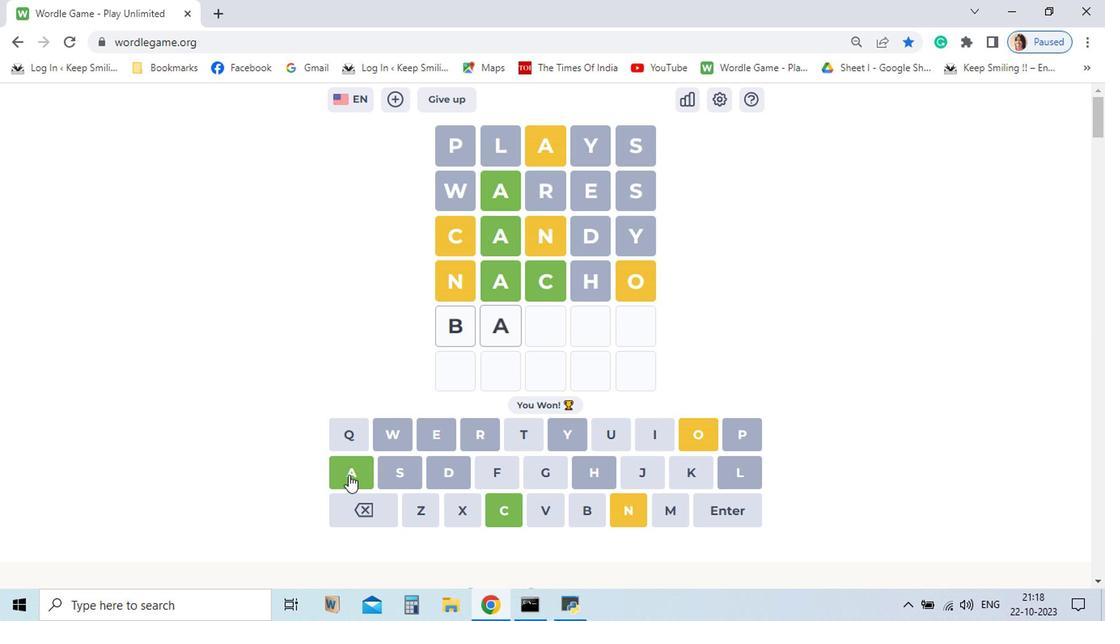 
Action: Mouse moved to (535, 510)
Screenshot: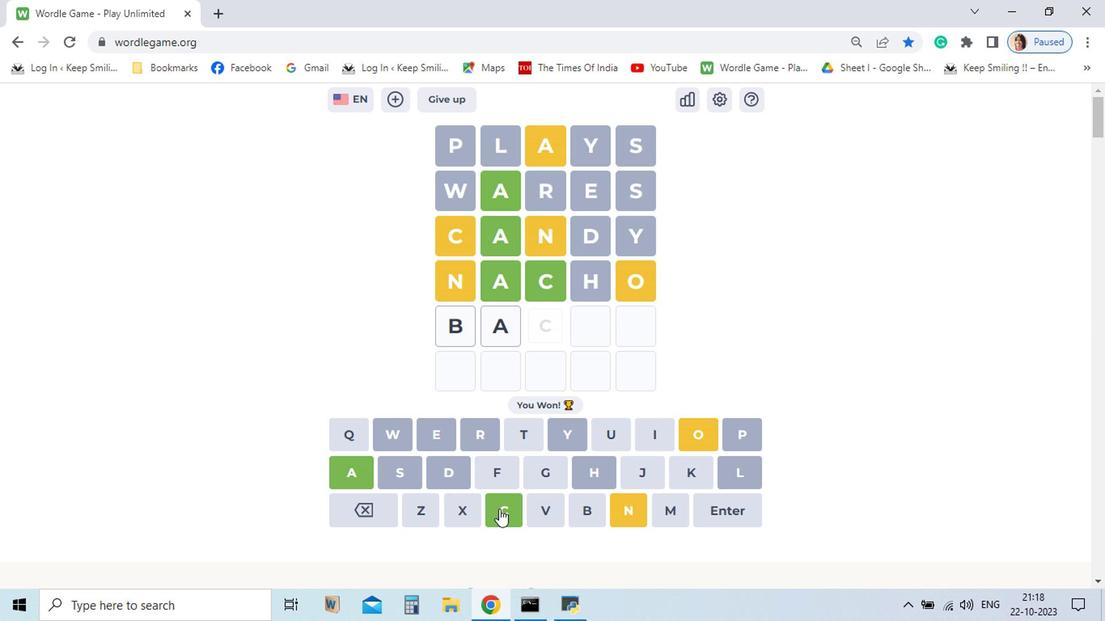 
Action: Mouse pressed left at (535, 510)
Screenshot: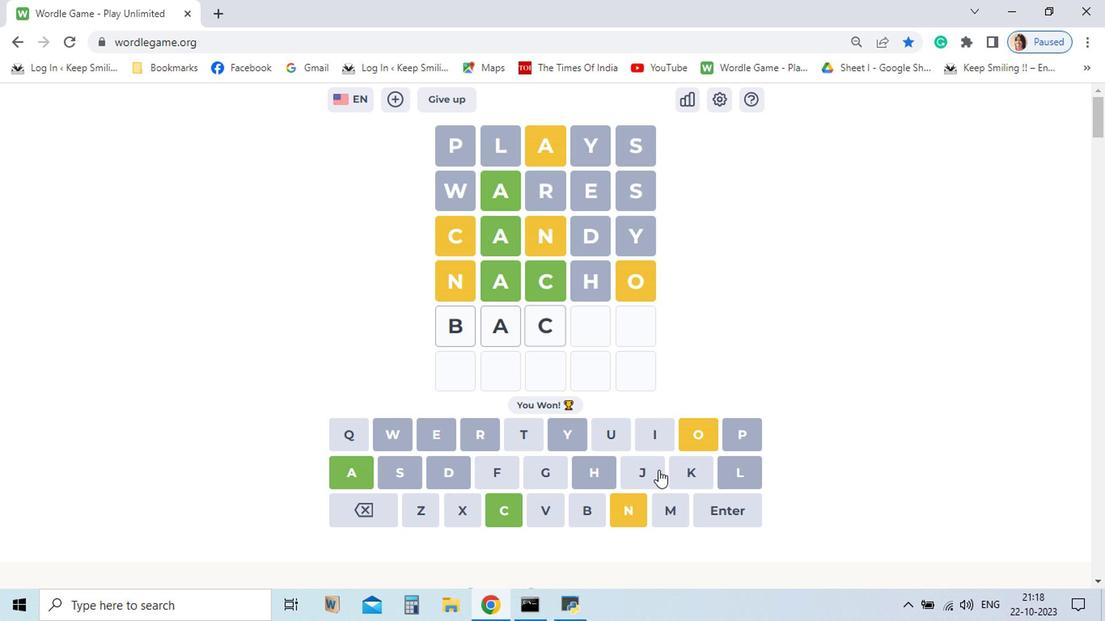 
Action: Mouse moved to (698, 491)
Screenshot: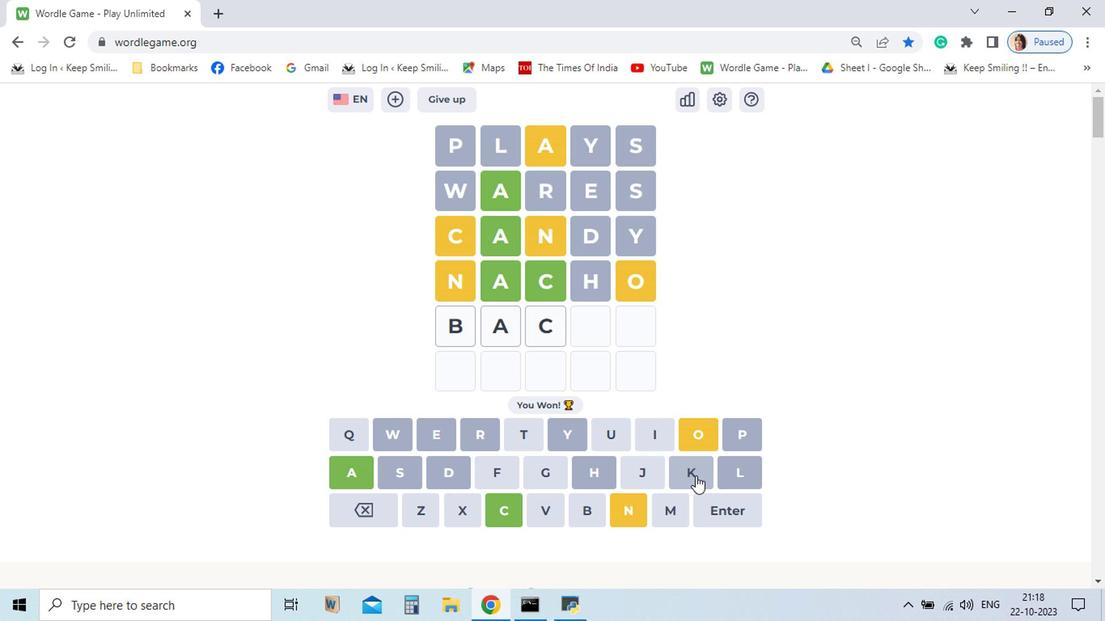 
Action: Mouse pressed left at (698, 491)
Screenshot: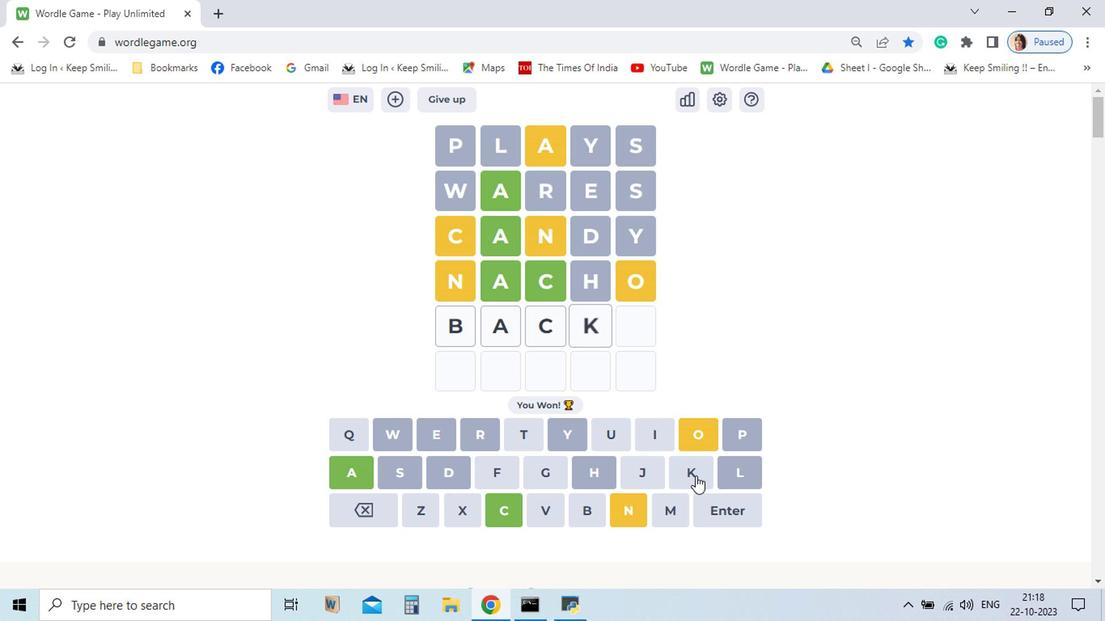 
Action: Mouse moved to (427, 504)
Screenshot: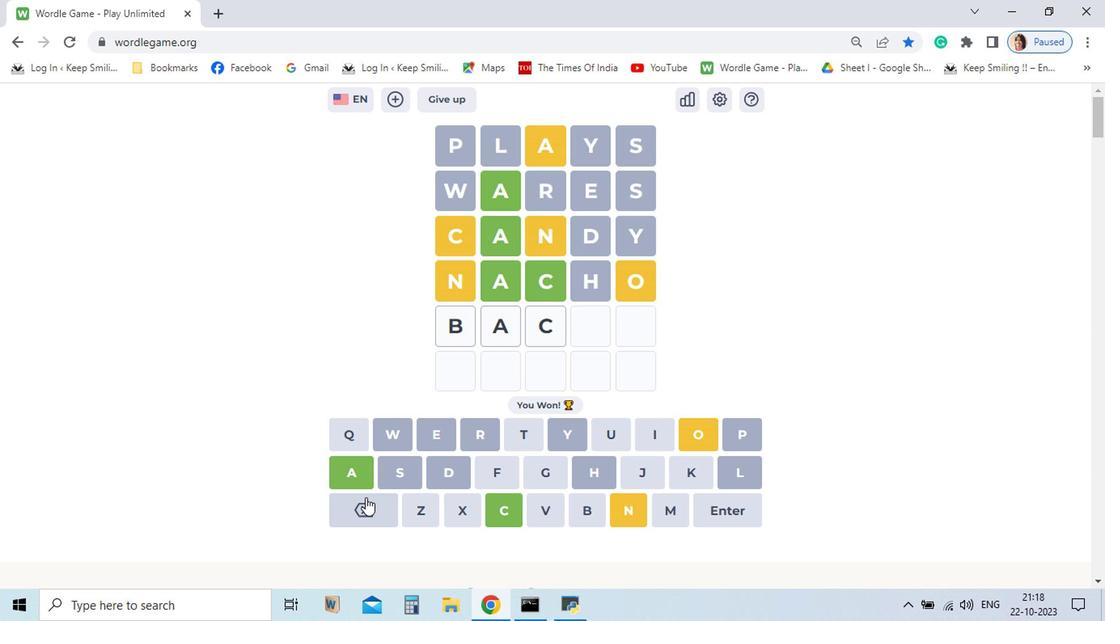 
Action: Mouse pressed left at (427, 504)
Screenshot: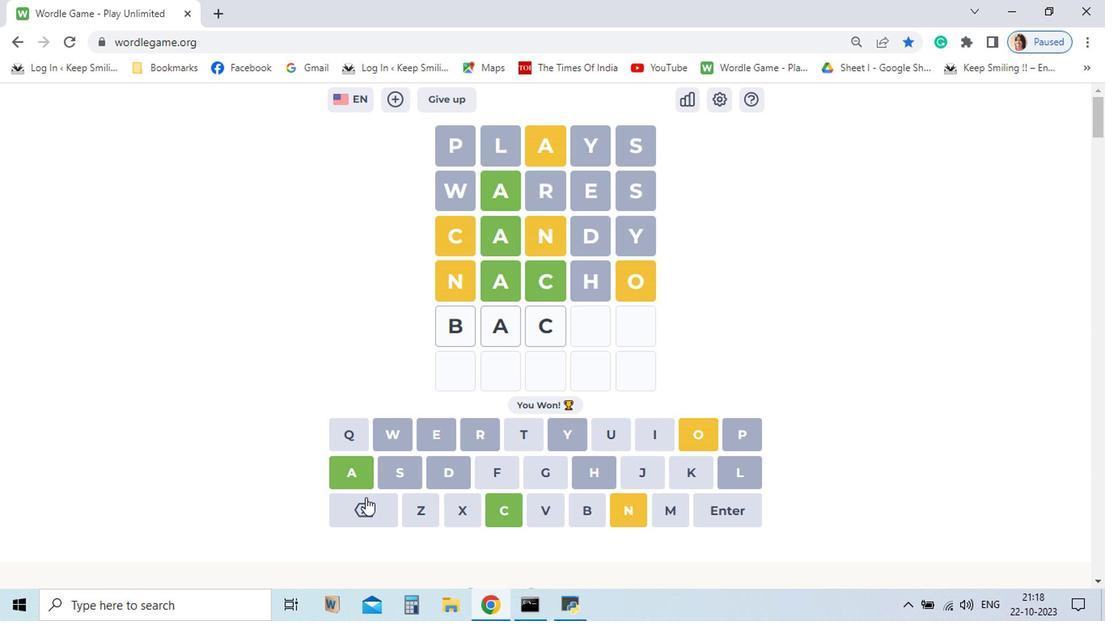 
Action: Mouse moved to (698, 465)
Screenshot: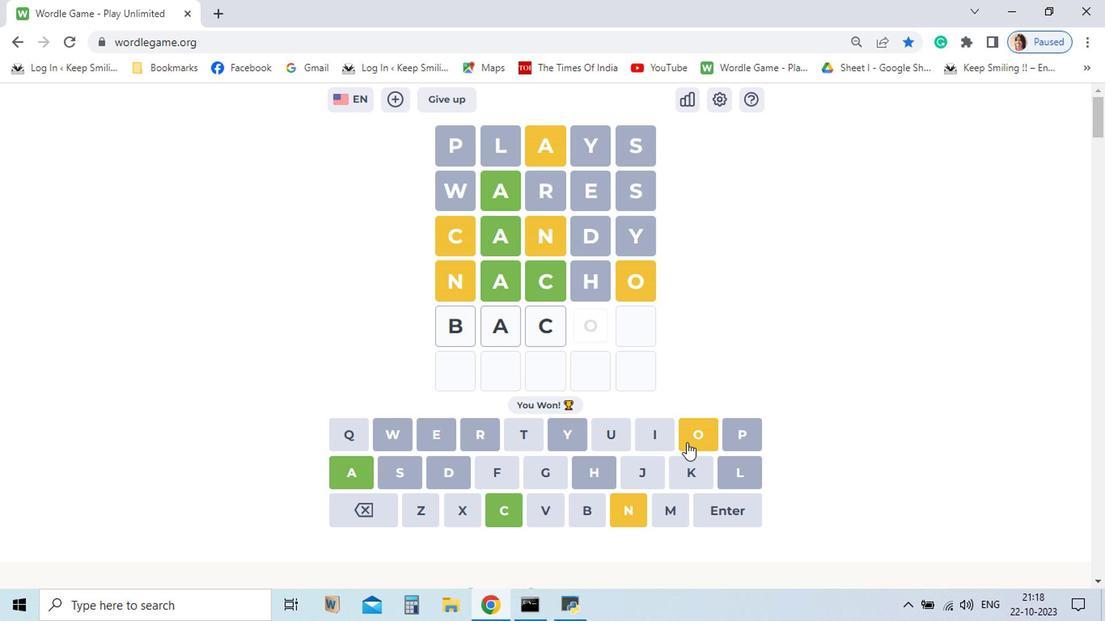 
Action: Mouse pressed left at (698, 465)
Screenshot: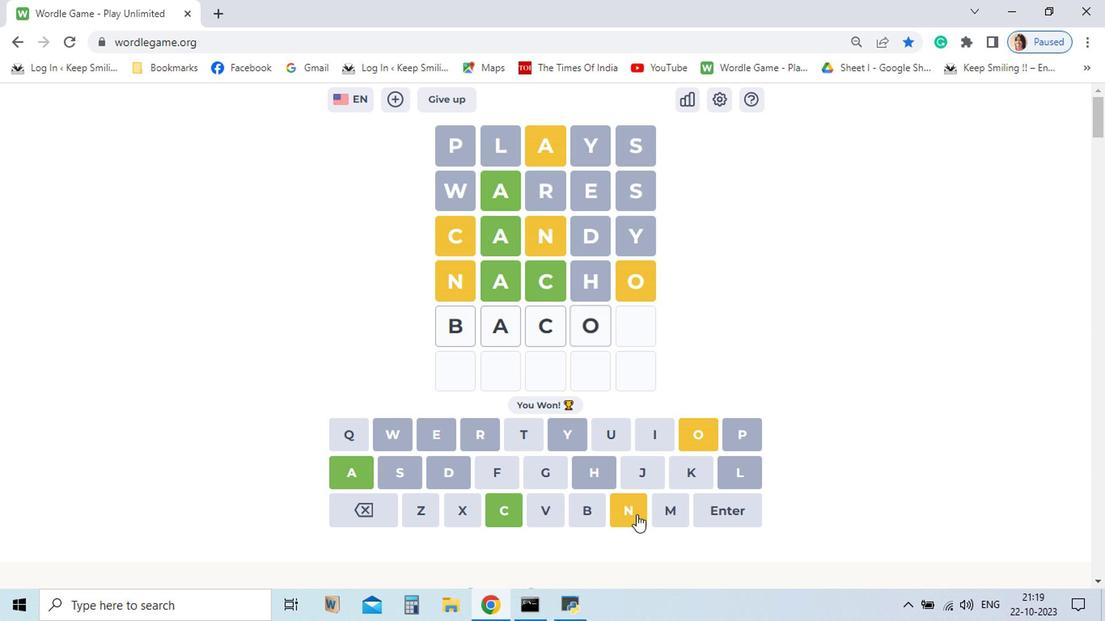 
Action: Mouse moved to (647, 514)
Screenshot: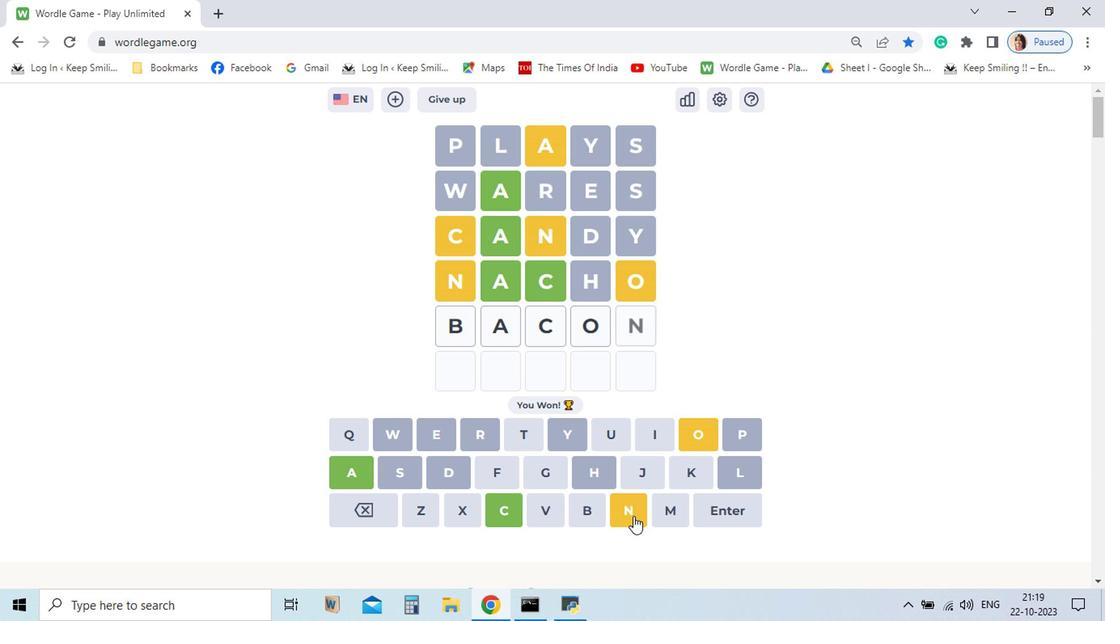 
Action: Mouse pressed left at (647, 514)
Screenshot: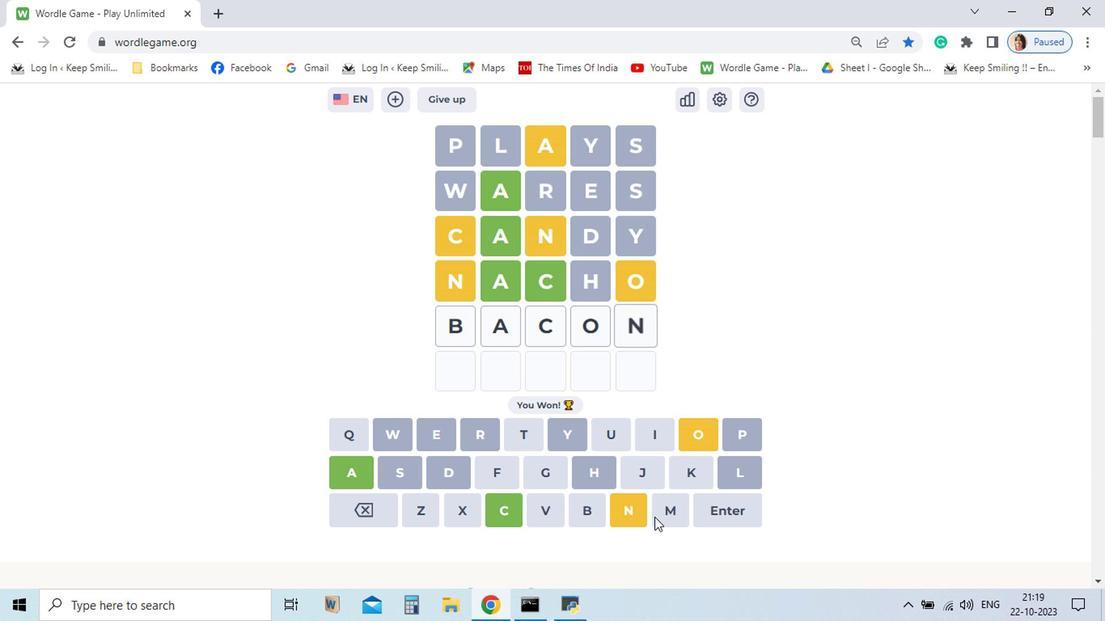 
Action: Mouse moved to (731, 510)
Screenshot: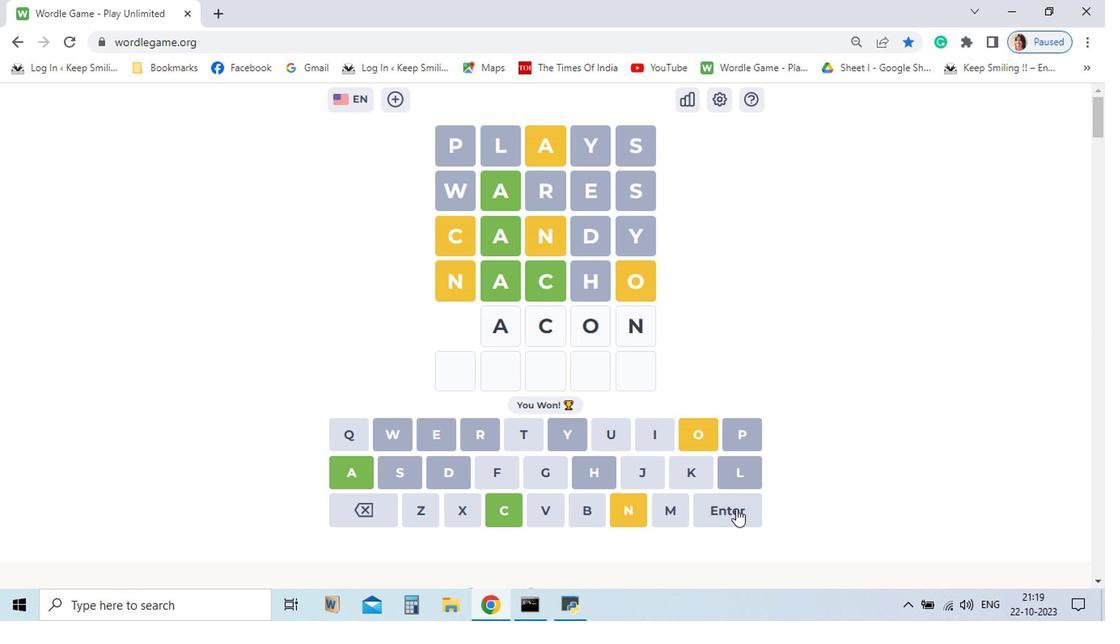 
Action: Mouse pressed left at (731, 510)
Screenshot: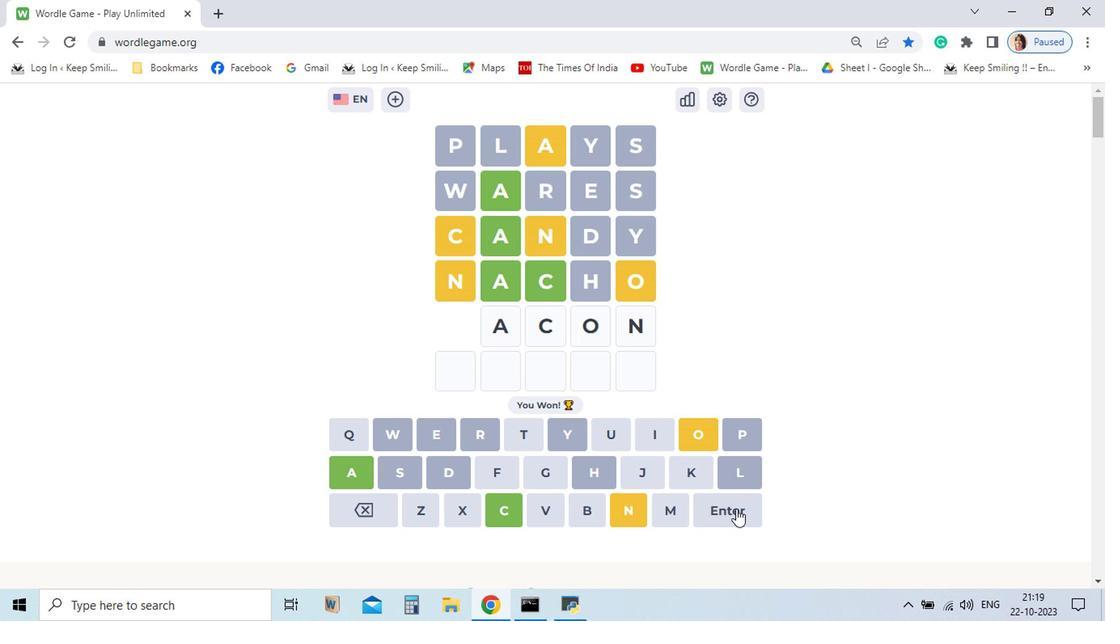 
Action: Mouse moved to (670, 335)
Screenshot: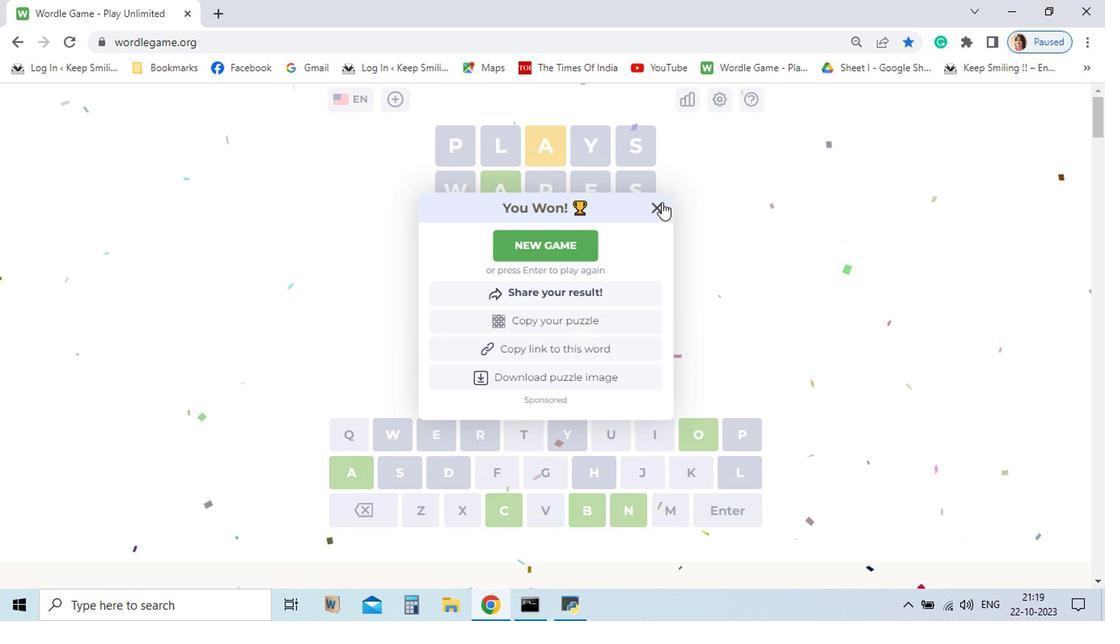 
Action: Mouse pressed left at (670, 335)
Screenshot: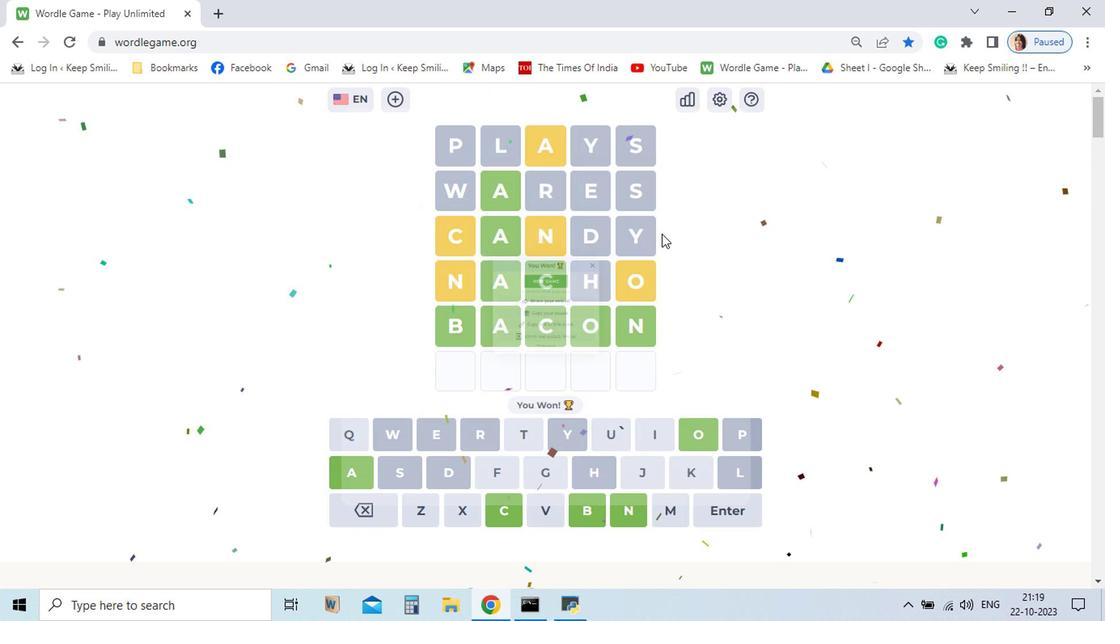 
Action: Mouse moved to (670, 406)
Screenshot: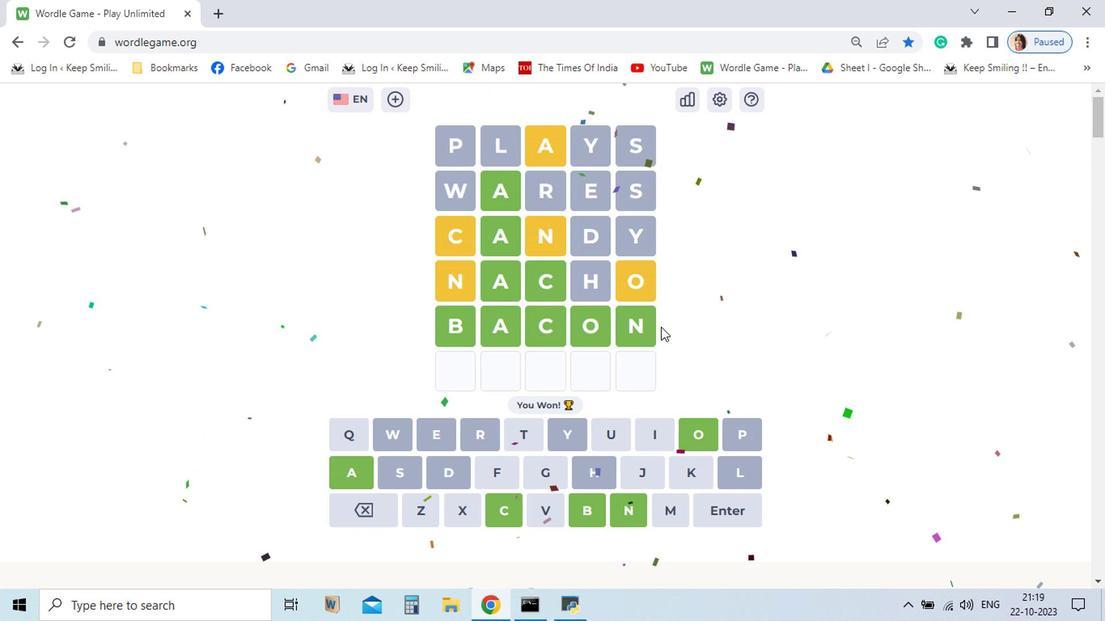 
